 Task: Look for space in Auburn, United States from 14th June, 2023 to 30th June, 2023 for 5 adults in price range Rs.8000 to Rs.12000. Place can be entire place or private room with 5 bedrooms having 5 beds and 5 bathrooms. Property type can be house, flat, guest house. Amenities needed are: wifi, TV, free parkinig on premises, gym, breakfast. Booking option can be shelf check-in. Required host language is English.
Action: Mouse moved to (491, 104)
Screenshot: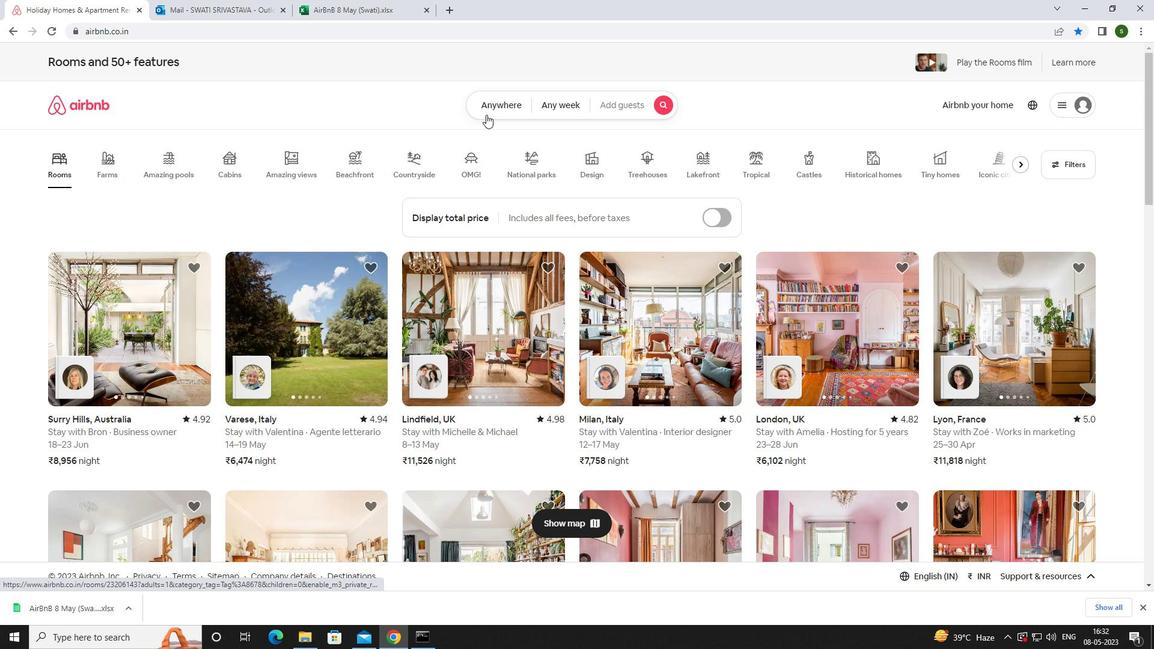 
Action: Mouse pressed left at (491, 104)
Screenshot: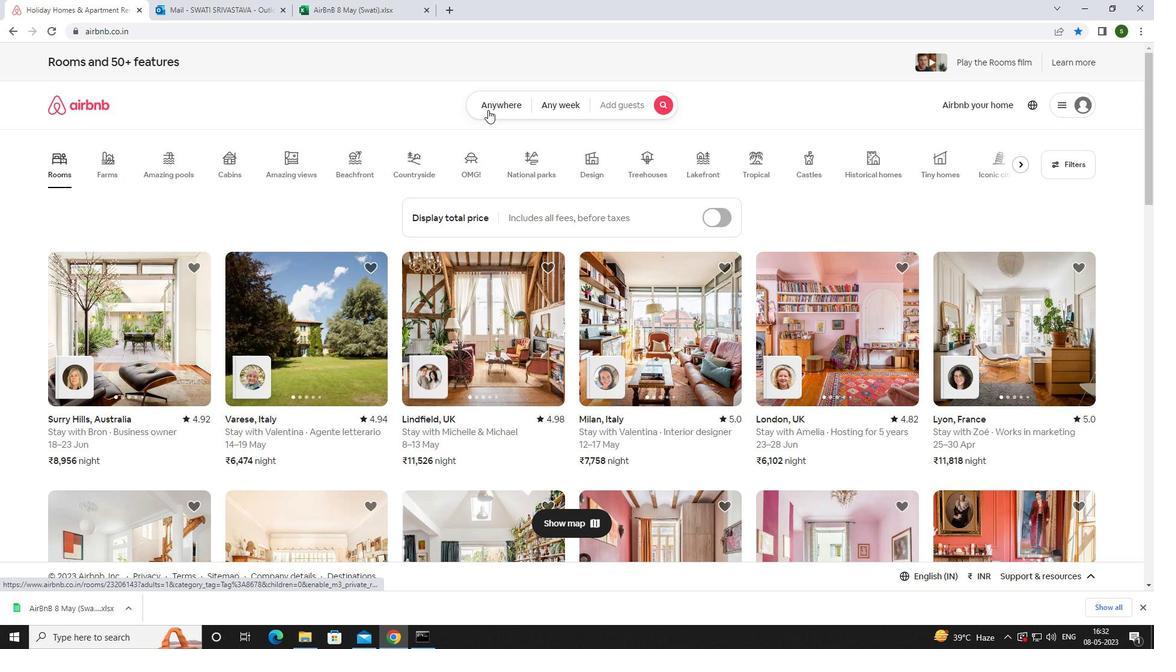 
Action: Mouse moved to (429, 153)
Screenshot: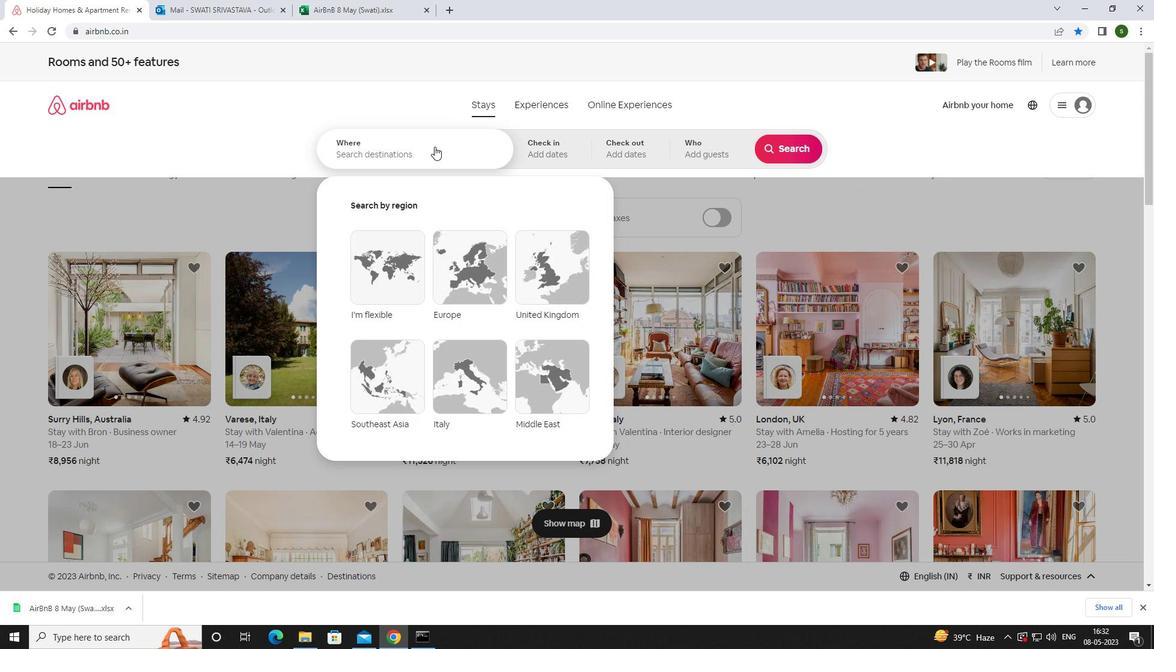 
Action: Mouse pressed left at (429, 153)
Screenshot: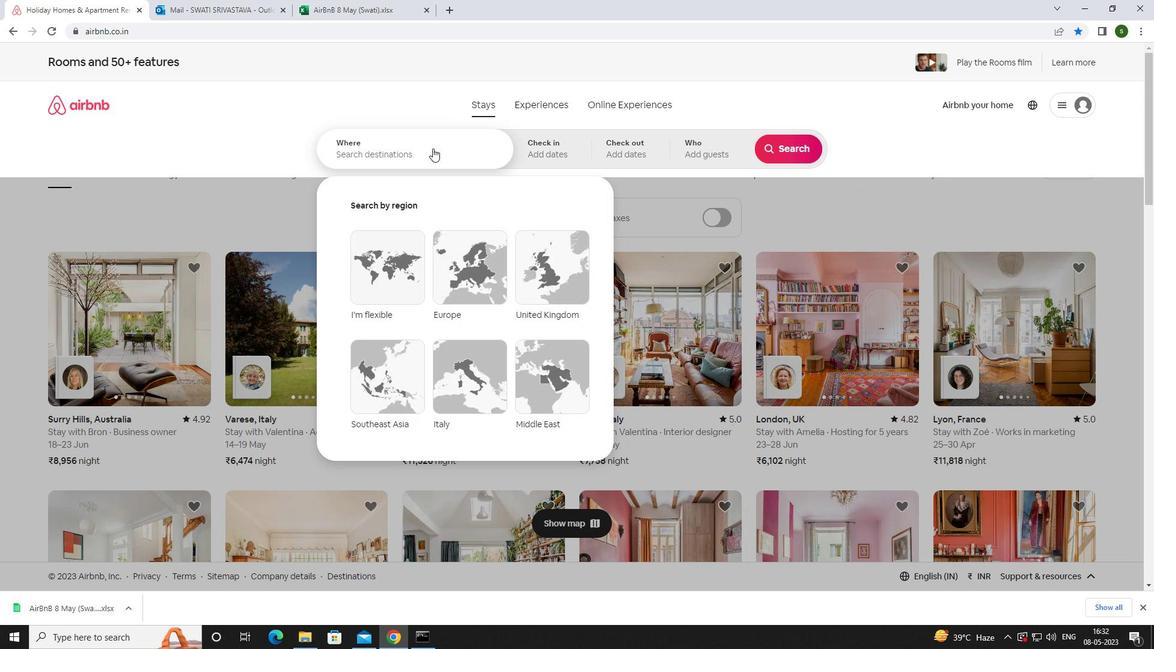 
Action: Key pressed <Key.caps_lock>a<Key.caps_lock>uburun,<Key.space><Key.caps_lock>u<Key.caps_lock>nited<Key.space><Key.caps_lock>s<Key.caps_lock>tates<Key.enter>
Screenshot: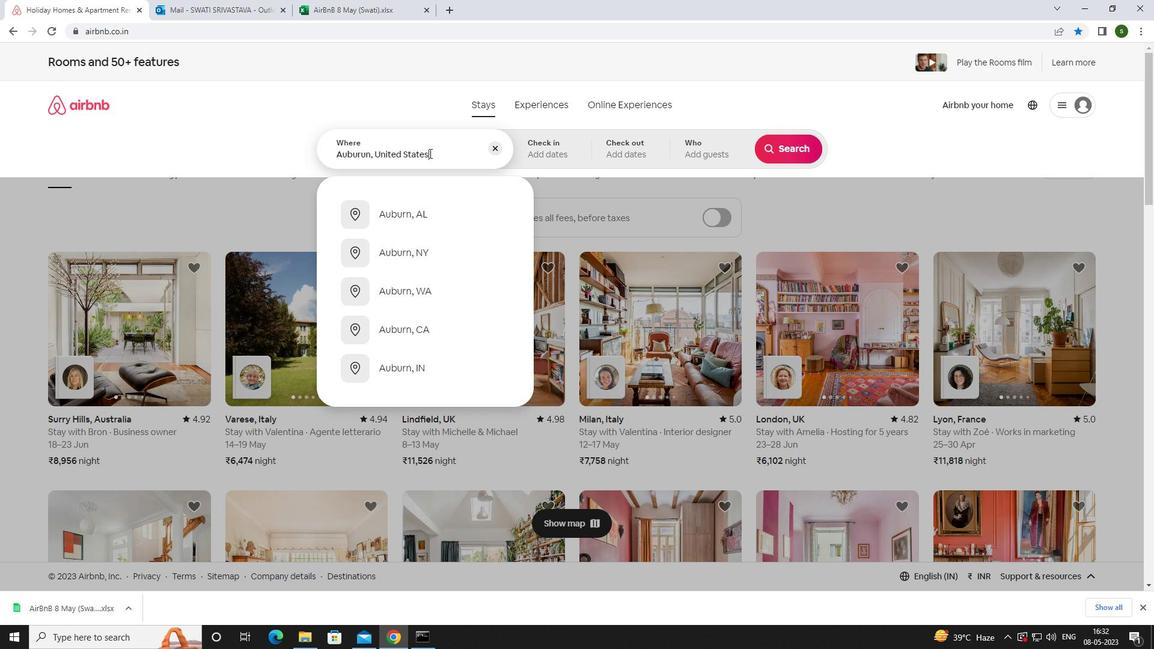 
Action: Mouse moved to (685, 348)
Screenshot: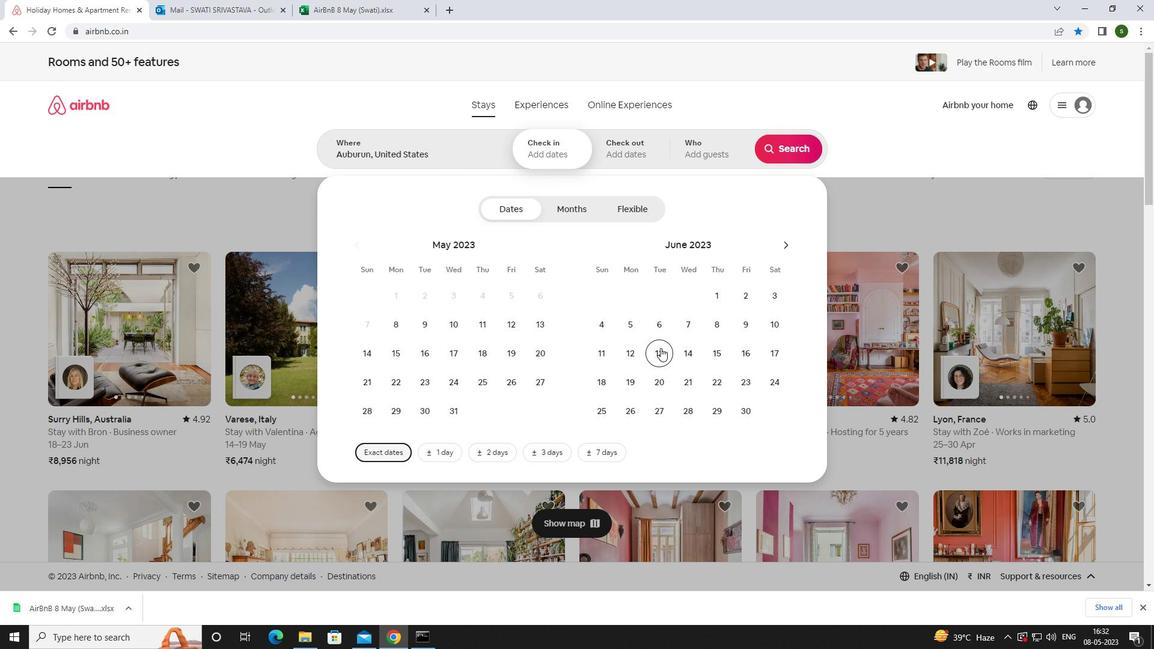 
Action: Mouse pressed left at (685, 348)
Screenshot: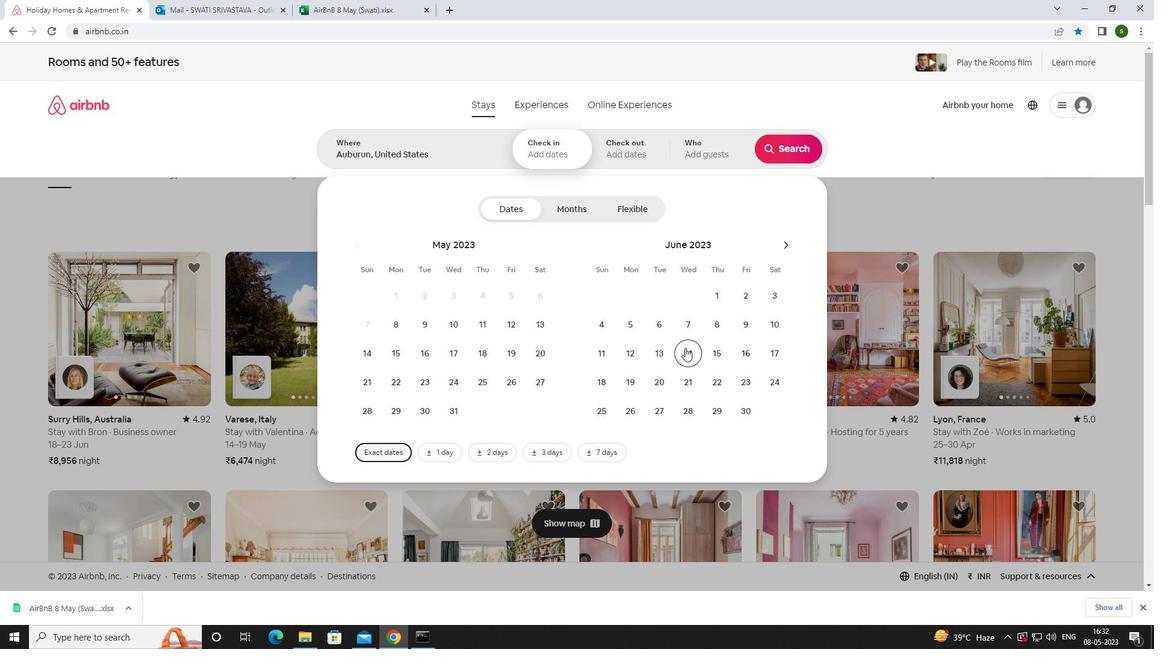 
Action: Mouse moved to (745, 407)
Screenshot: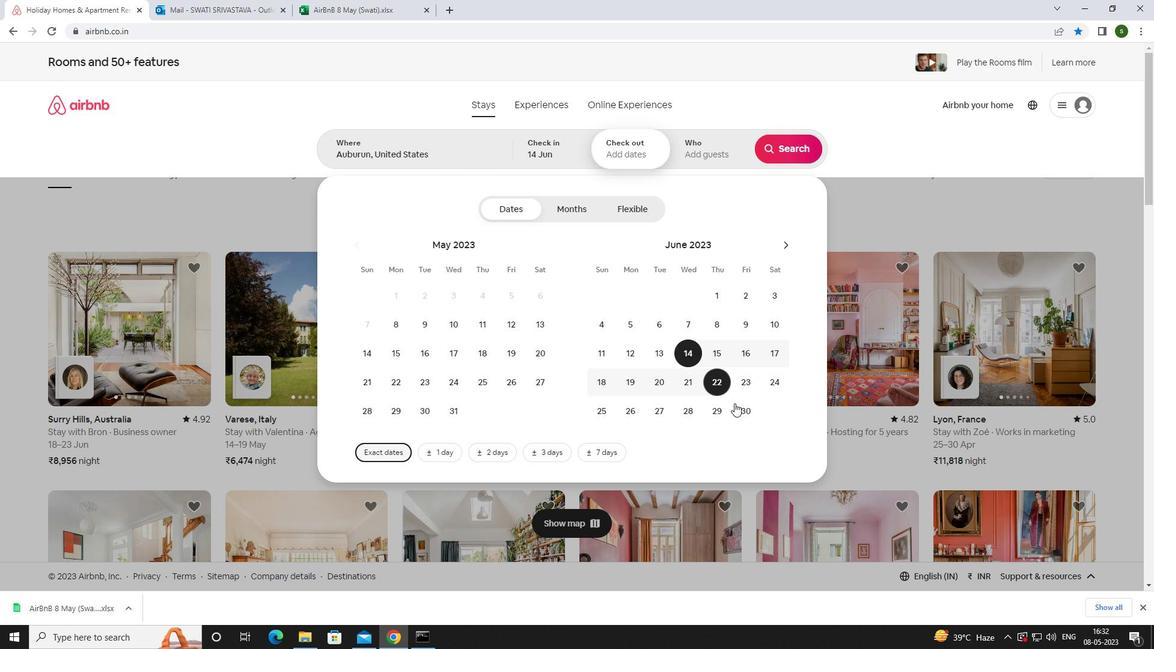 
Action: Mouse pressed left at (745, 407)
Screenshot: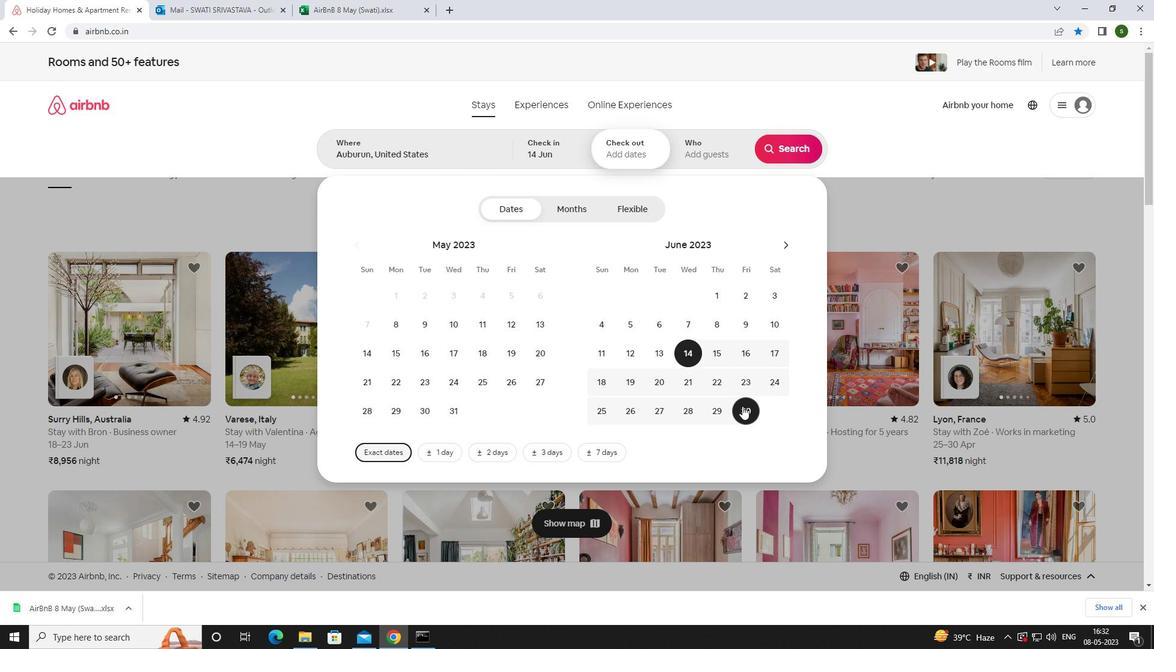 
Action: Mouse moved to (705, 152)
Screenshot: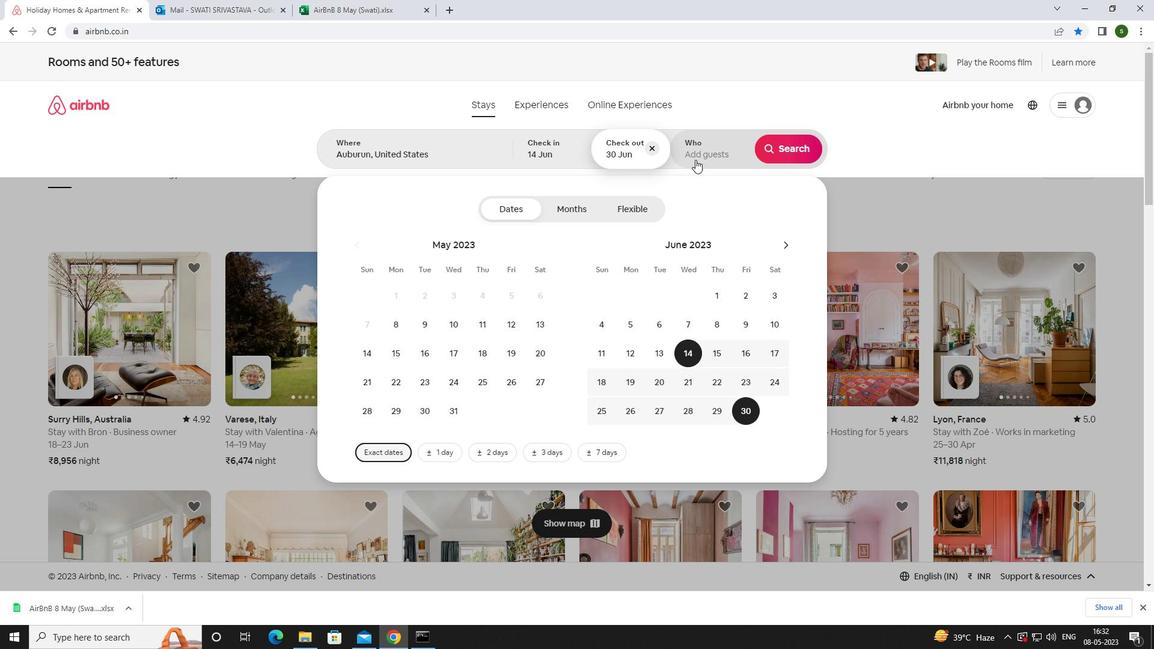 
Action: Mouse pressed left at (705, 152)
Screenshot: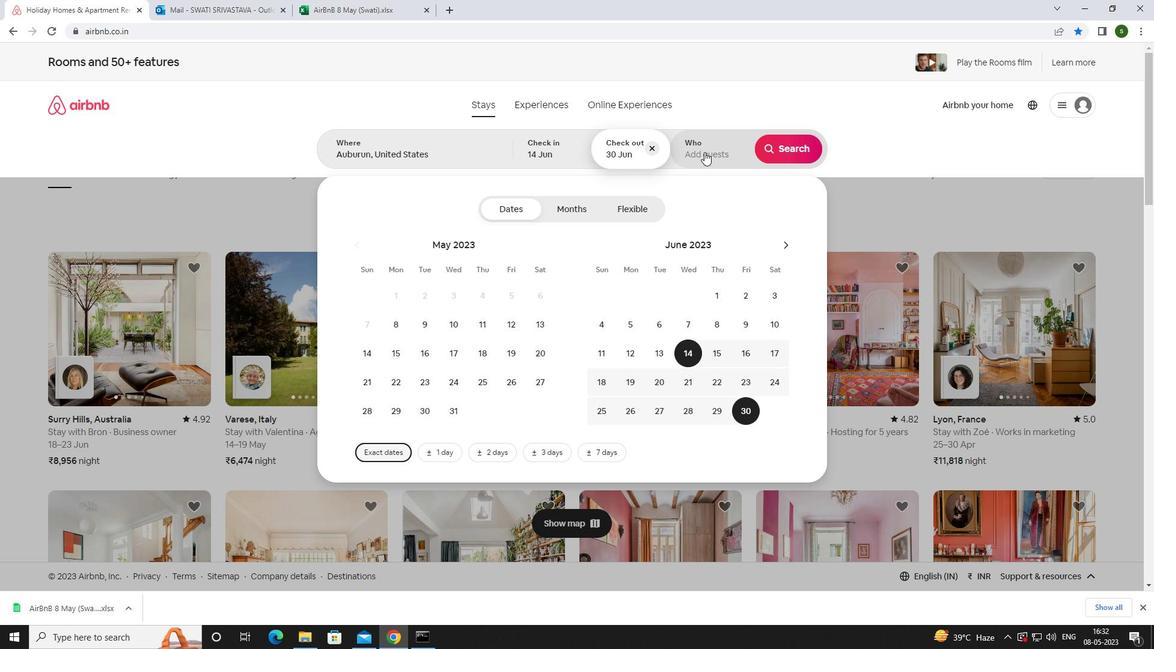 
Action: Mouse moved to (797, 211)
Screenshot: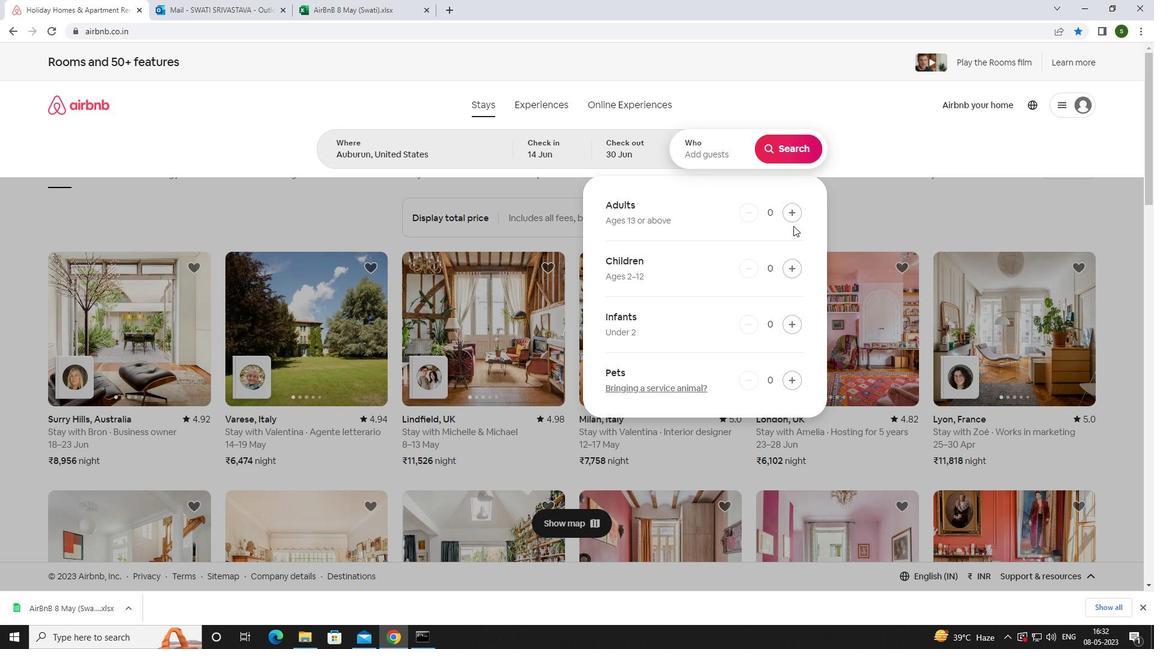 
Action: Mouse pressed left at (797, 211)
Screenshot: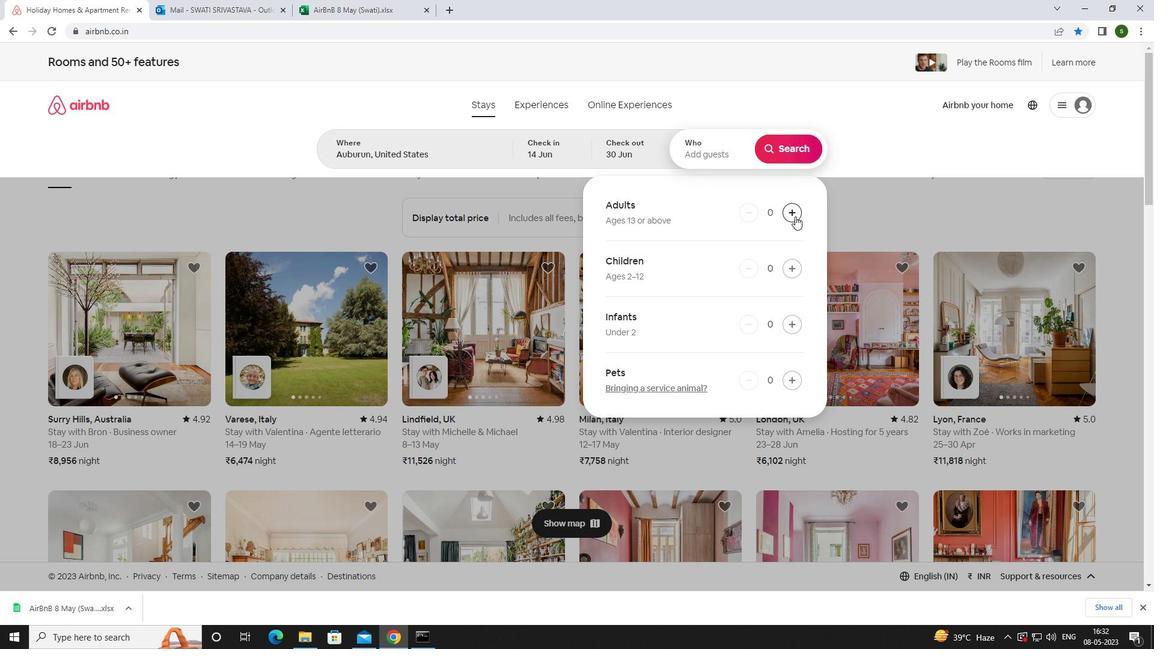
Action: Mouse pressed left at (797, 211)
Screenshot: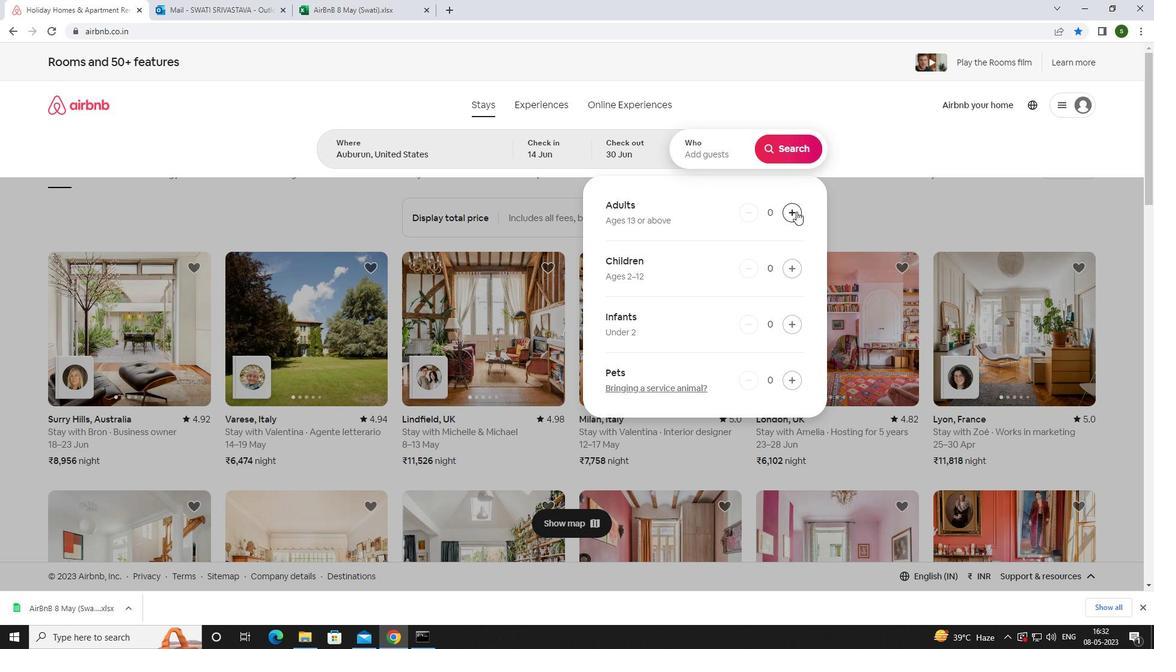 
Action: Mouse pressed left at (797, 211)
Screenshot: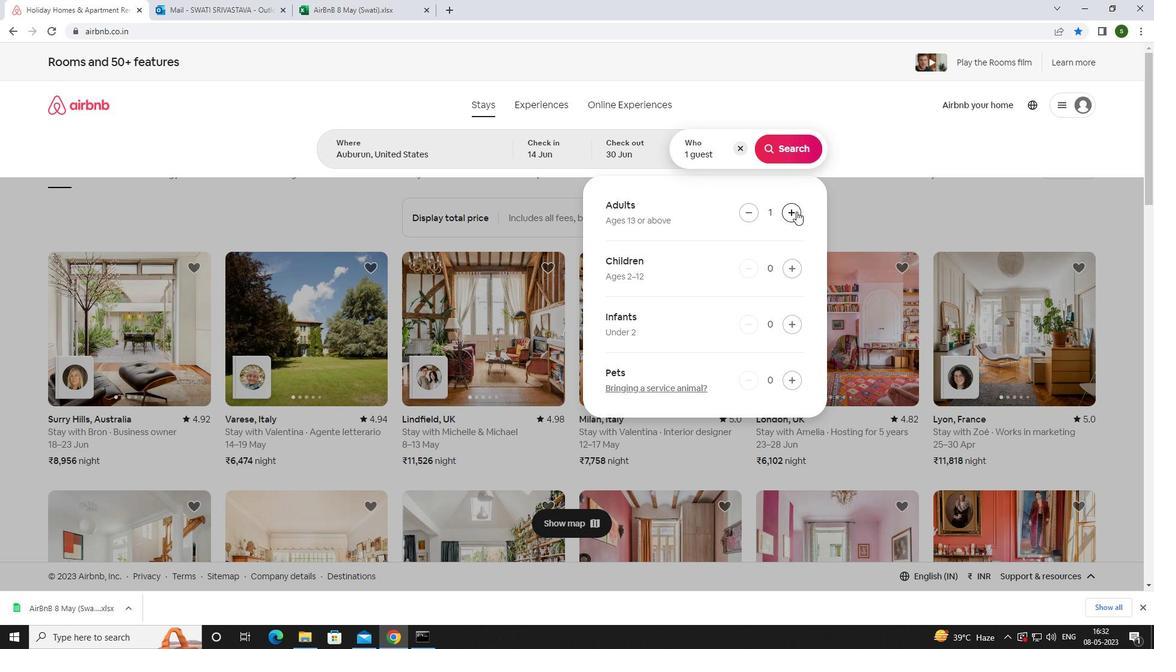 
Action: Mouse pressed left at (797, 211)
Screenshot: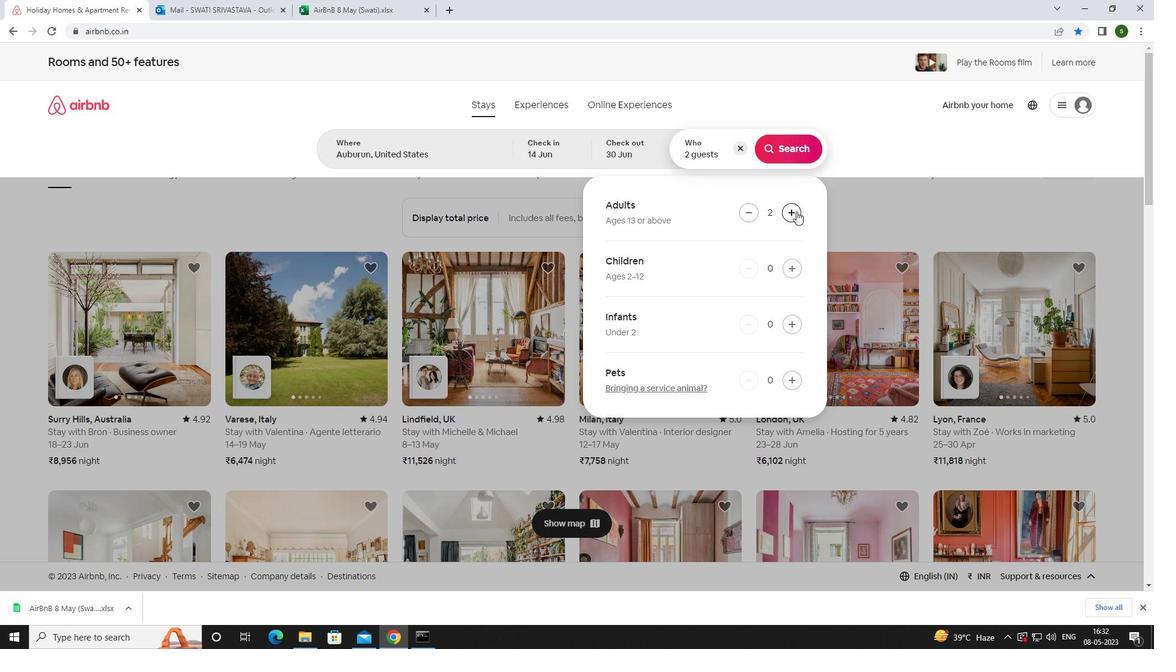 
Action: Mouse pressed left at (797, 211)
Screenshot: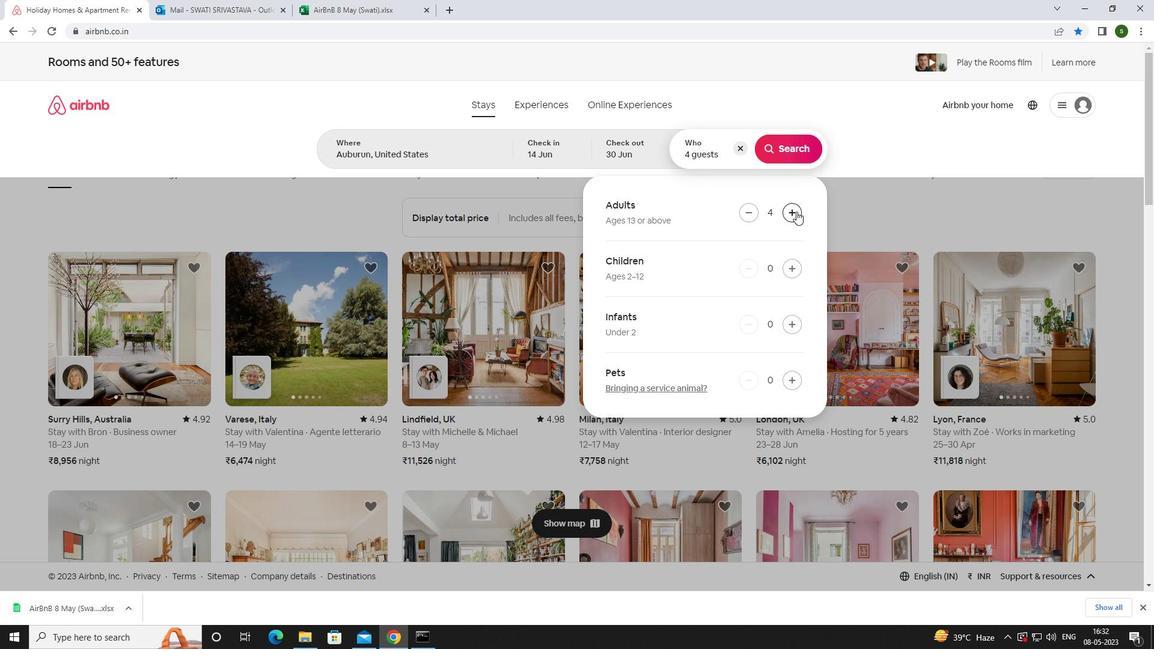 
Action: Mouse moved to (783, 146)
Screenshot: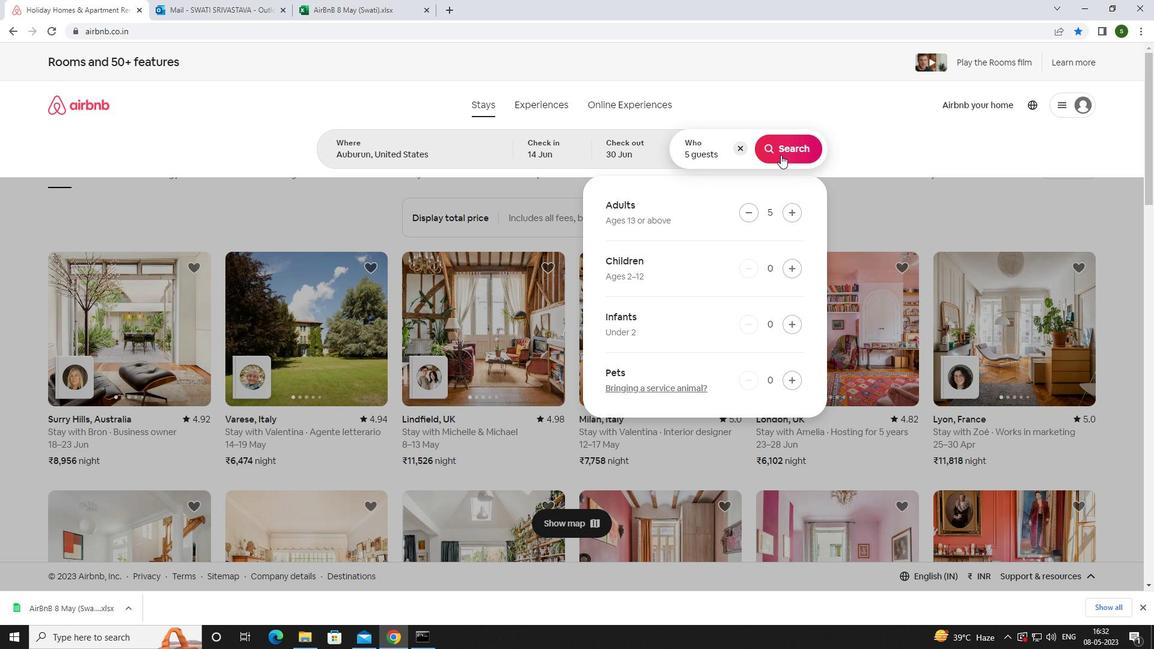 
Action: Mouse pressed left at (783, 146)
Screenshot: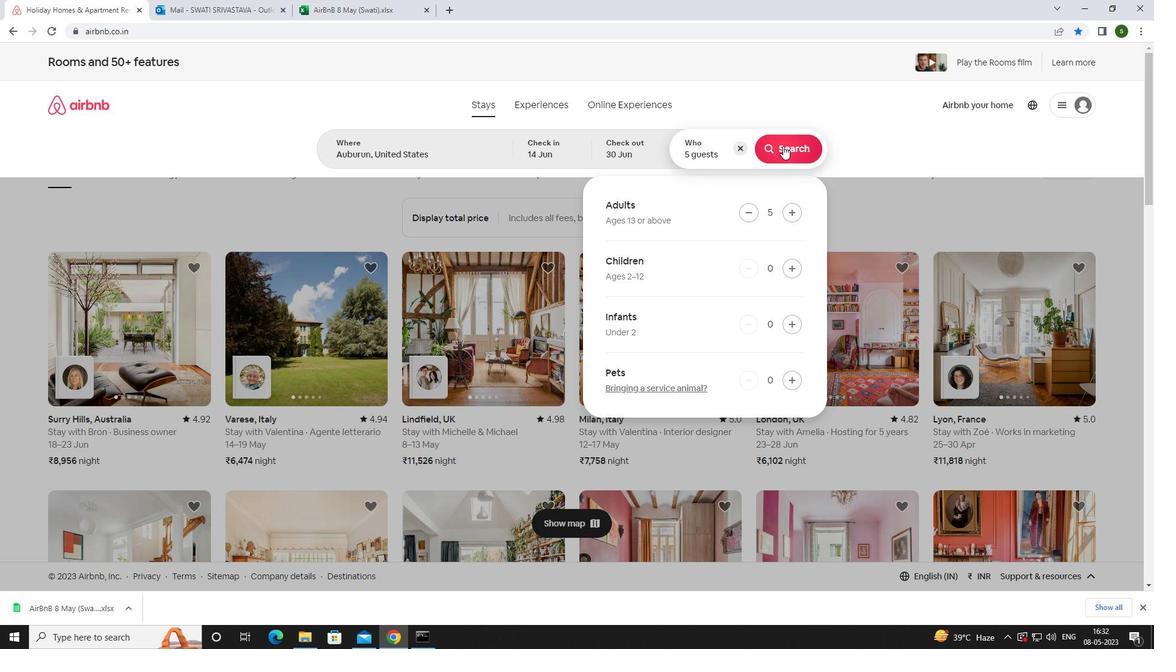 
Action: Mouse moved to (1086, 119)
Screenshot: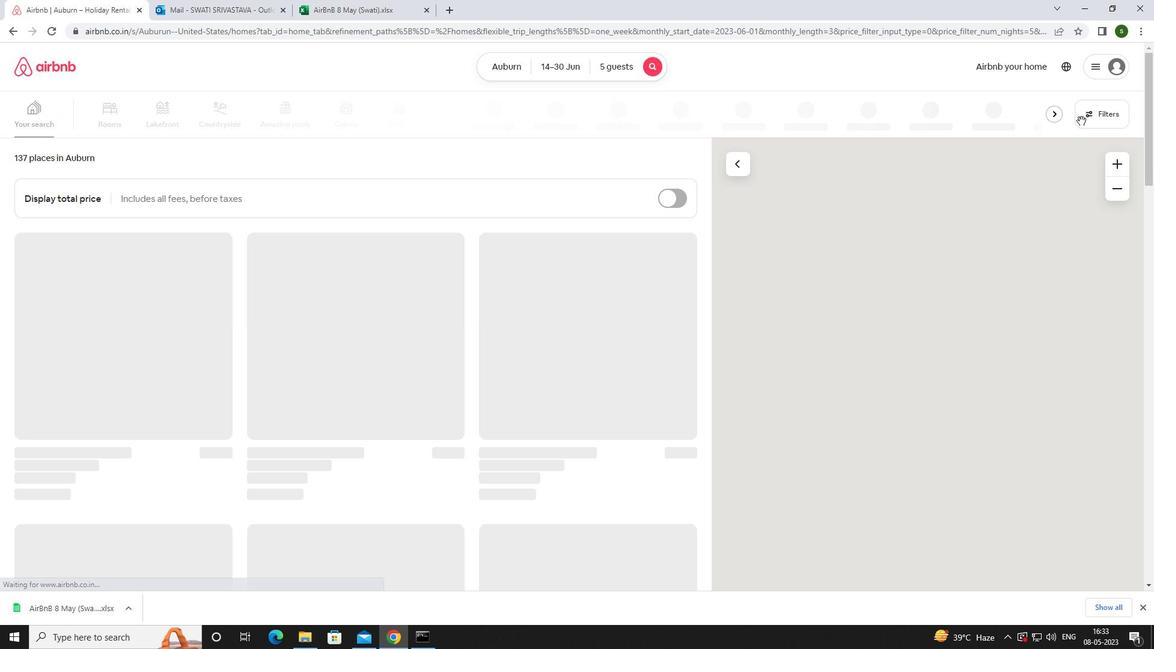 
Action: Mouse pressed left at (1086, 119)
Screenshot: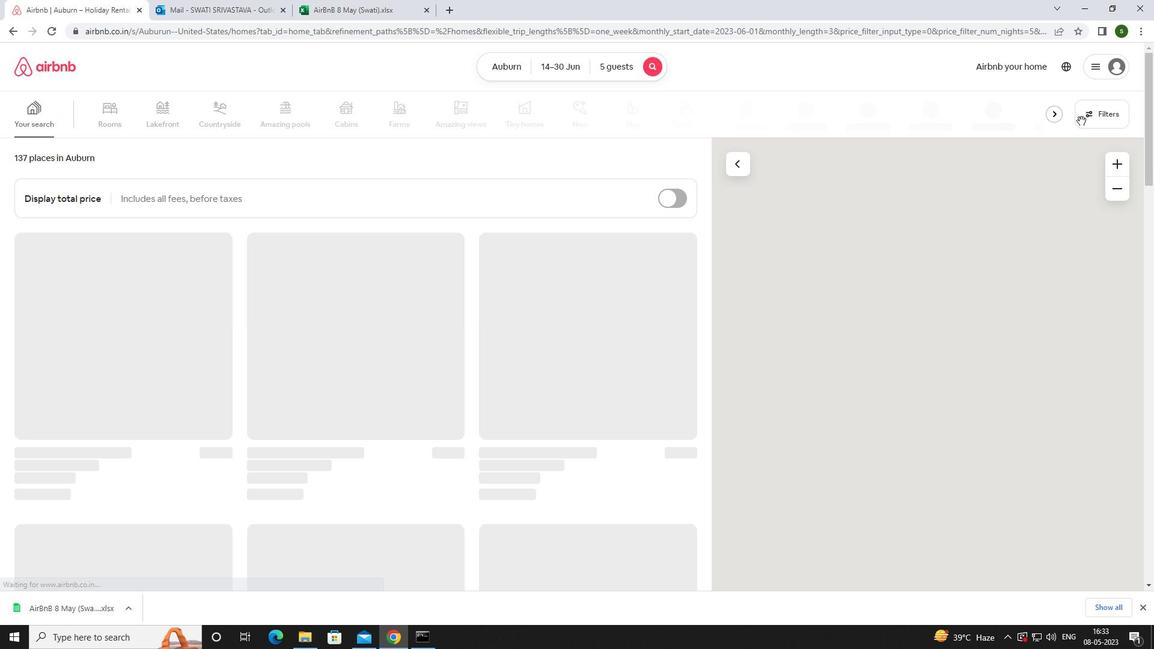 
Action: Mouse moved to (504, 408)
Screenshot: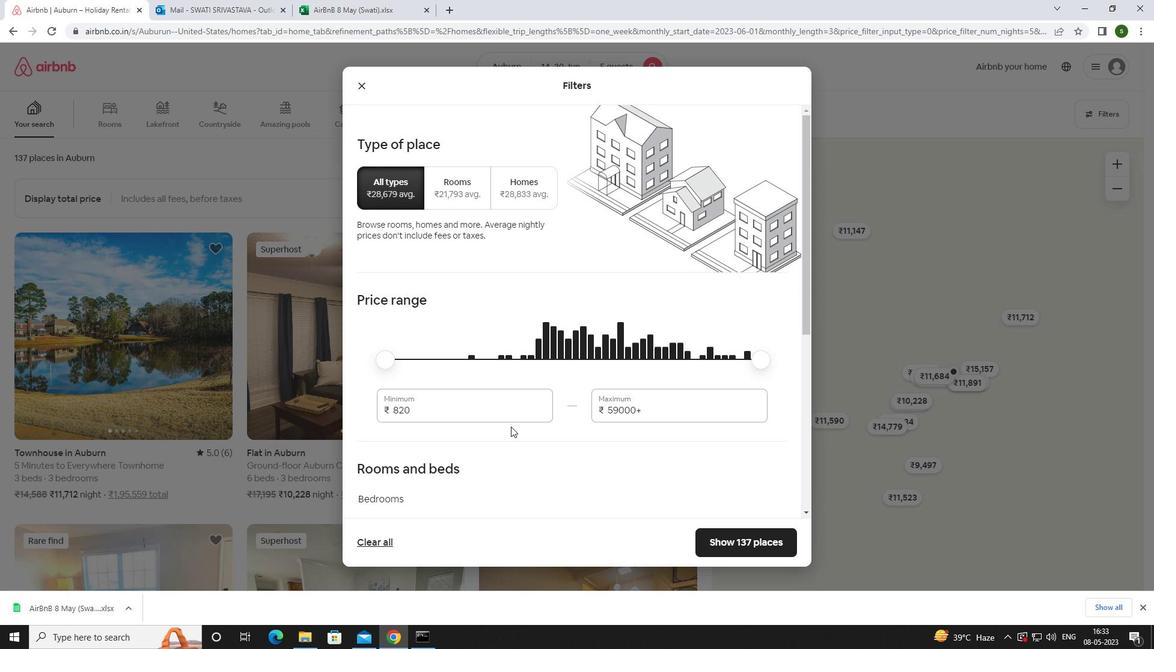 
Action: Mouse pressed left at (504, 408)
Screenshot: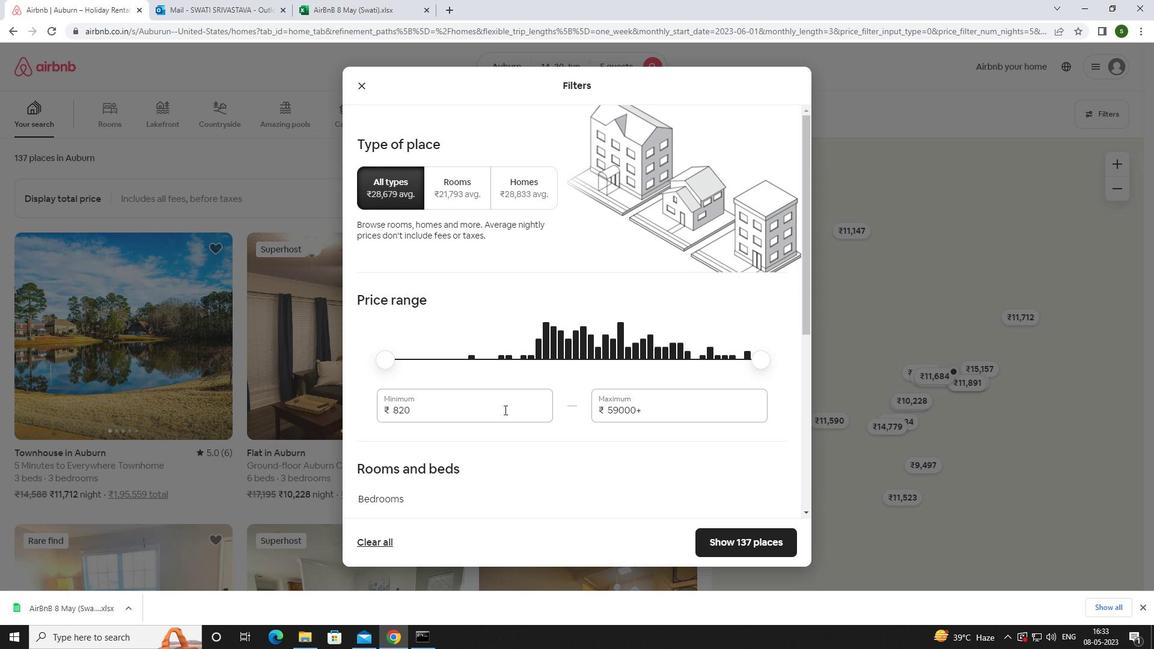 
Action: Mouse moved to (502, 407)
Screenshot: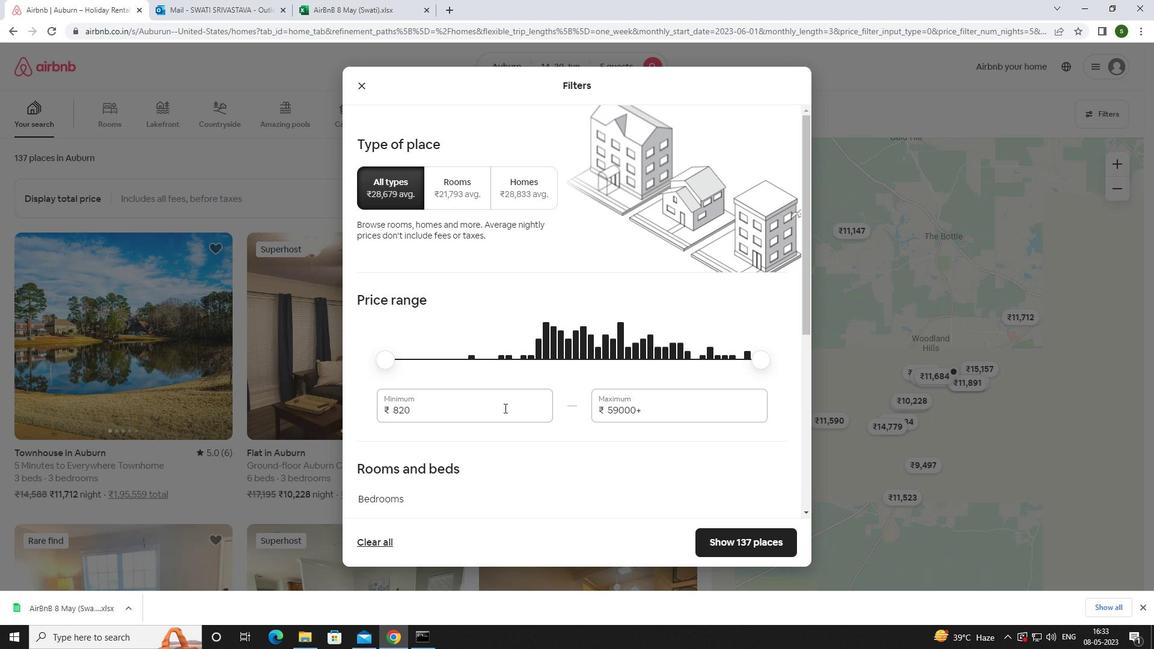 
Action: Key pressed <Key.backspace><Key.backspace><Key.backspace>8000
Screenshot: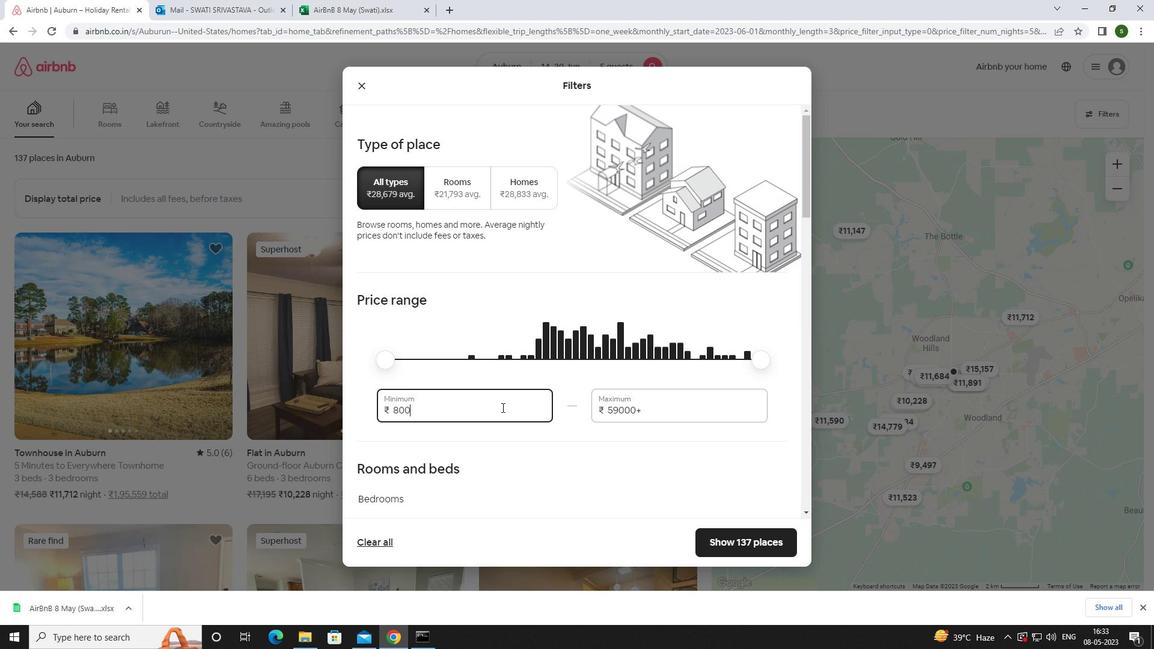 
Action: Mouse moved to (664, 415)
Screenshot: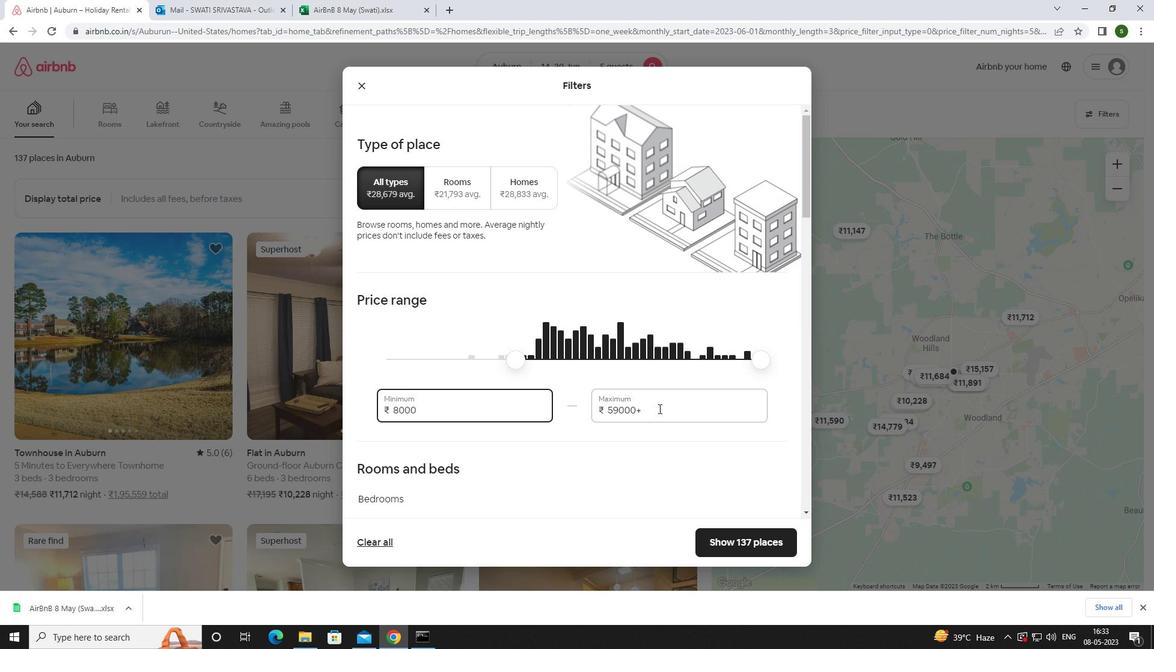 
Action: Mouse pressed left at (664, 415)
Screenshot: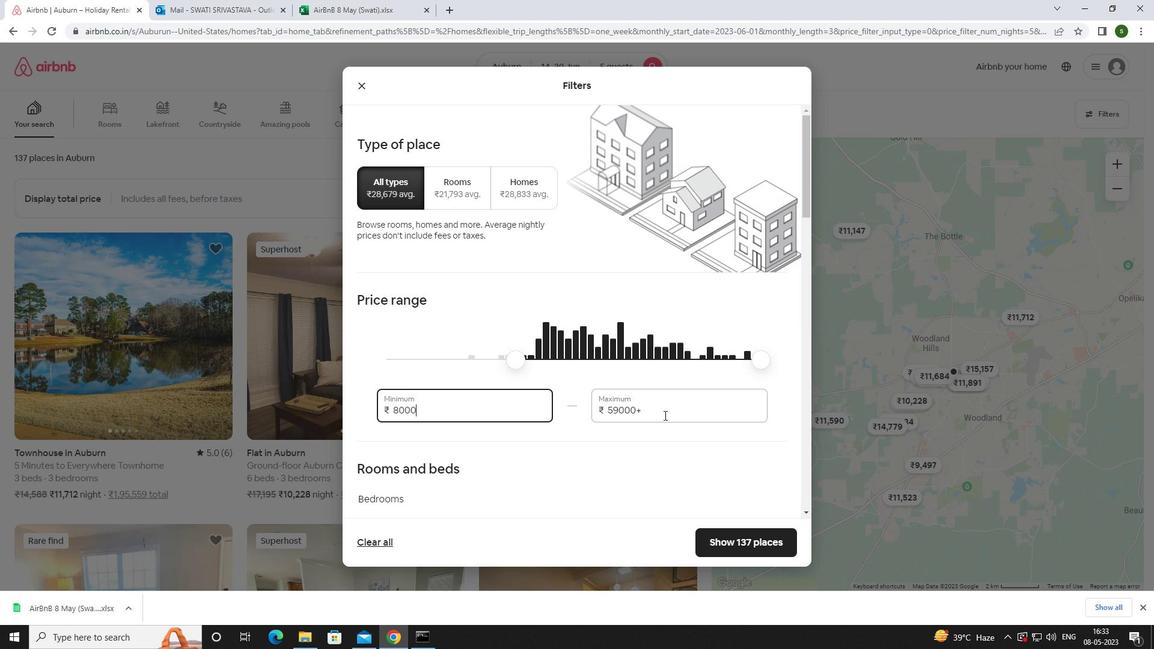 
Action: Key pressed <Key.backspace><Key.backspace><Key.backspace><Key.backspace><Key.backspace><Key.backspace><Key.backspace><Key.backspace><Key.backspace><Key.backspace>12000
Screenshot: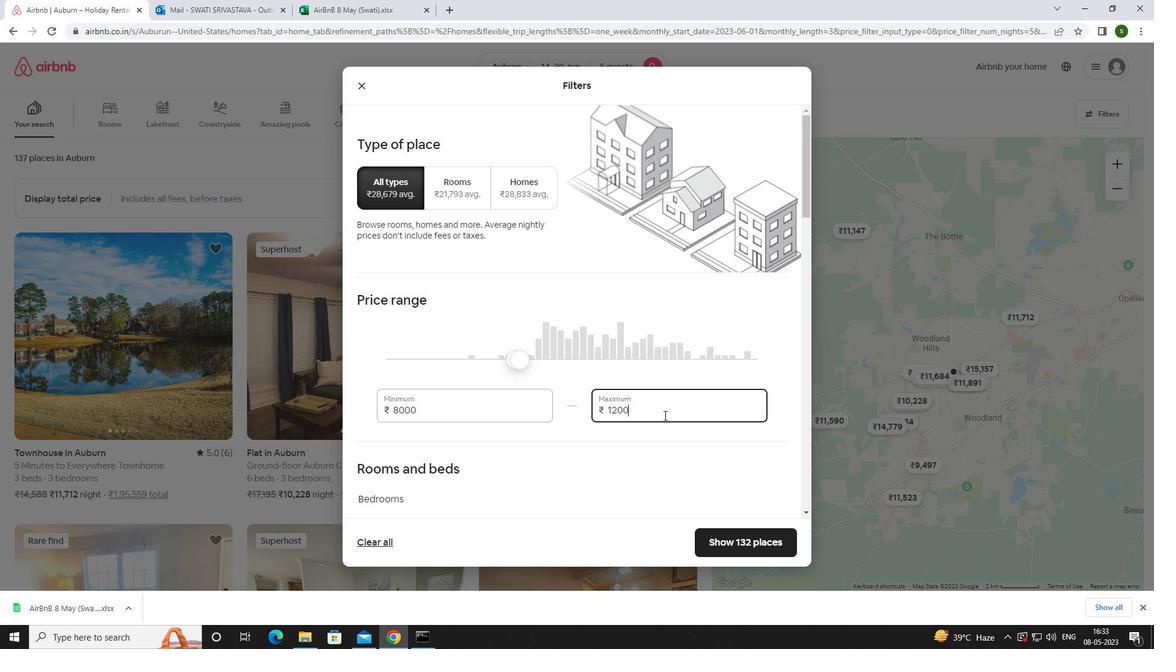 
Action: Mouse moved to (568, 397)
Screenshot: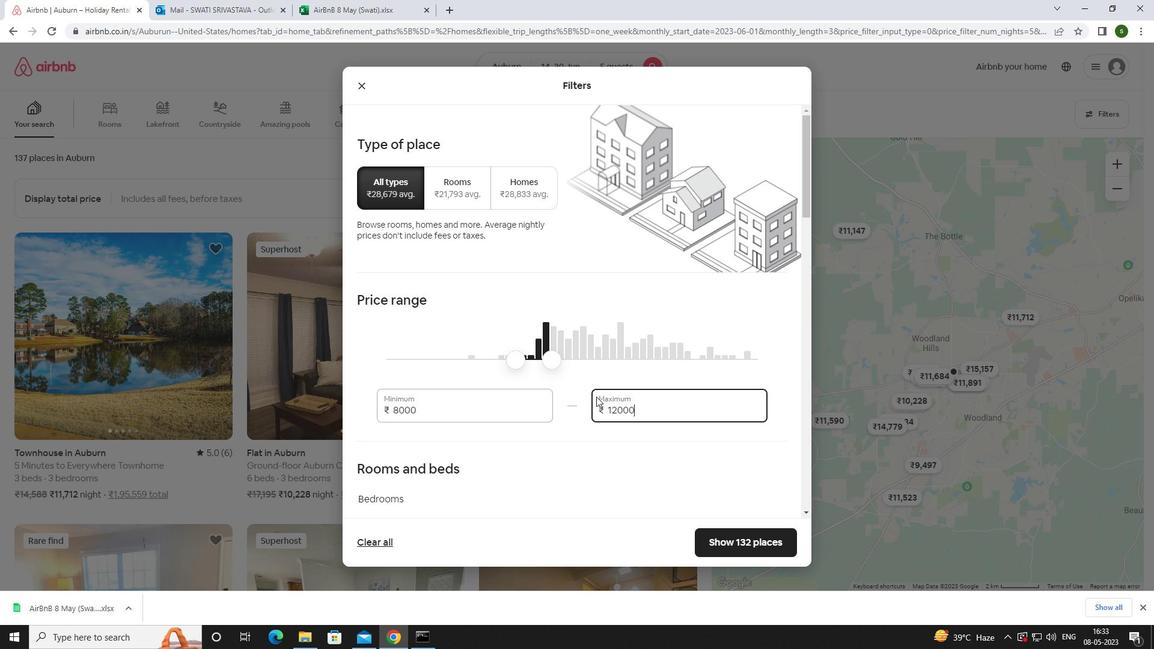 
Action: Mouse scrolled (568, 396) with delta (0, 0)
Screenshot: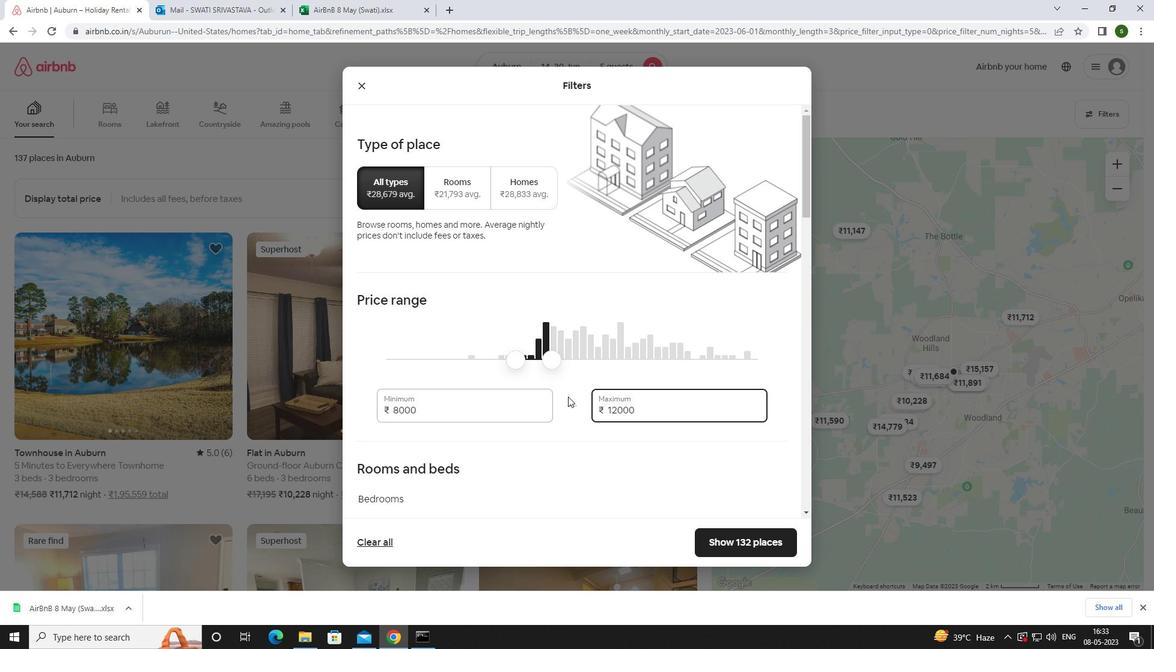 
Action: Mouse scrolled (568, 396) with delta (0, 0)
Screenshot: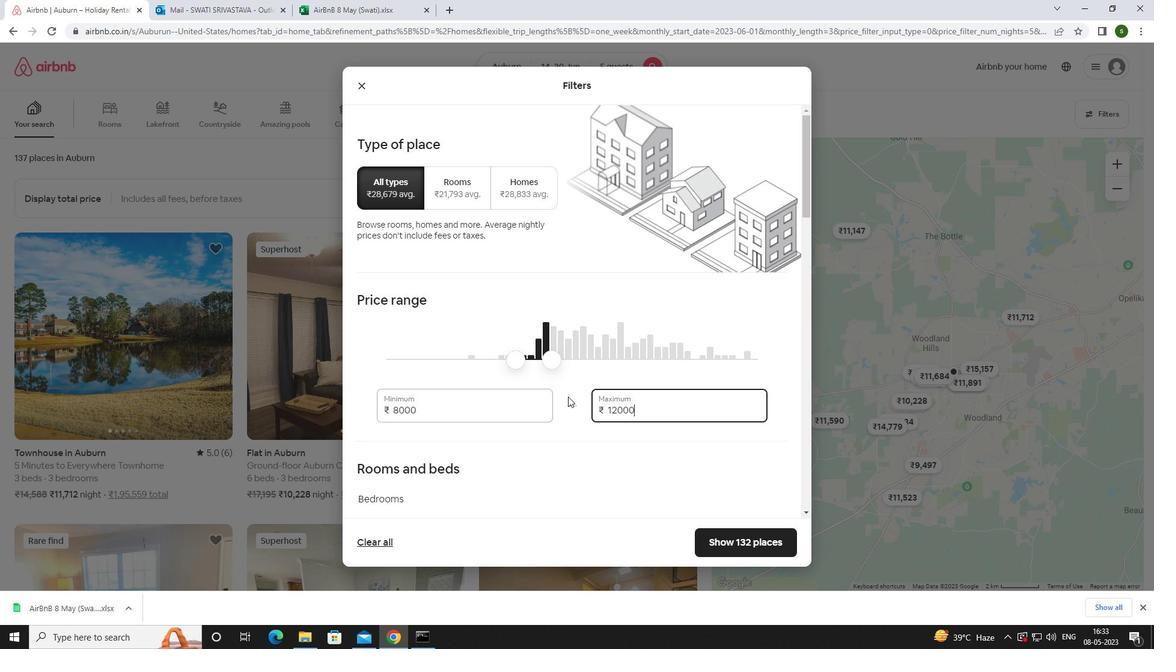 
Action: Mouse scrolled (568, 396) with delta (0, 0)
Screenshot: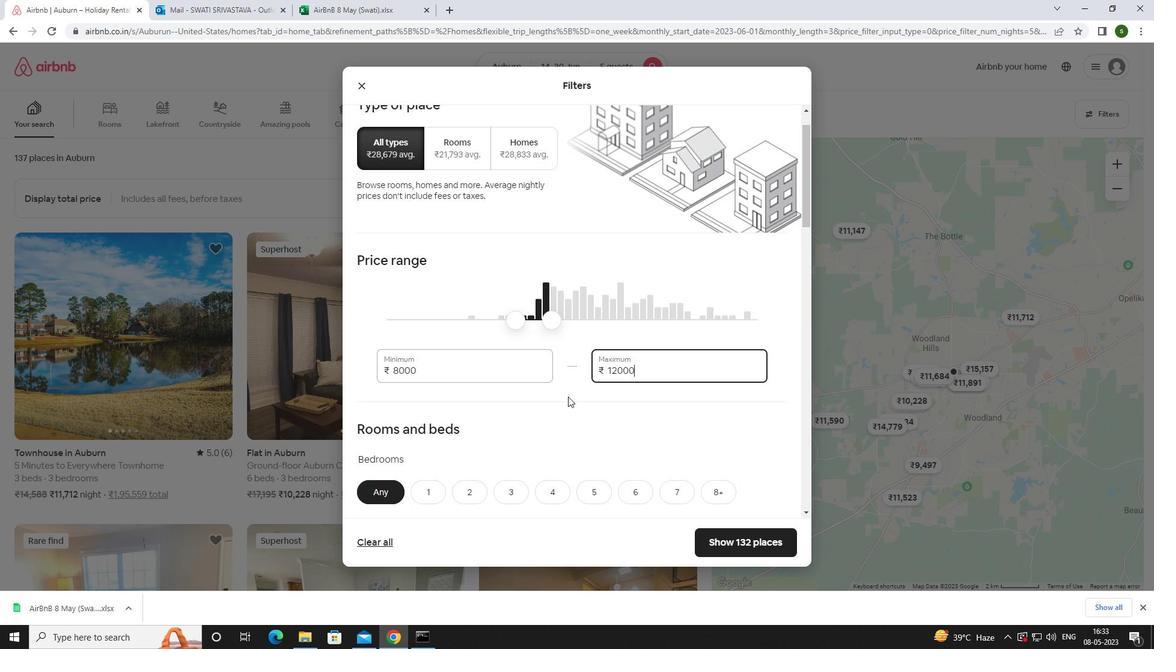 
Action: Mouse scrolled (568, 396) with delta (0, 0)
Screenshot: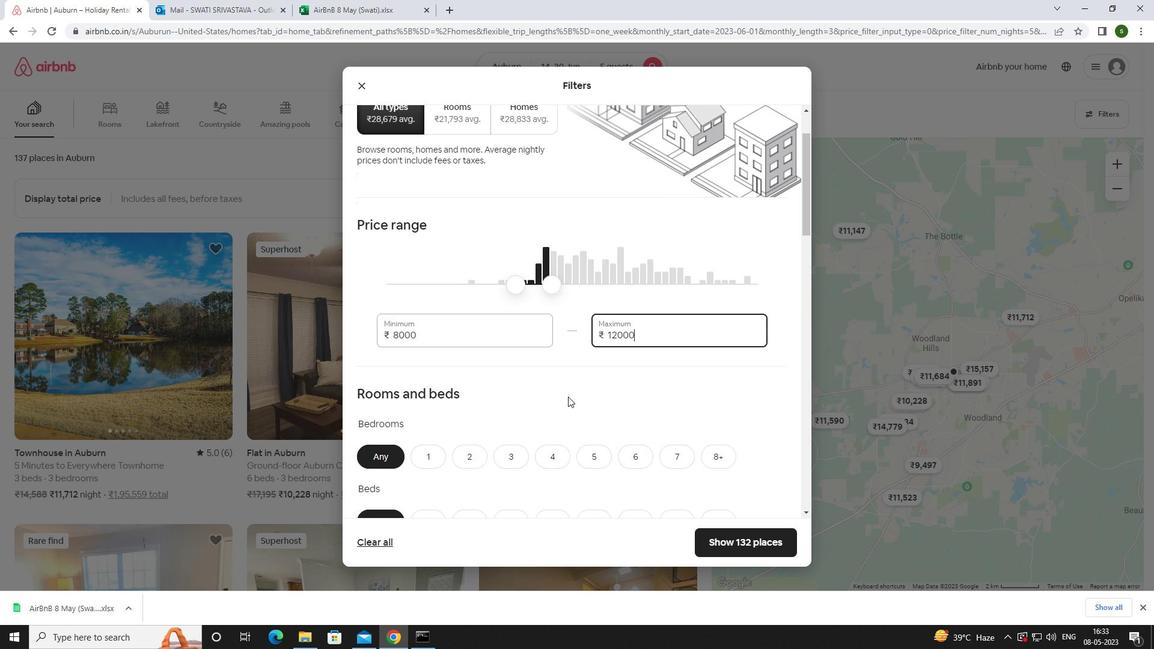 
Action: Mouse moved to (582, 294)
Screenshot: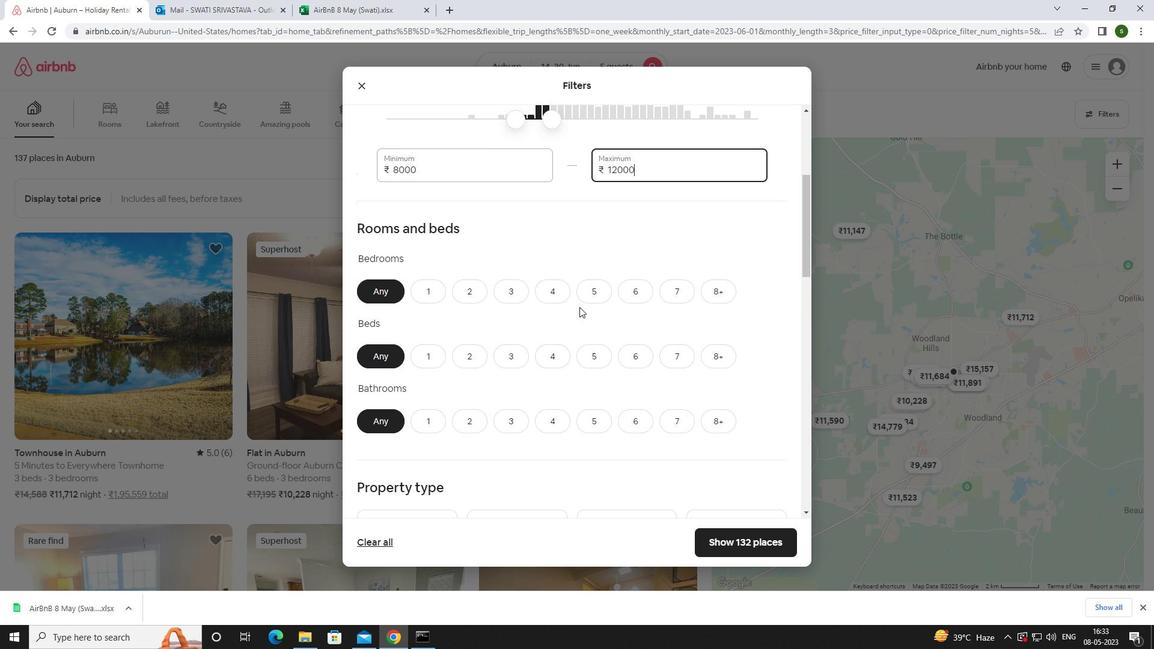 
Action: Mouse pressed left at (582, 294)
Screenshot: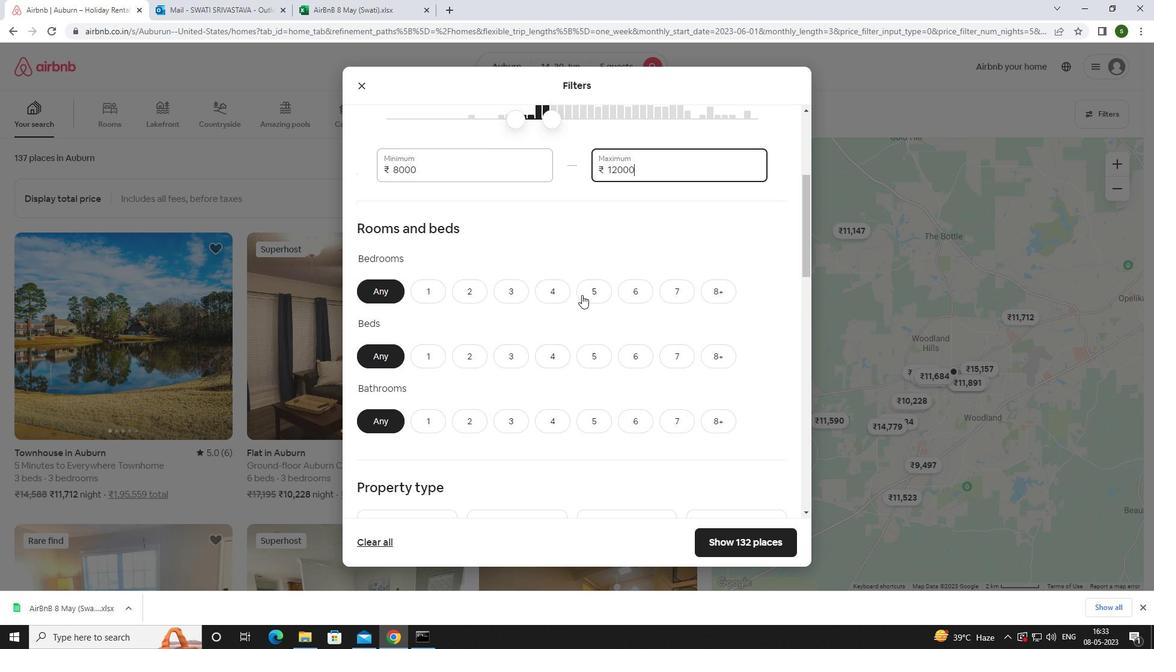 
Action: Mouse moved to (594, 353)
Screenshot: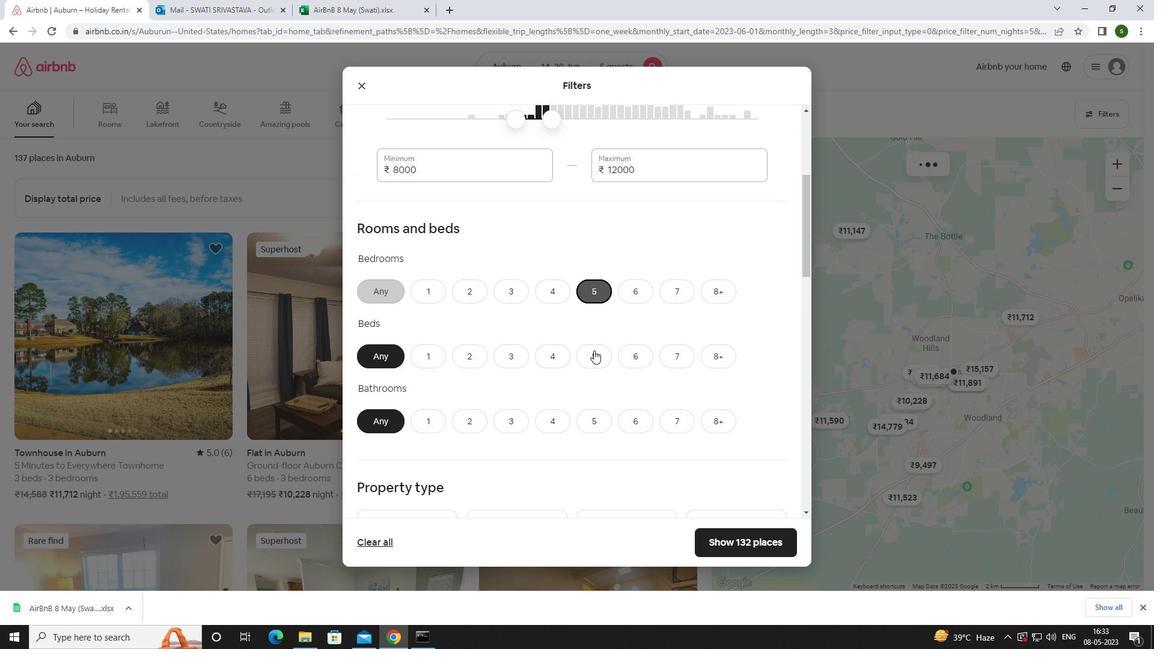 
Action: Mouse pressed left at (594, 353)
Screenshot: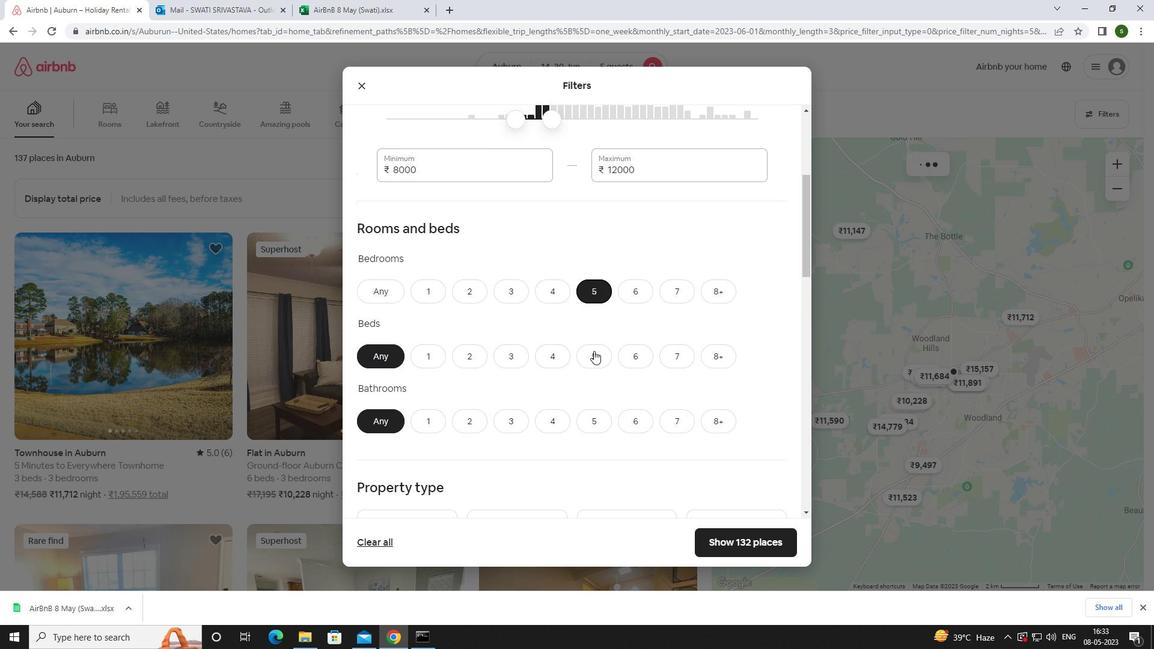 
Action: Mouse moved to (591, 424)
Screenshot: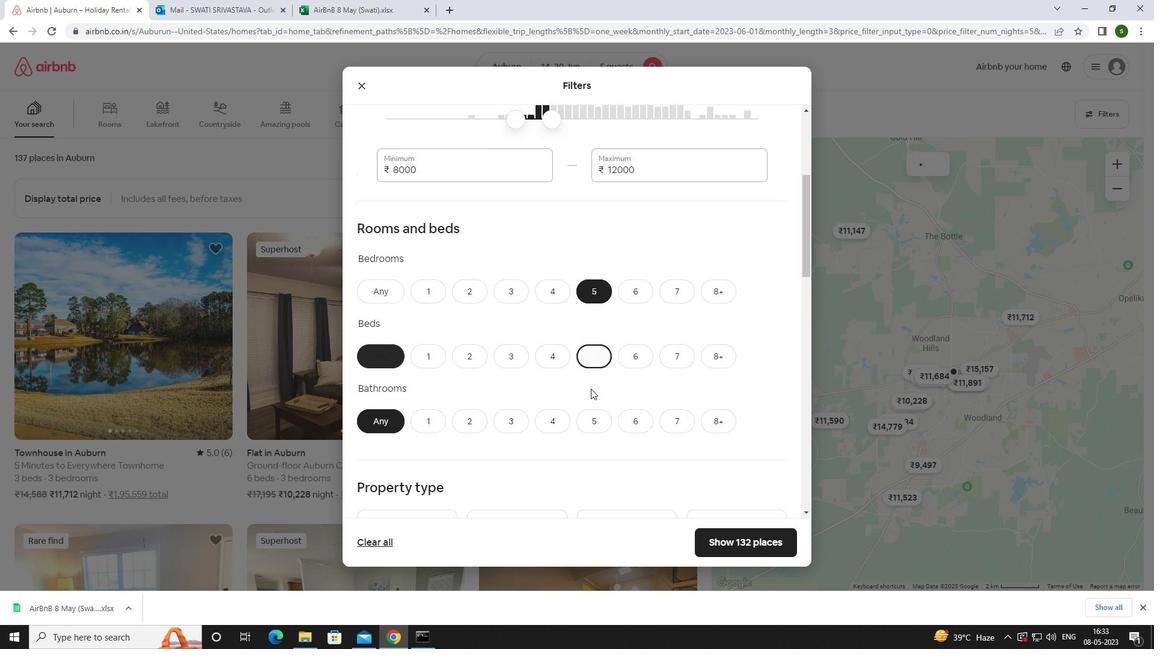 
Action: Mouse pressed left at (591, 424)
Screenshot: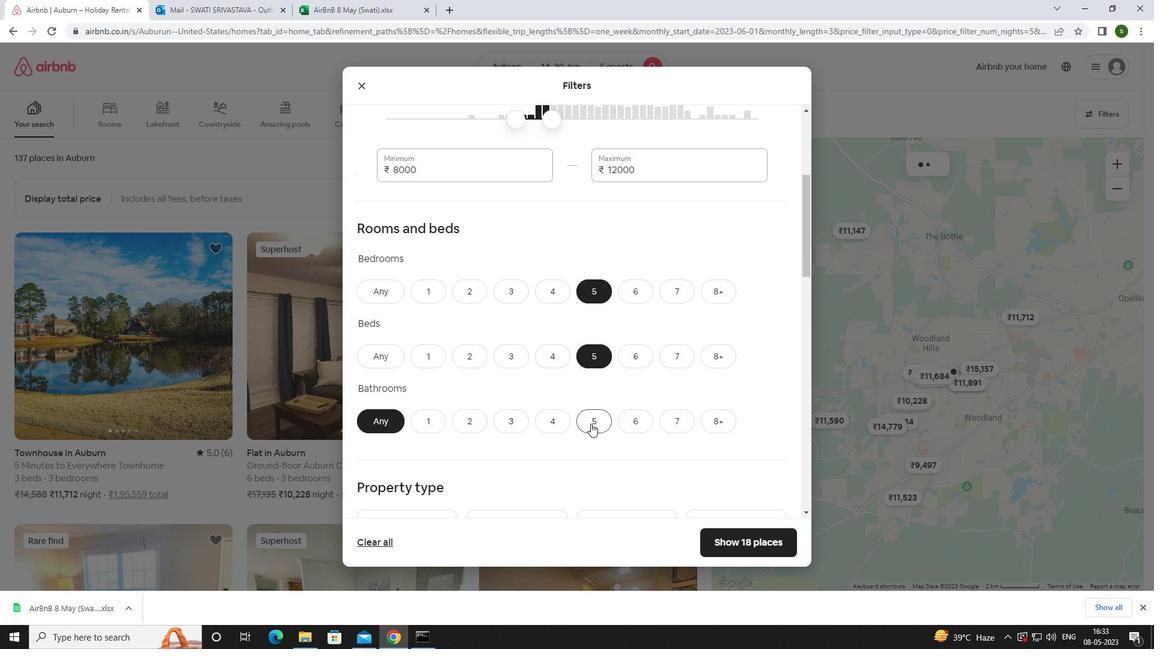 
Action: Mouse moved to (591, 424)
Screenshot: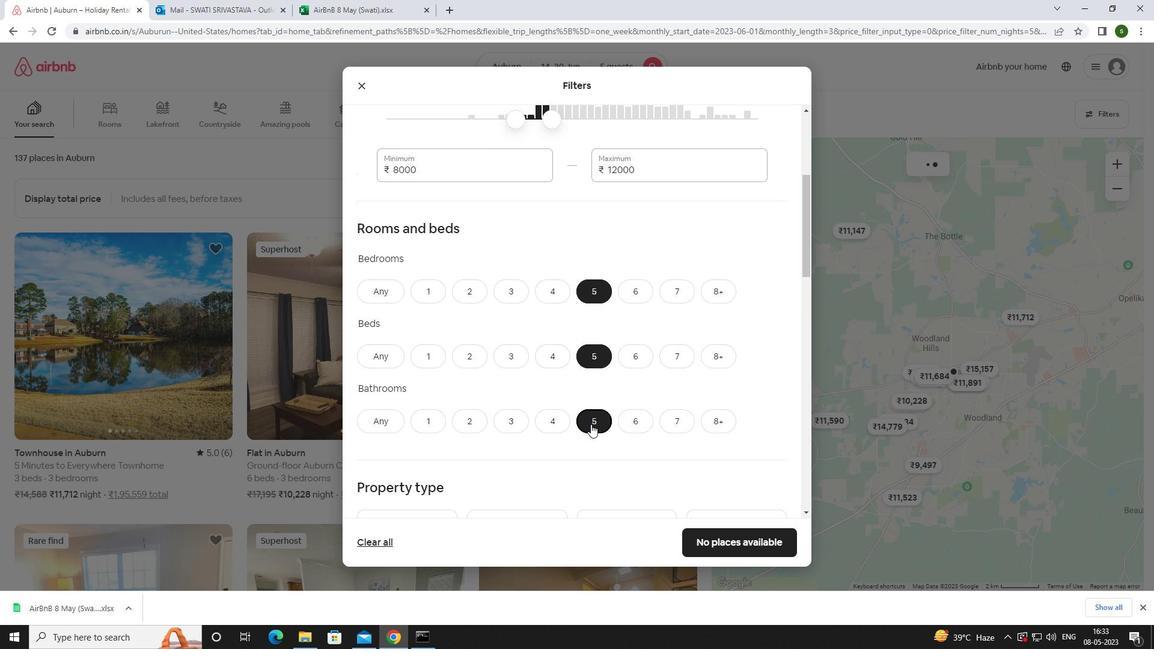 
Action: Mouse scrolled (591, 424) with delta (0, 0)
Screenshot: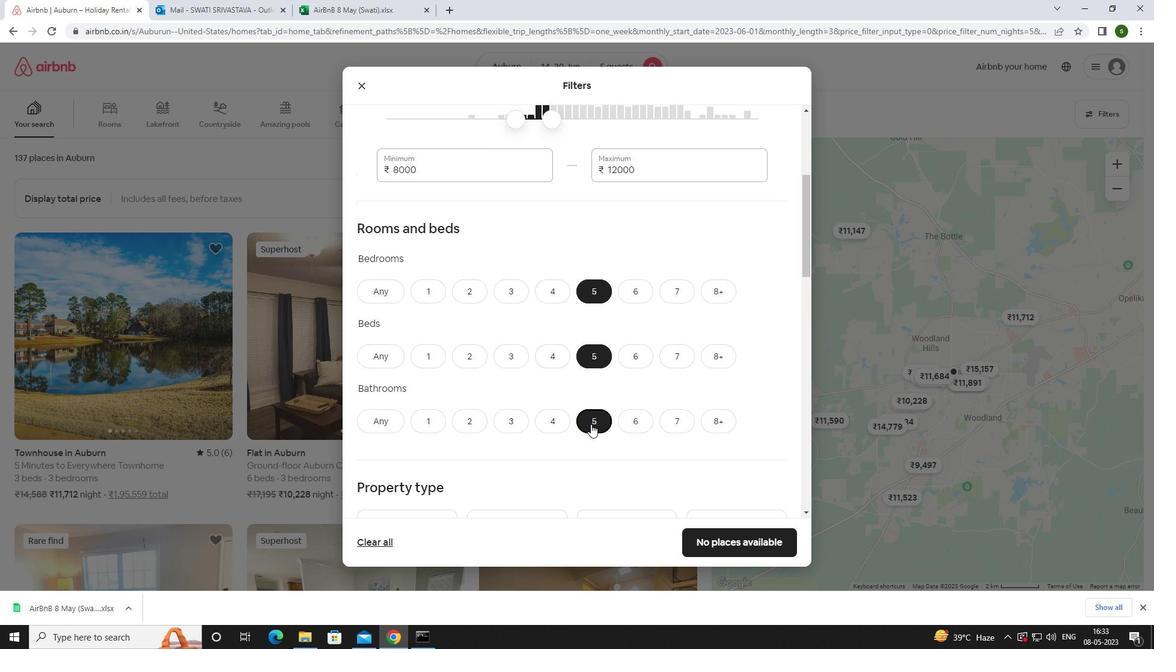 
Action: Mouse scrolled (591, 424) with delta (0, 0)
Screenshot: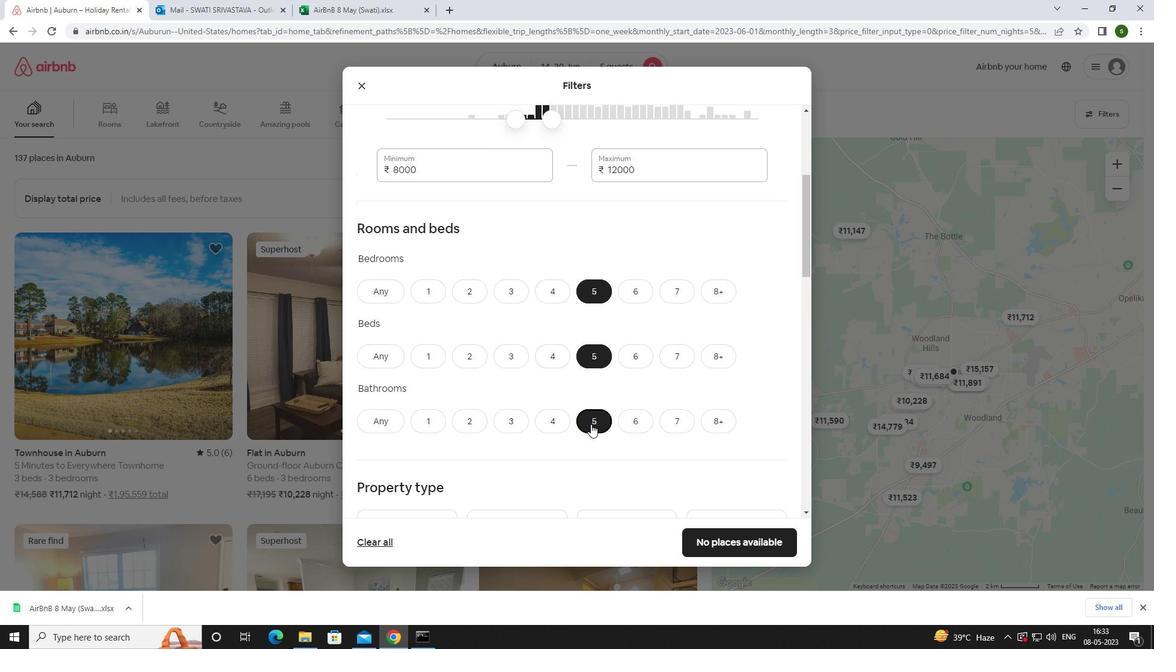 
Action: Mouse moved to (425, 424)
Screenshot: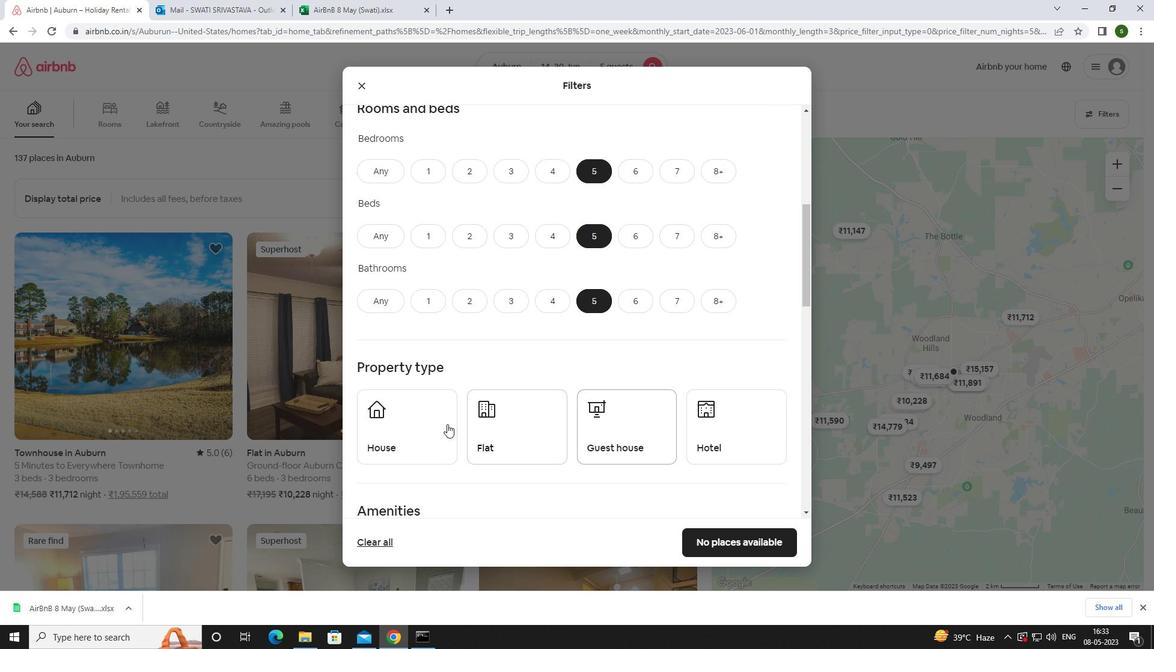 
Action: Mouse pressed left at (425, 424)
Screenshot: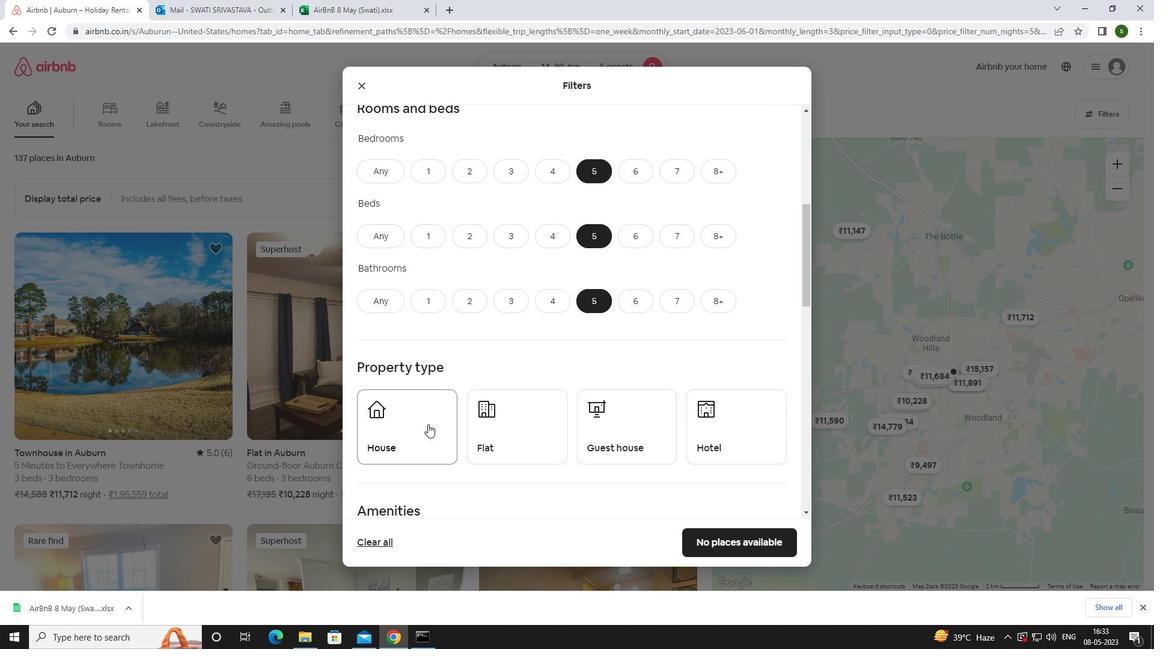 
Action: Mouse moved to (514, 425)
Screenshot: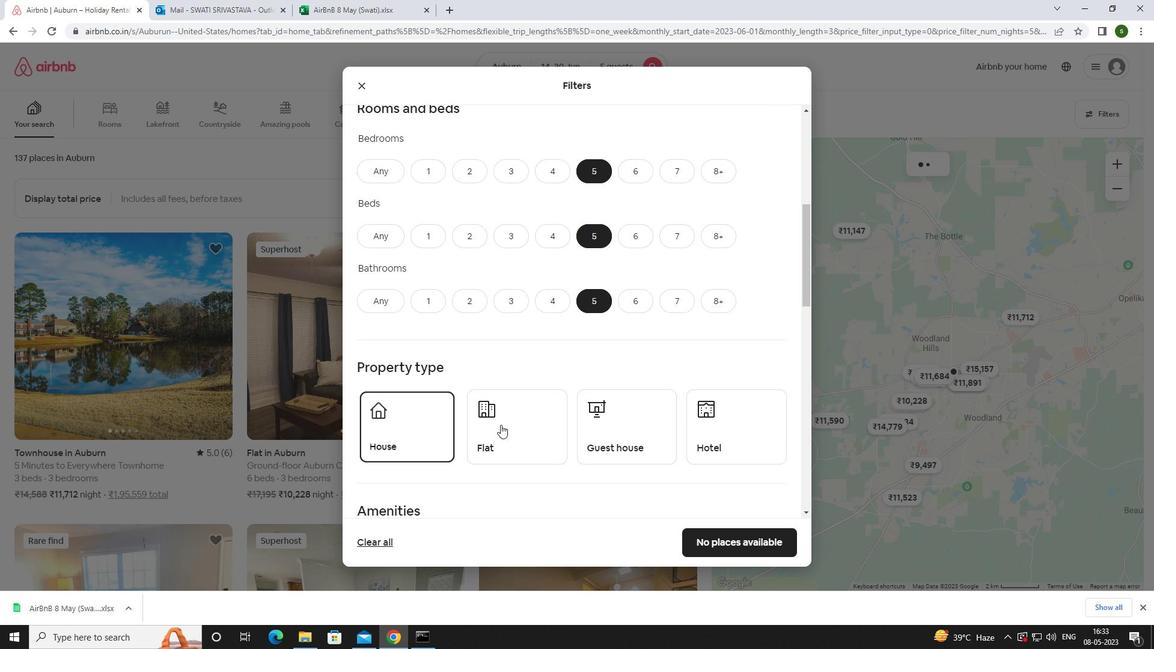 
Action: Mouse pressed left at (514, 425)
Screenshot: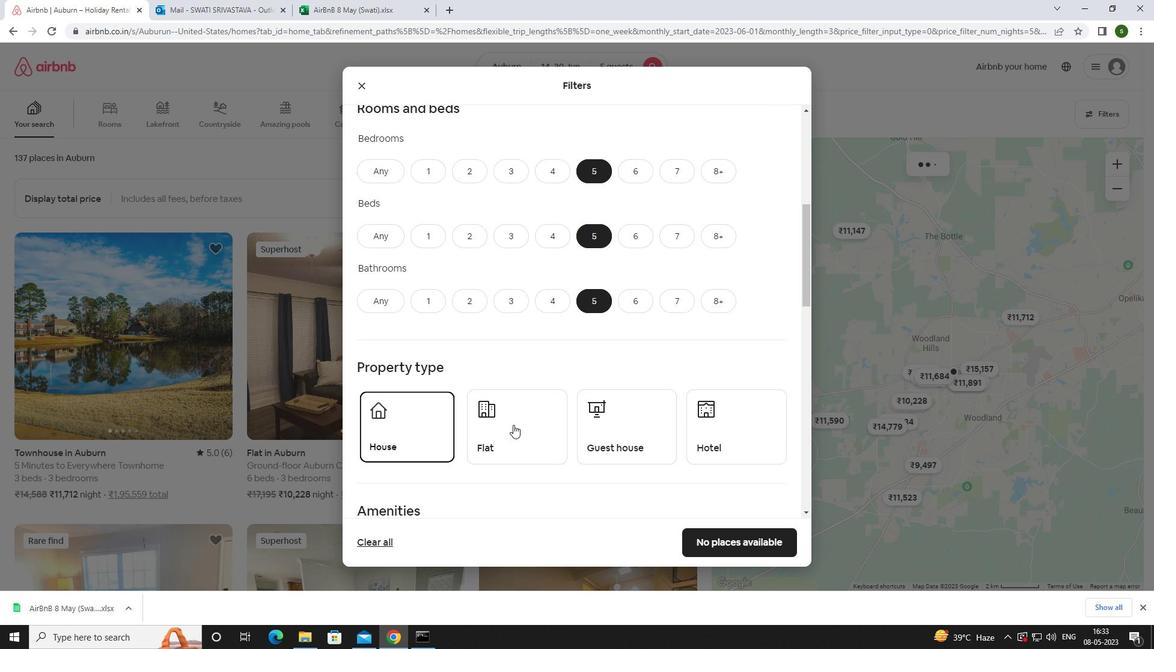 
Action: Mouse moved to (624, 419)
Screenshot: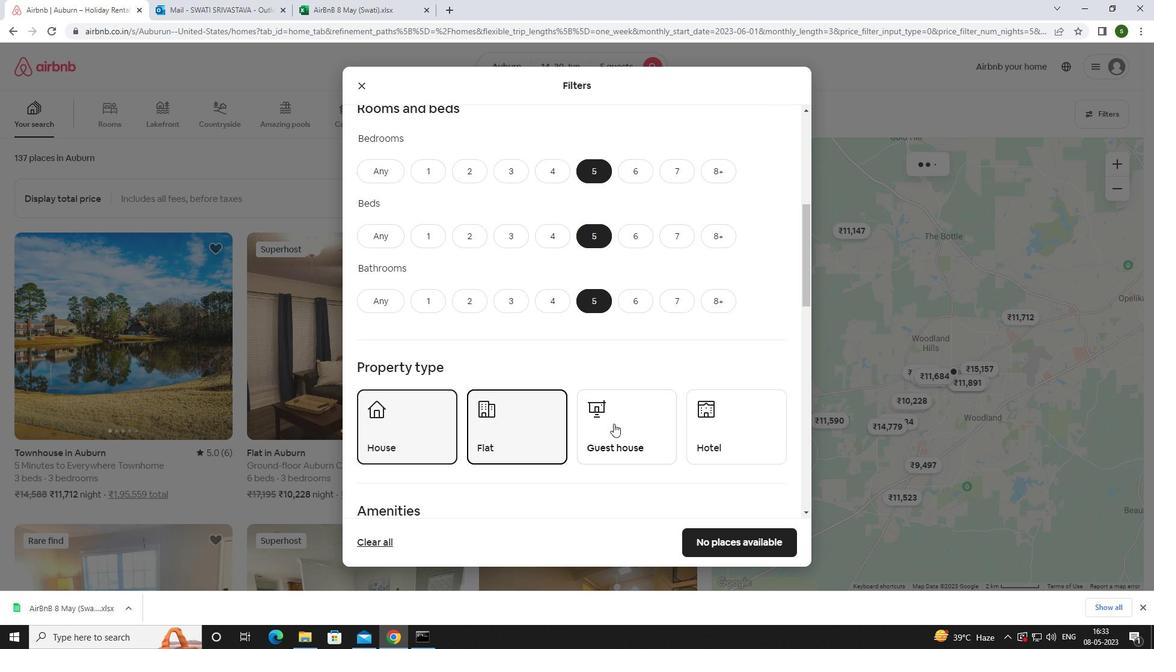 
Action: Mouse pressed left at (624, 419)
Screenshot: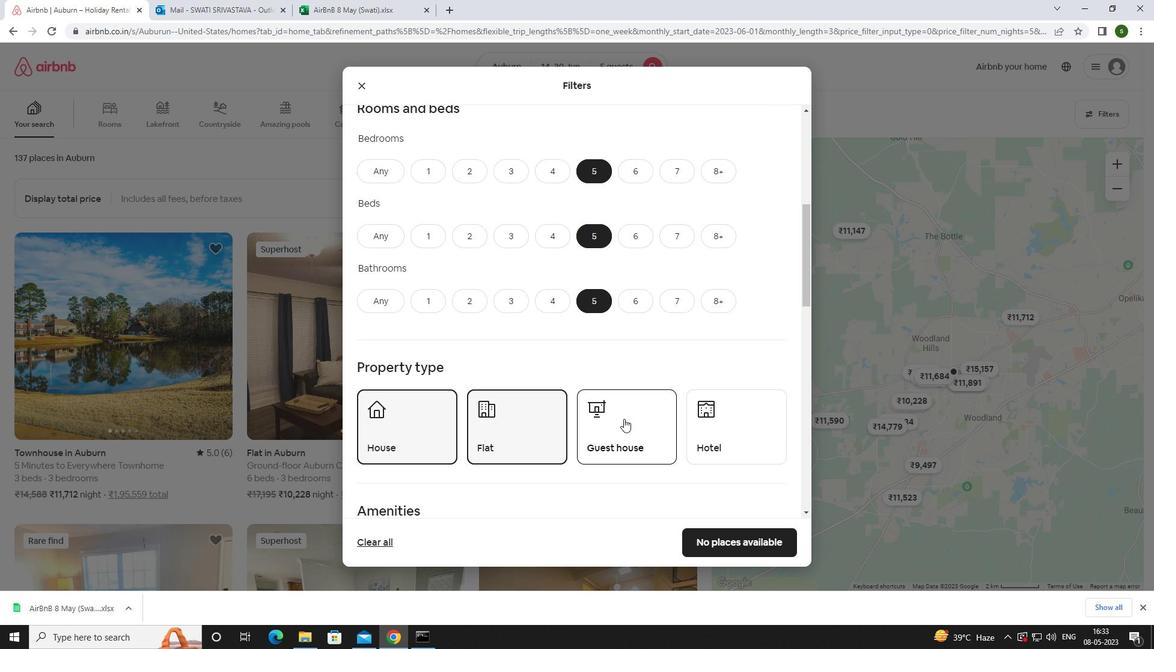 
Action: Mouse scrolled (624, 418) with delta (0, 0)
Screenshot: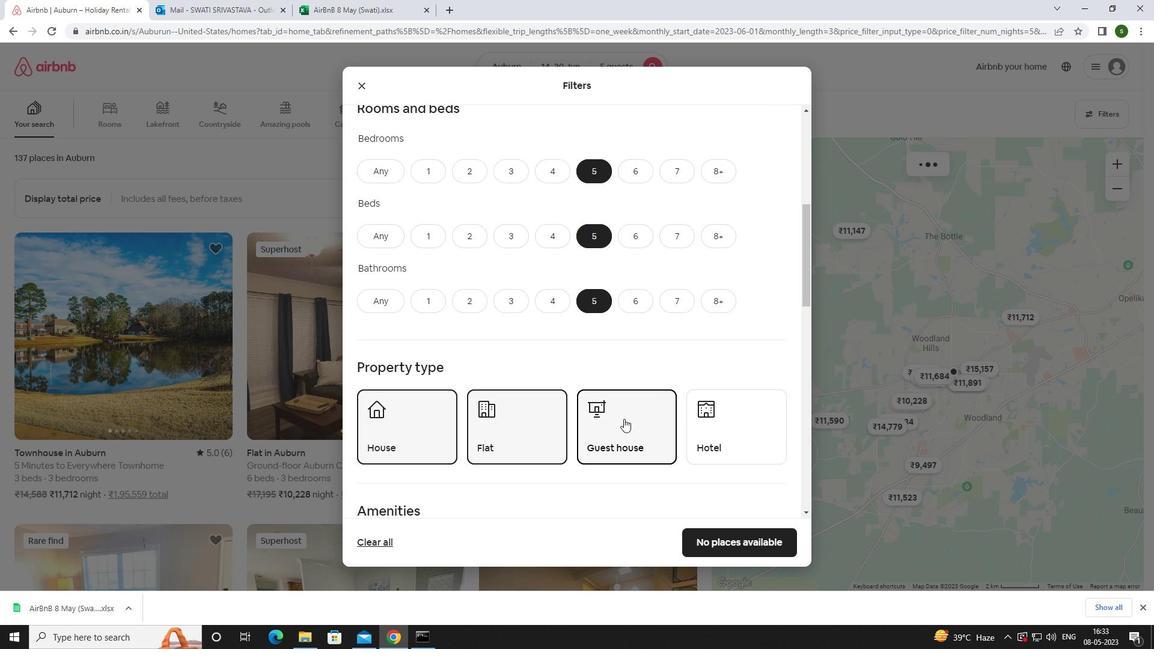 
Action: Mouse scrolled (624, 418) with delta (0, 0)
Screenshot: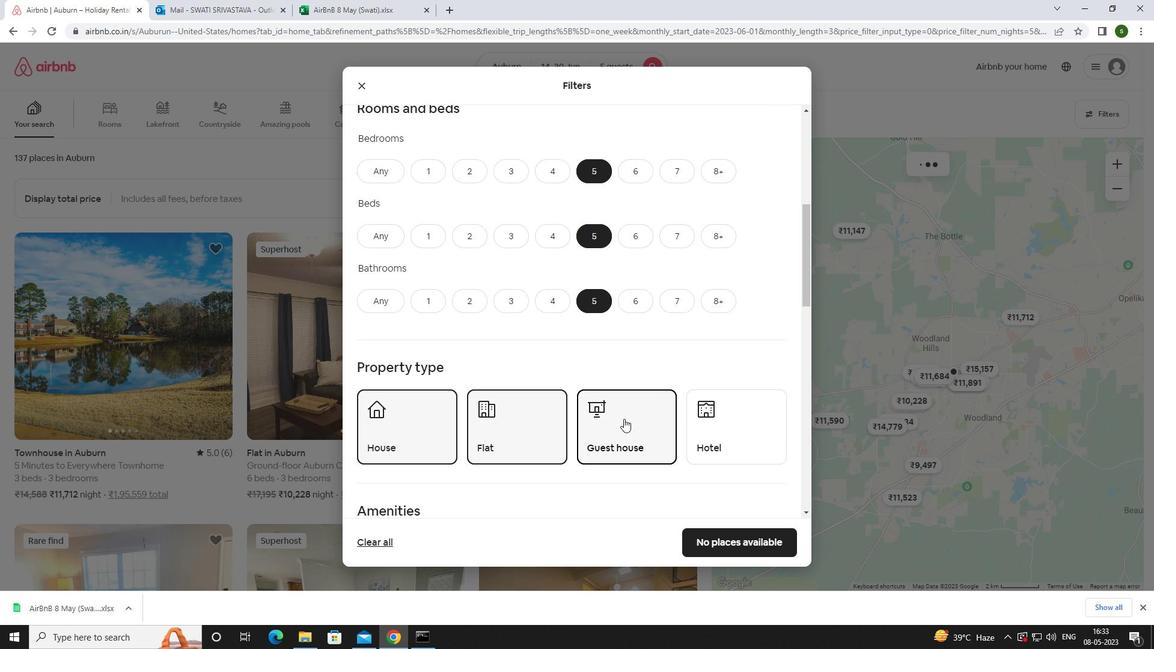 
Action: Mouse scrolled (624, 418) with delta (0, 0)
Screenshot: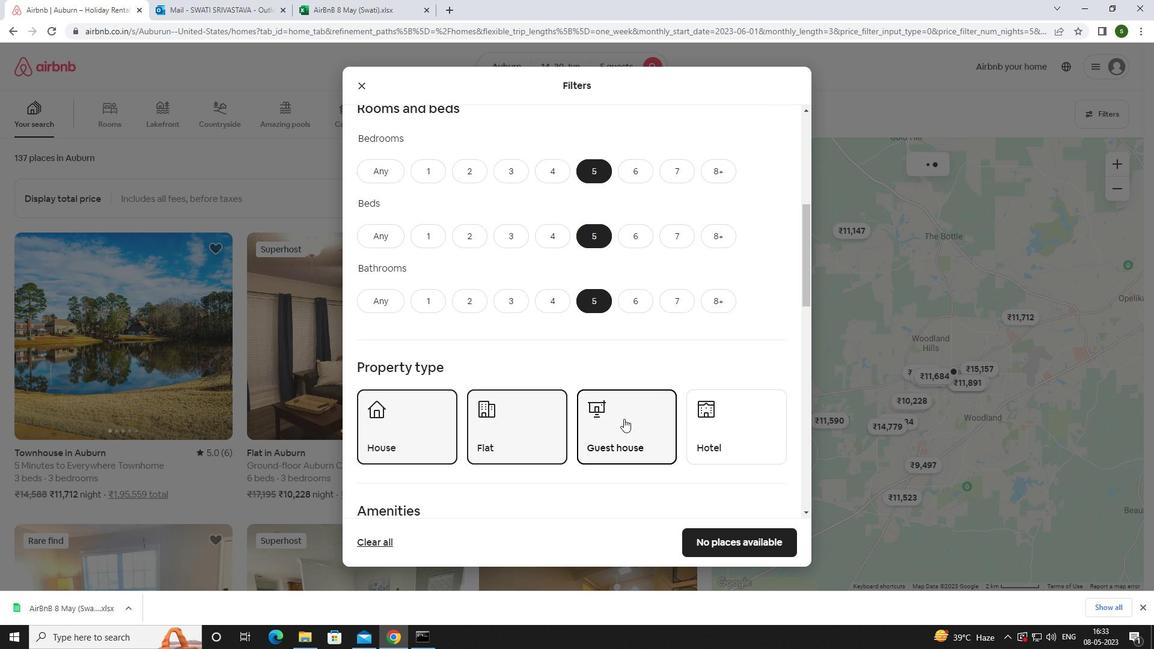 
Action: Mouse moved to (593, 391)
Screenshot: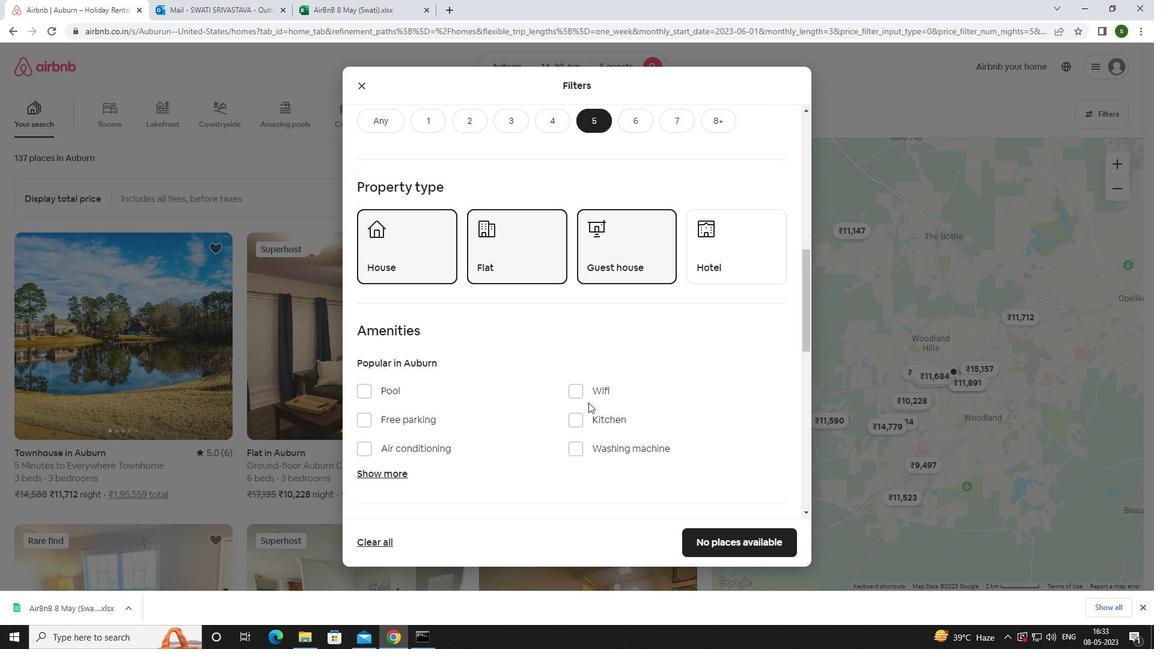 
Action: Mouse pressed left at (593, 391)
Screenshot: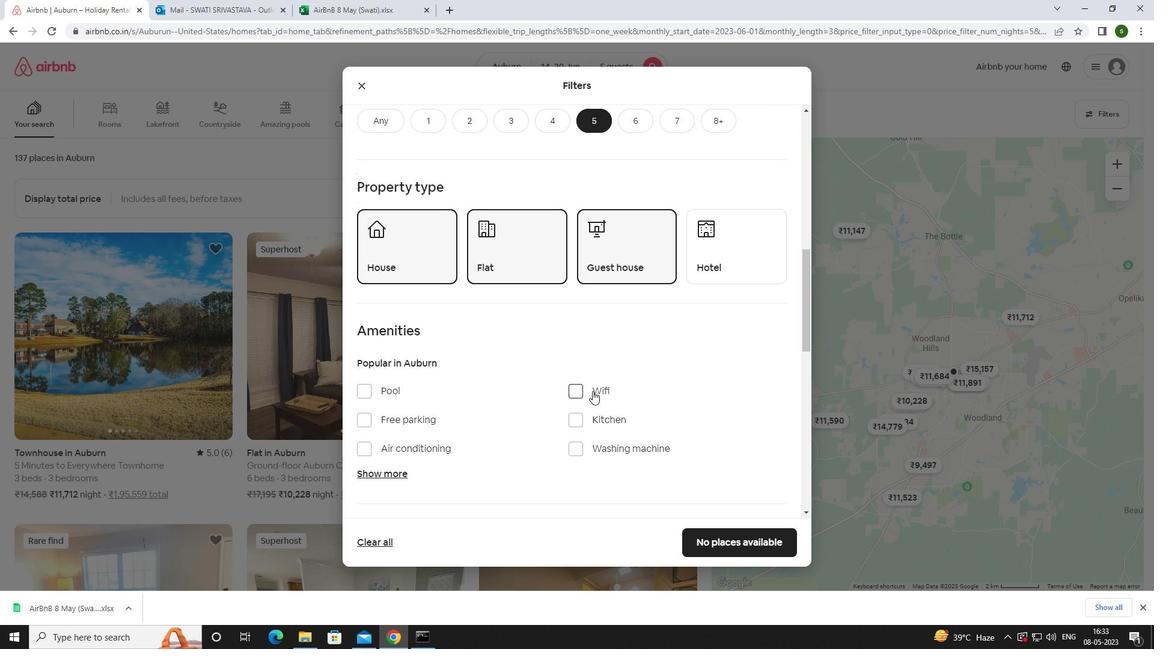 
Action: Mouse moved to (398, 421)
Screenshot: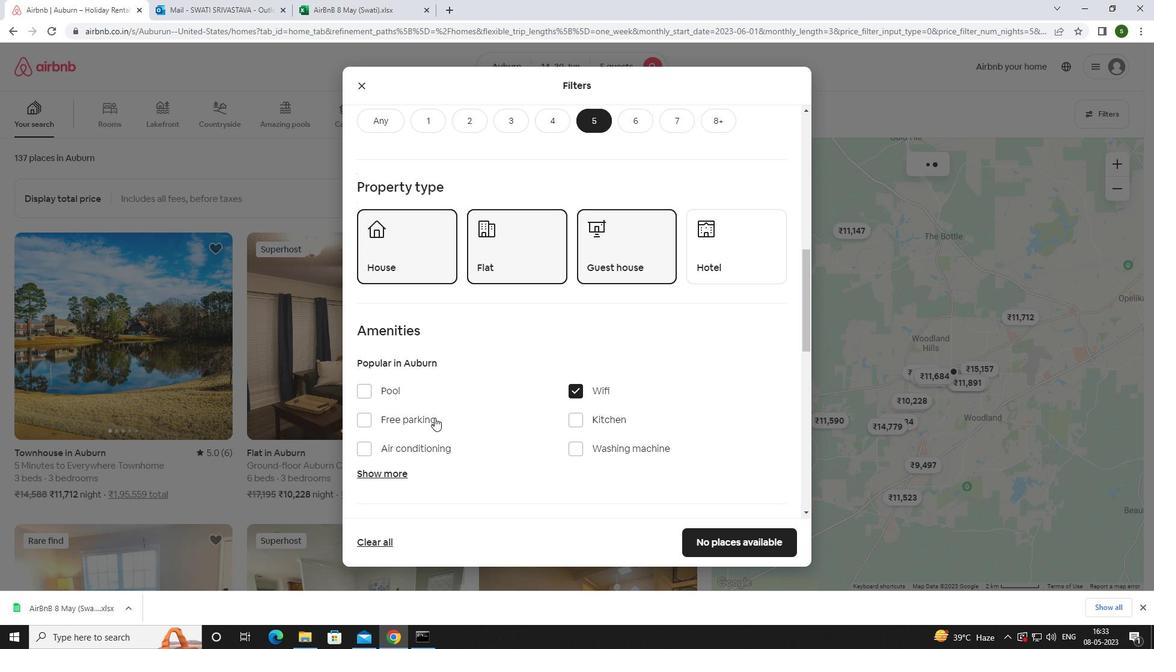 
Action: Mouse pressed left at (398, 421)
Screenshot: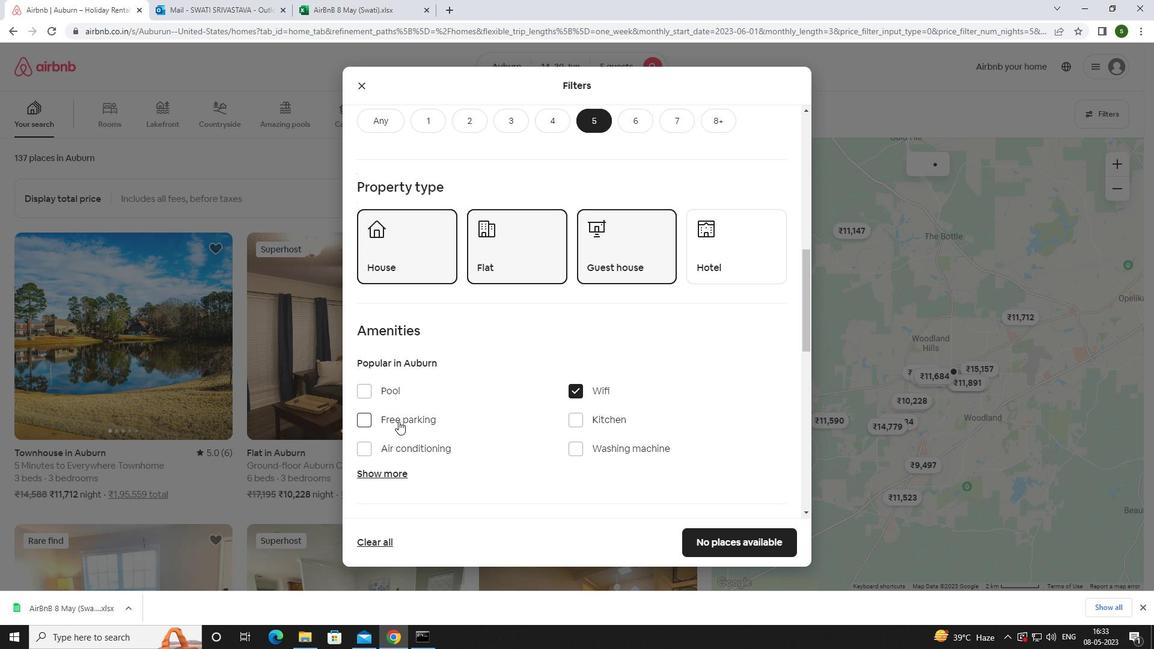 
Action: Mouse moved to (398, 470)
Screenshot: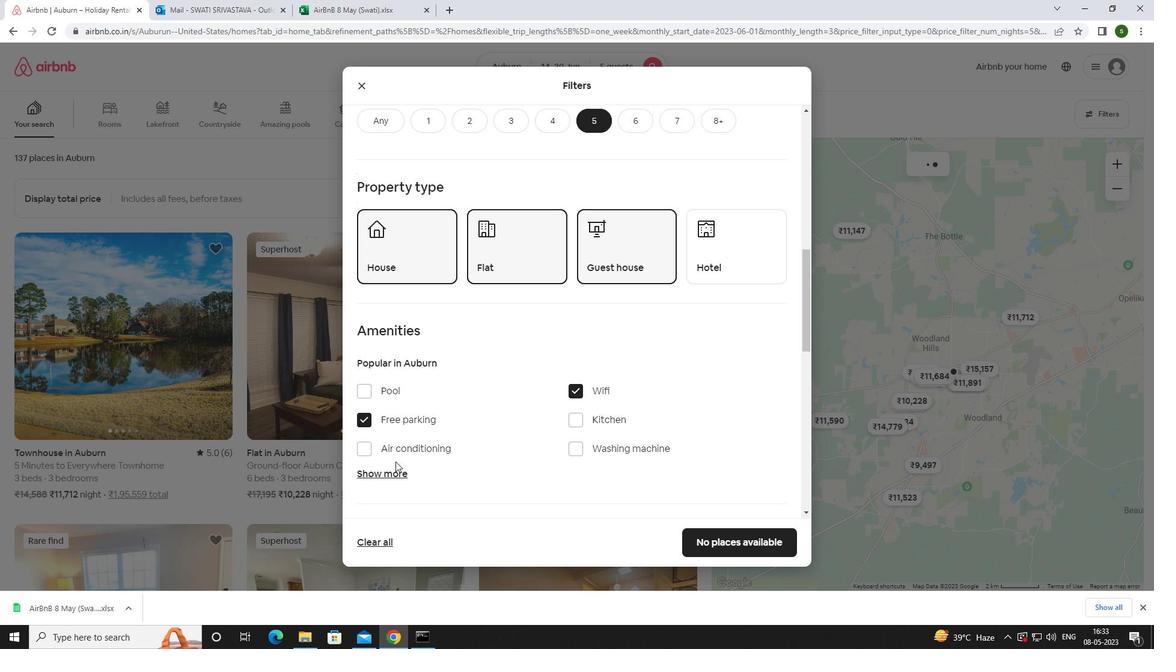 
Action: Mouse pressed left at (398, 470)
Screenshot: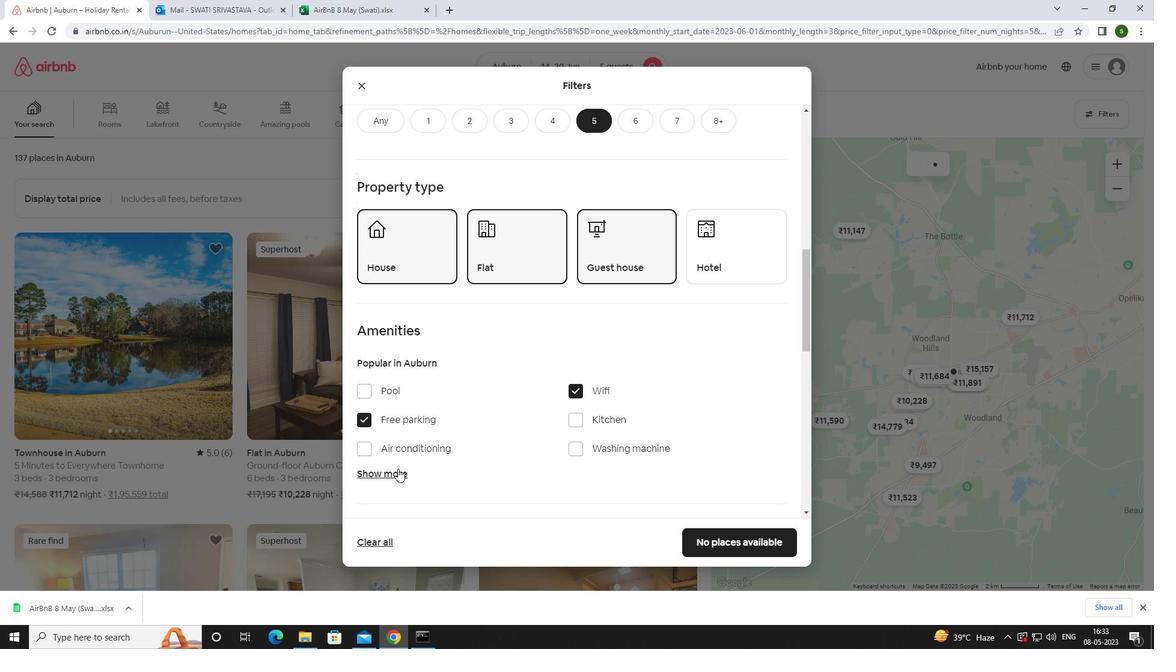 
Action: Mouse moved to (436, 422)
Screenshot: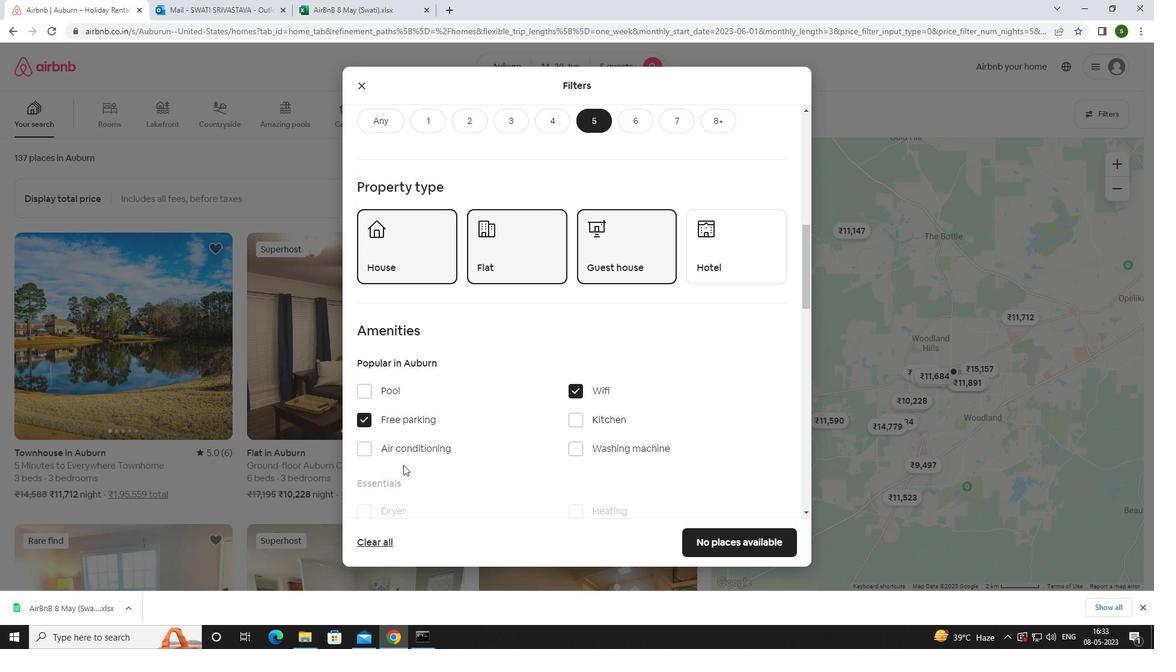 
Action: Mouse scrolled (436, 422) with delta (0, 0)
Screenshot: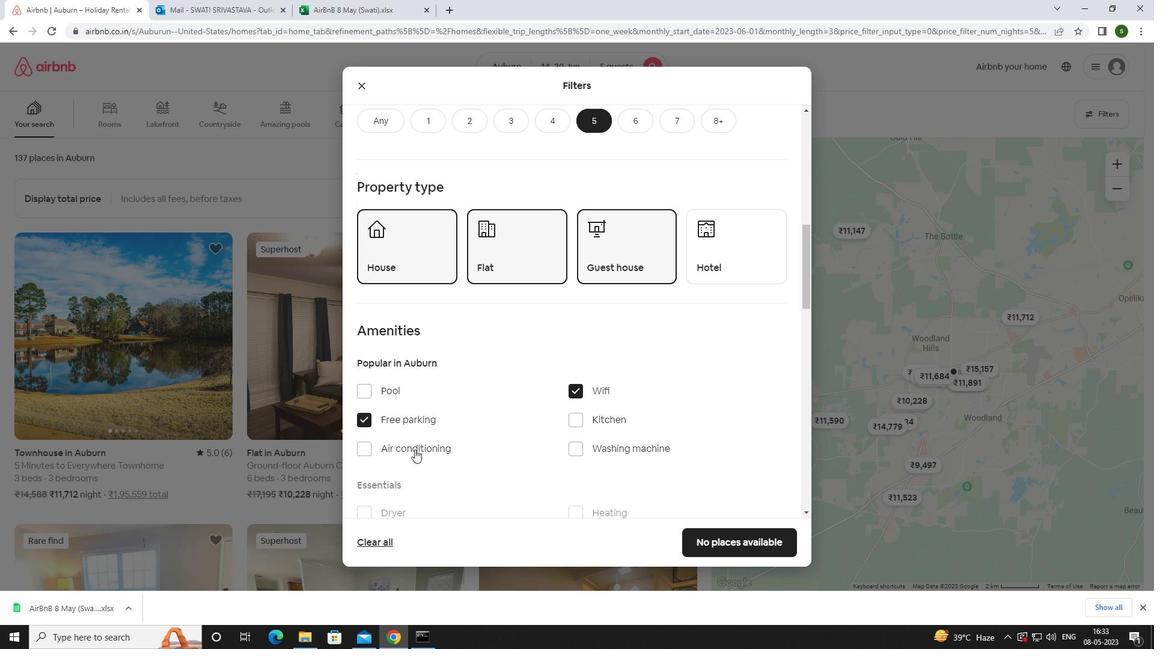 
Action: Mouse scrolled (436, 422) with delta (0, 0)
Screenshot: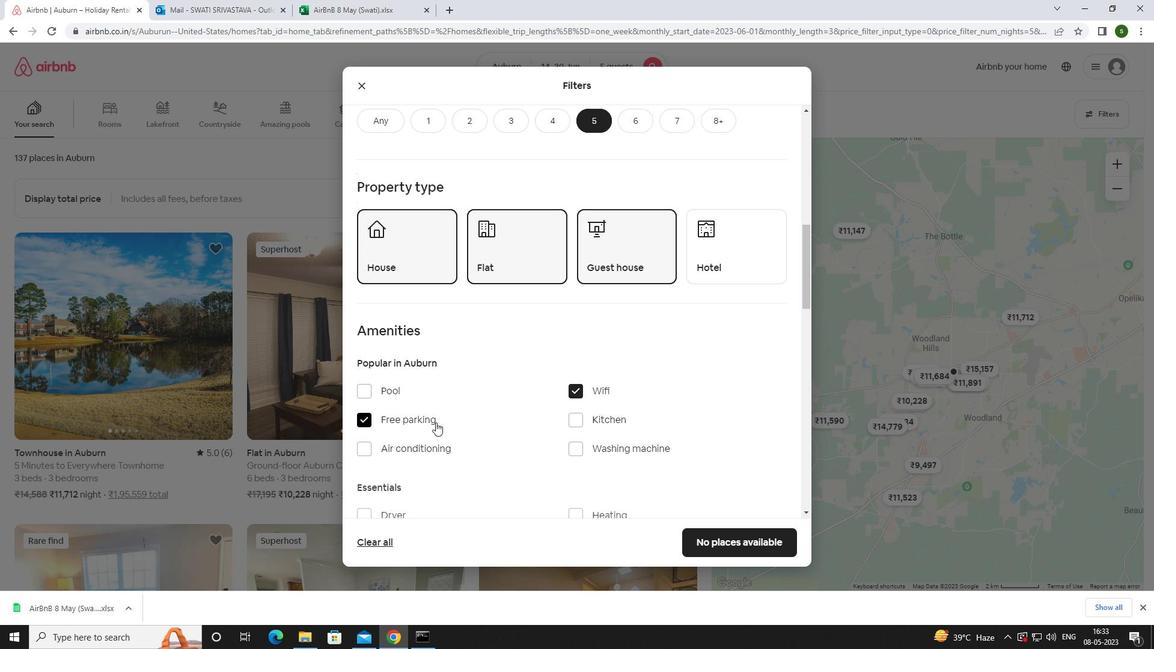 
Action: Mouse moved to (569, 425)
Screenshot: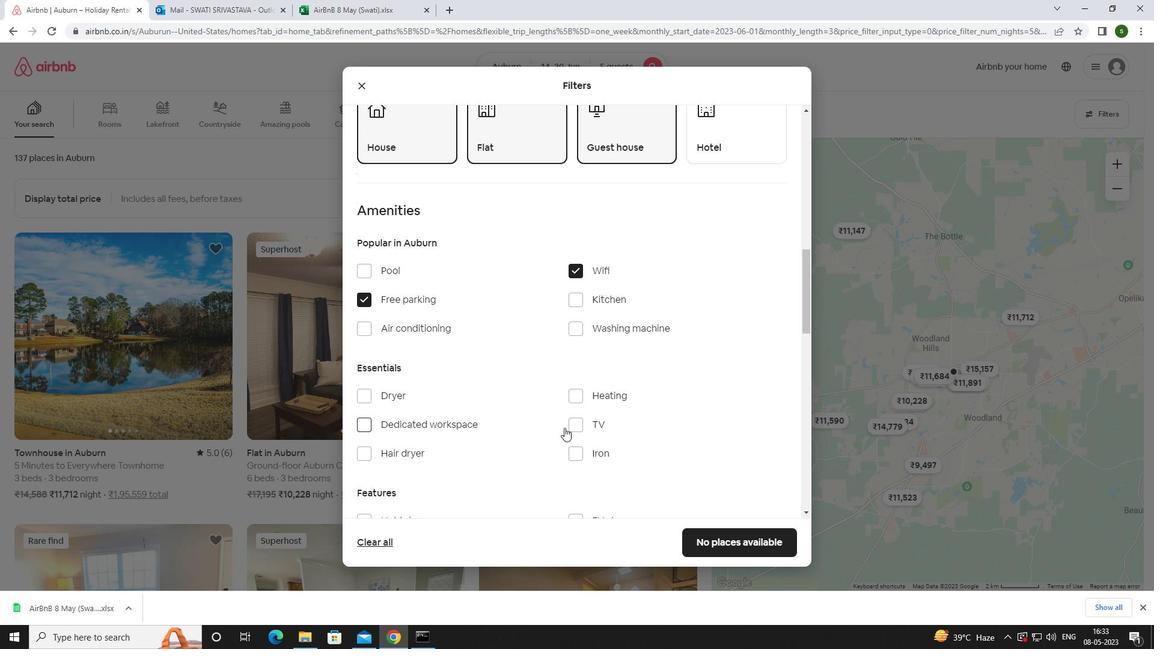 
Action: Mouse pressed left at (569, 425)
Screenshot: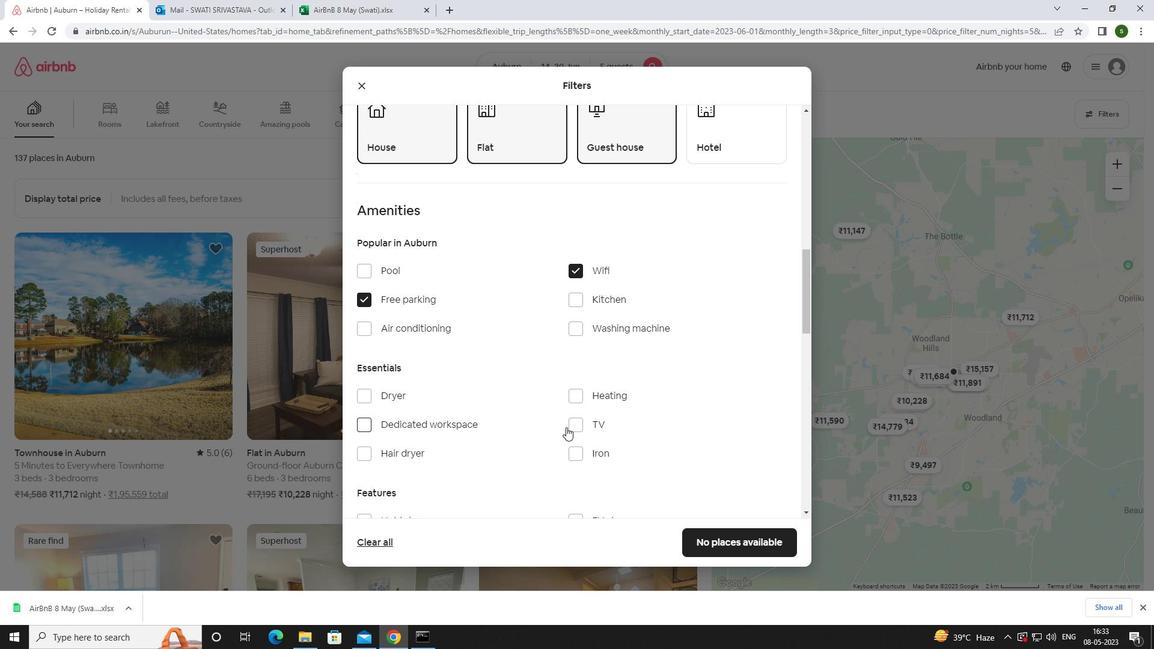 
Action: Mouse moved to (490, 385)
Screenshot: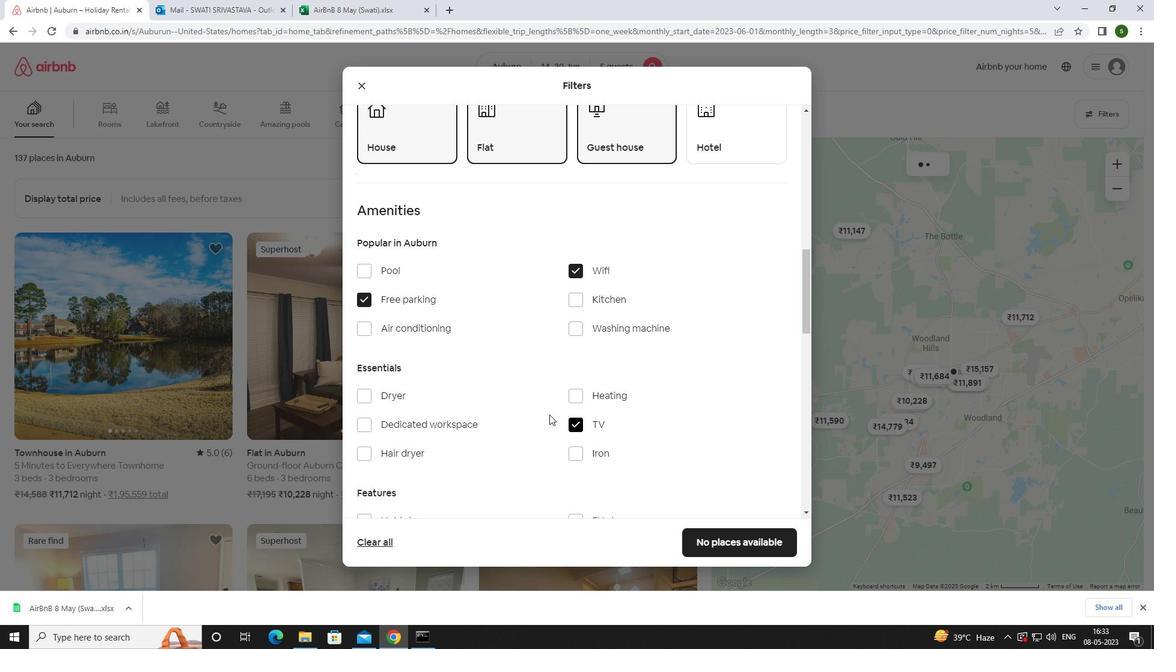 
Action: Mouse scrolled (490, 384) with delta (0, 0)
Screenshot: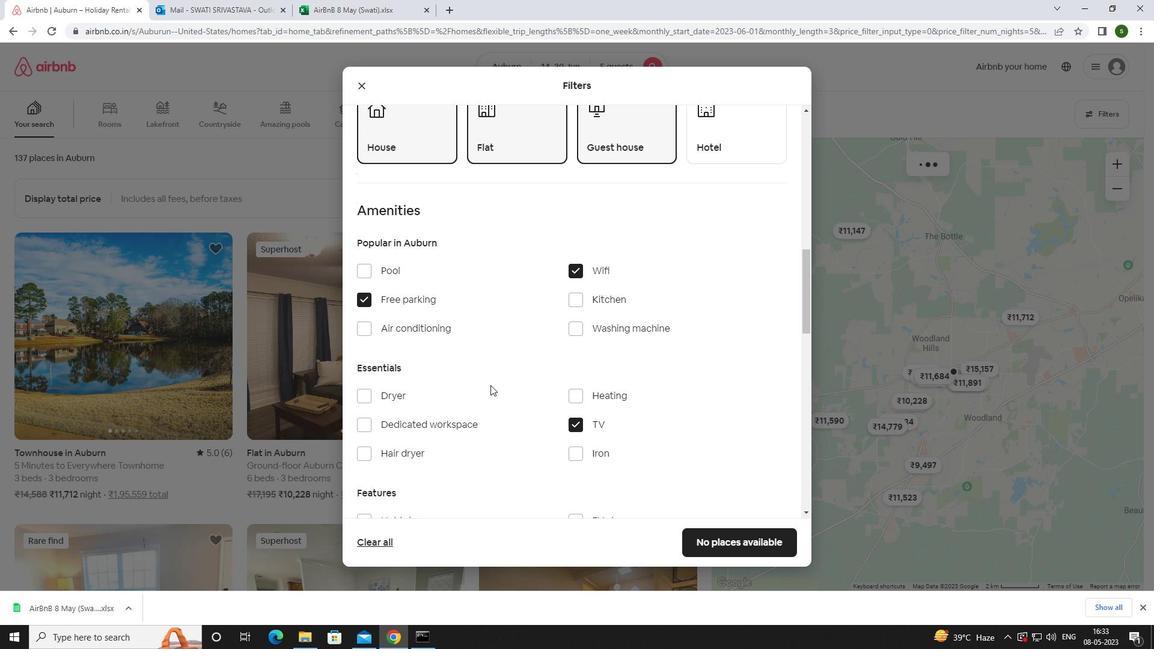 
Action: Mouse scrolled (490, 384) with delta (0, 0)
Screenshot: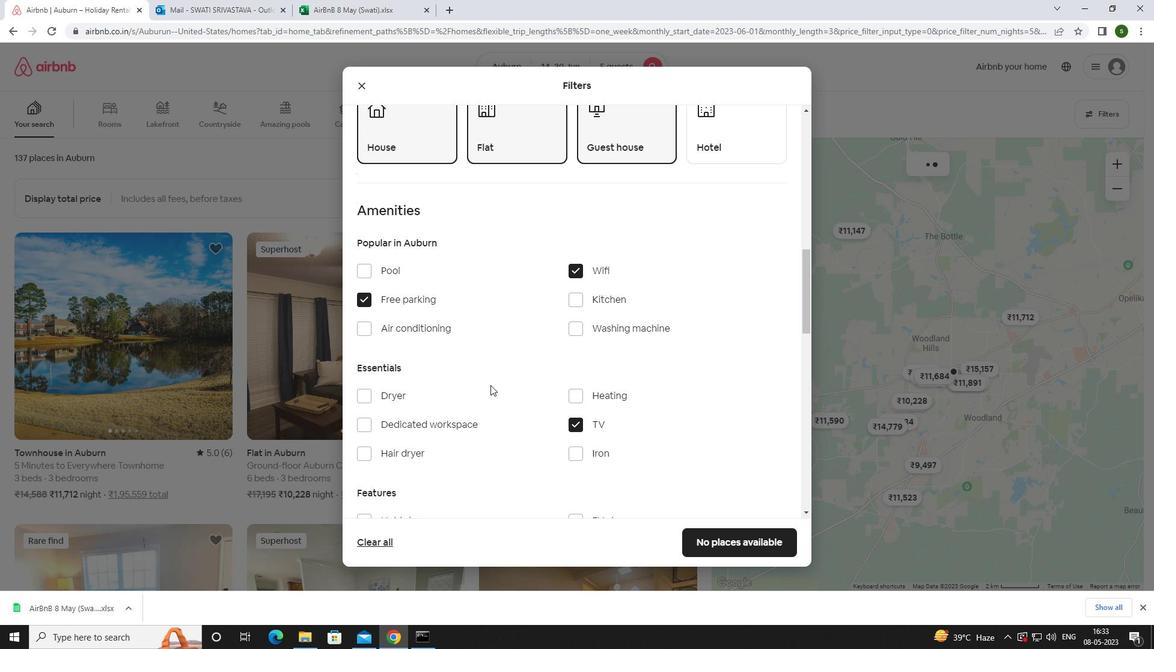 
Action: Mouse scrolled (490, 384) with delta (0, 0)
Screenshot: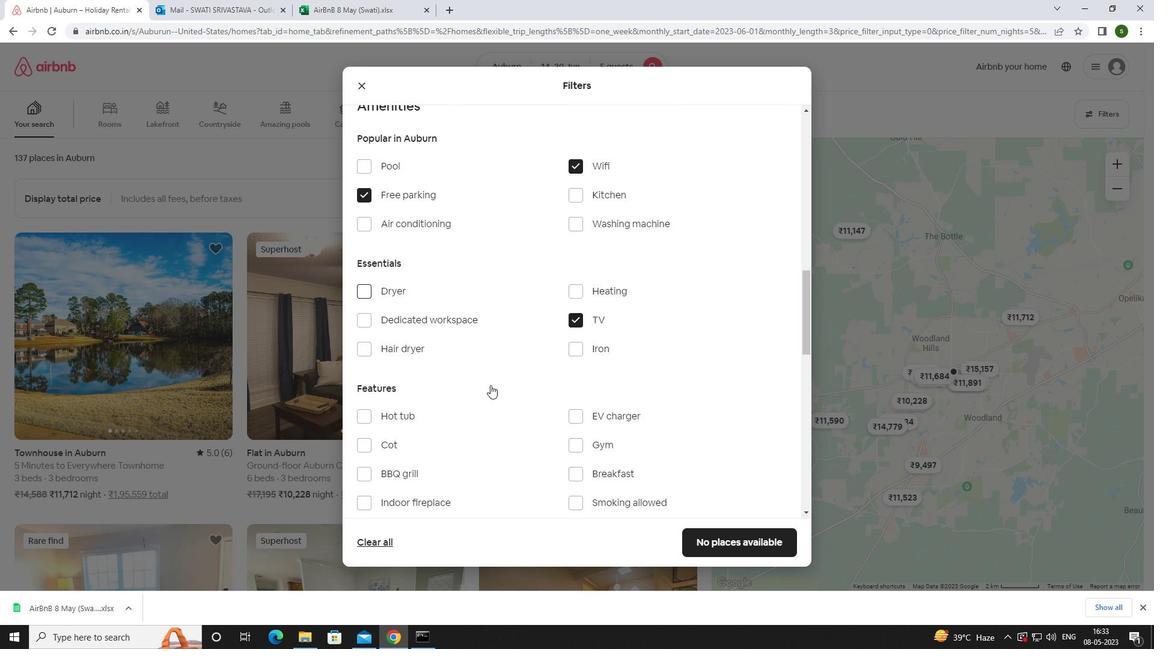
Action: Mouse moved to (575, 368)
Screenshot: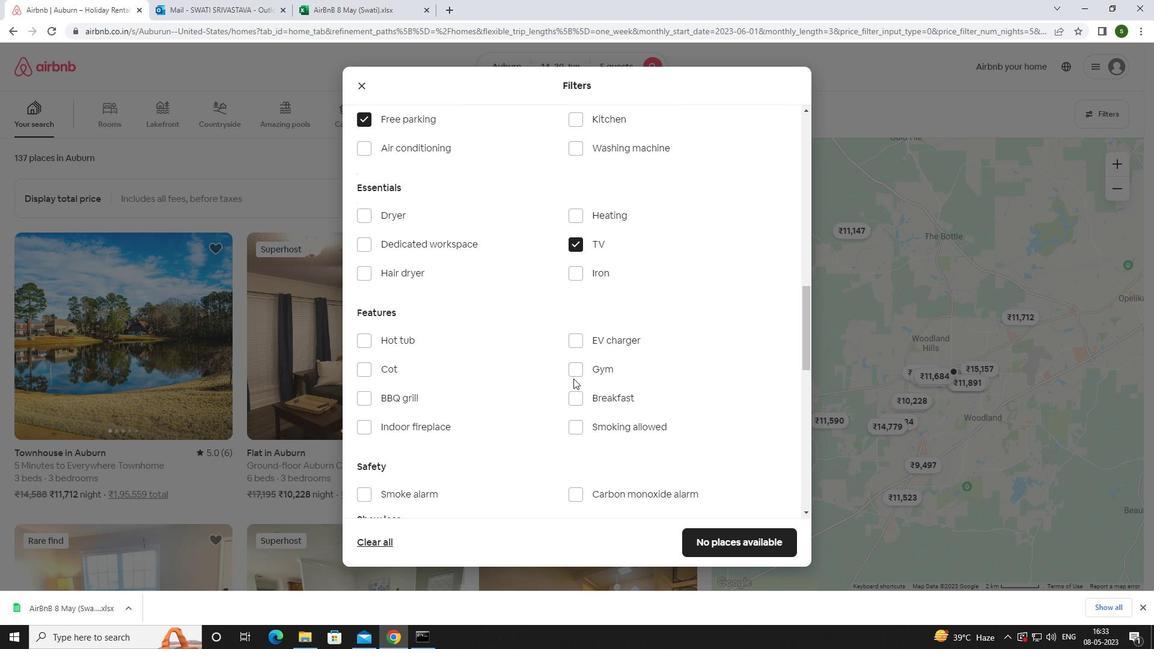 
Action: Mouse pressed left at (575, 368)
Screenshot: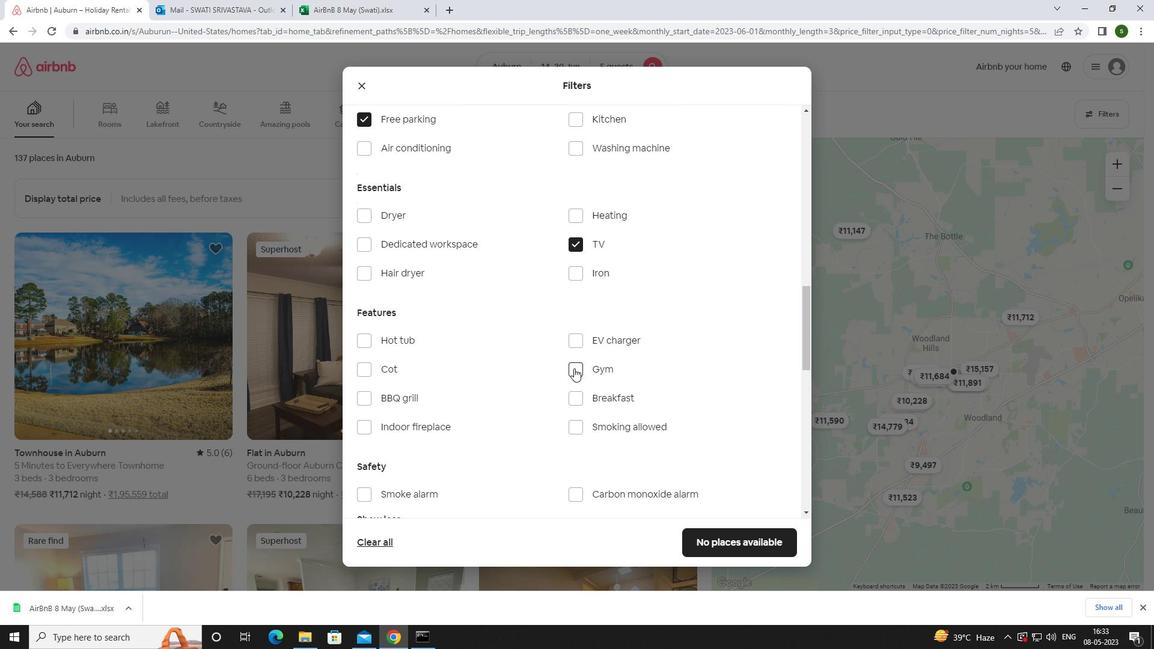 
Action: Mouse moved to (574, 397)
Screenshot: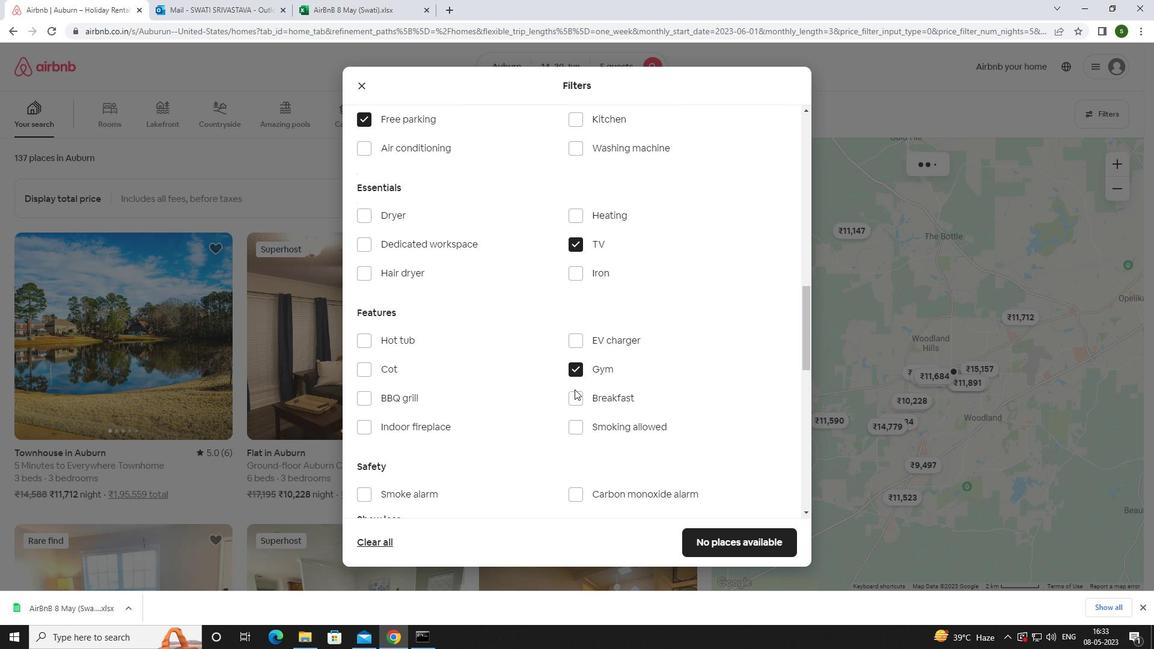 
Action: Mouse pressed left at (574, 397)
Screenshot: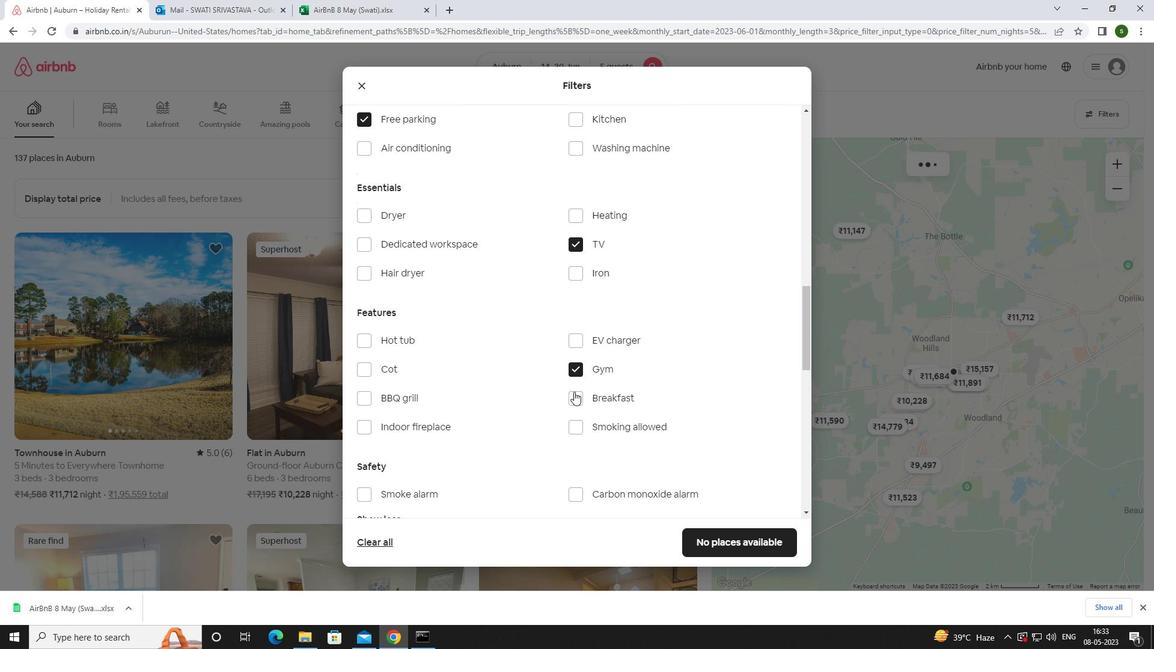 
Action: Mouse moved to (508, 369)
Screenshot: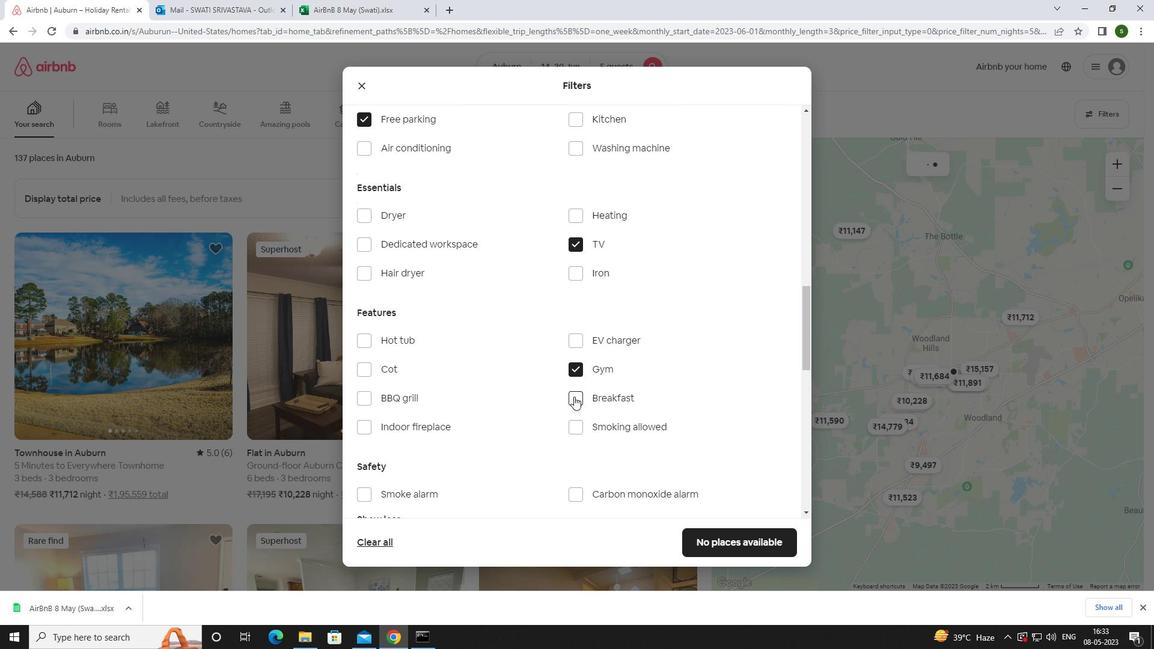 
Action: Mouse scrolled (508, 368) with delta (0, 0)
Screenshot: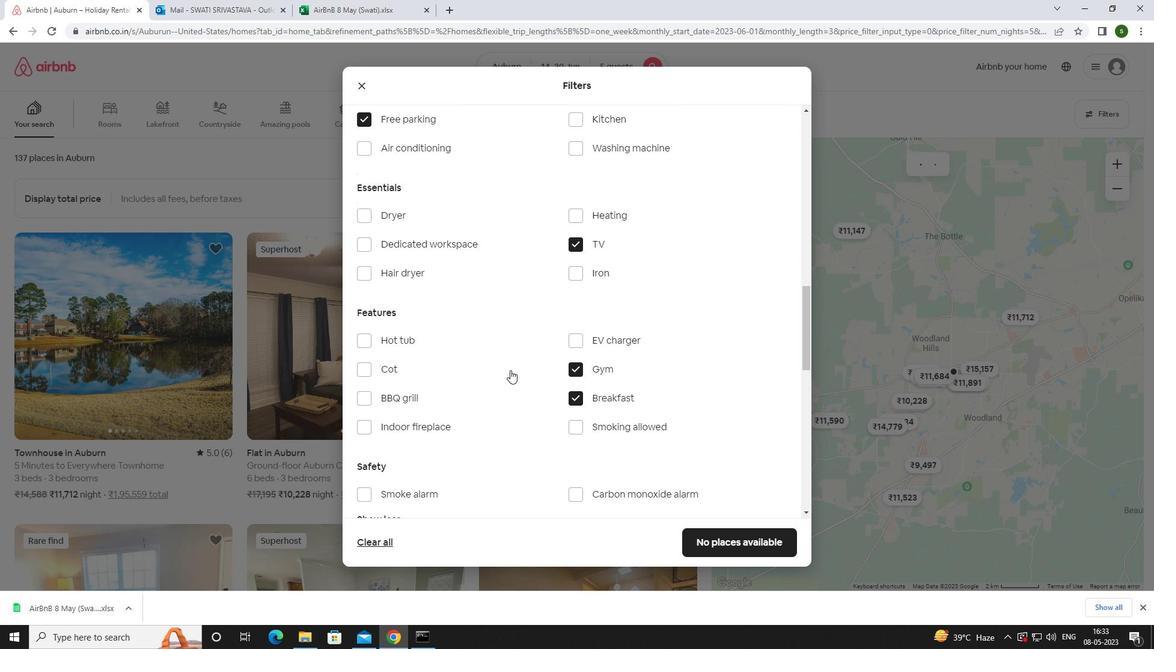 
Action: Mouse scrolled (508, 368) with delta (0, 0)
Screenshot: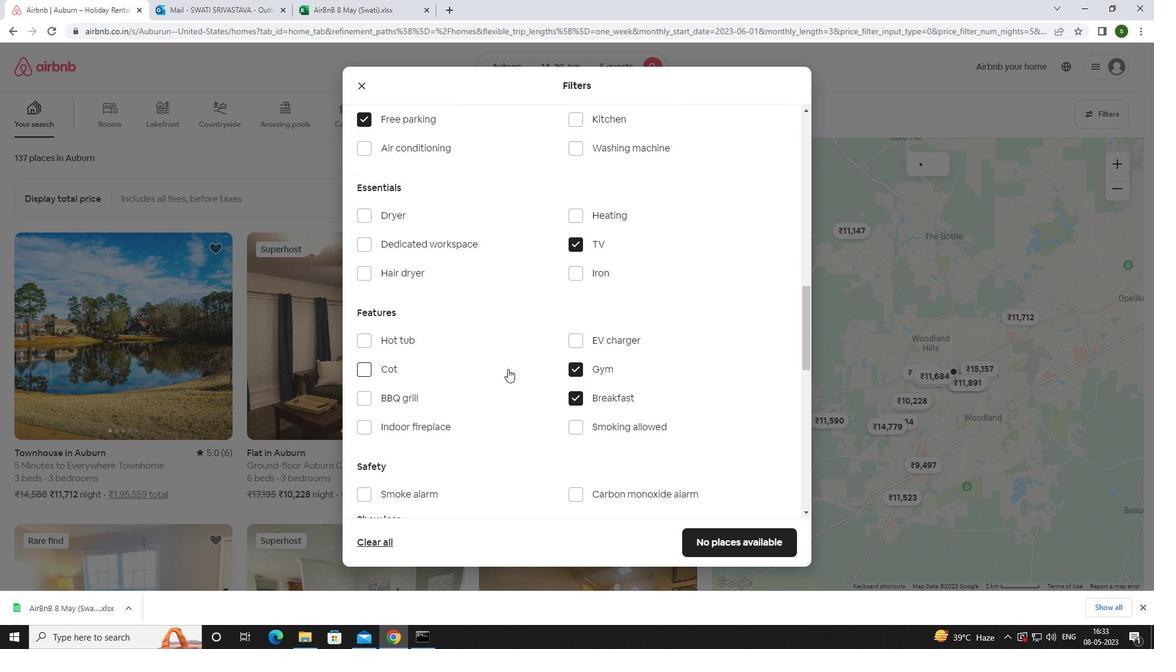 
Action: Mouse scrolled (508, 368) with delta (0, 0)
Screenshot: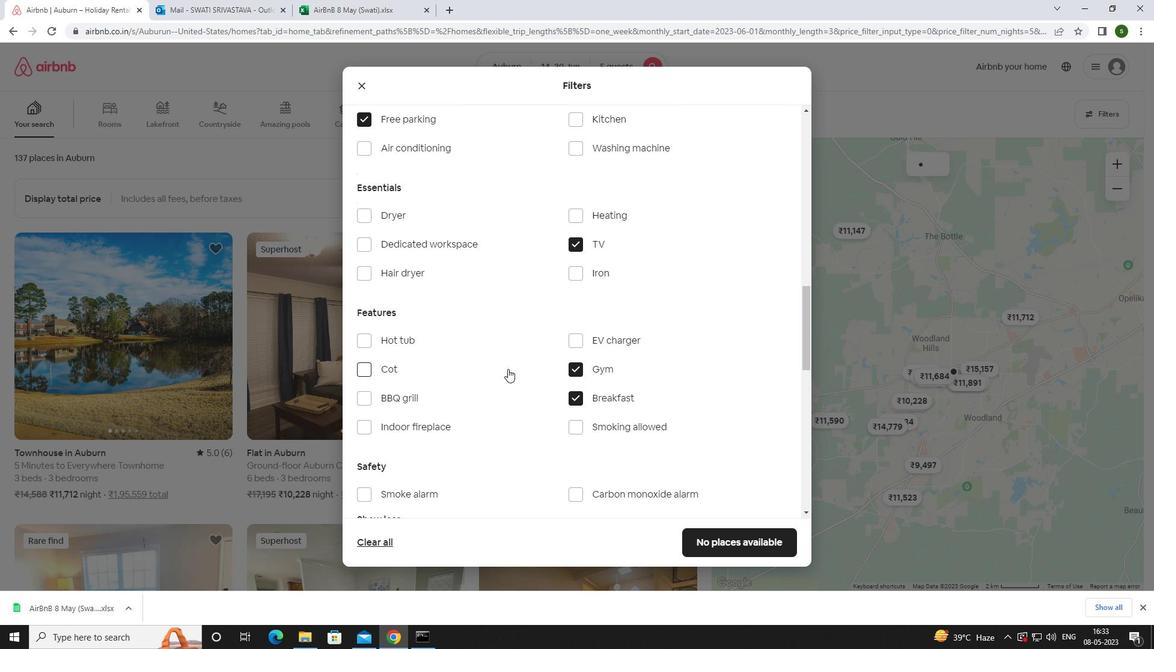 
Action: Mouse moved to (508, 369)
Screenshot: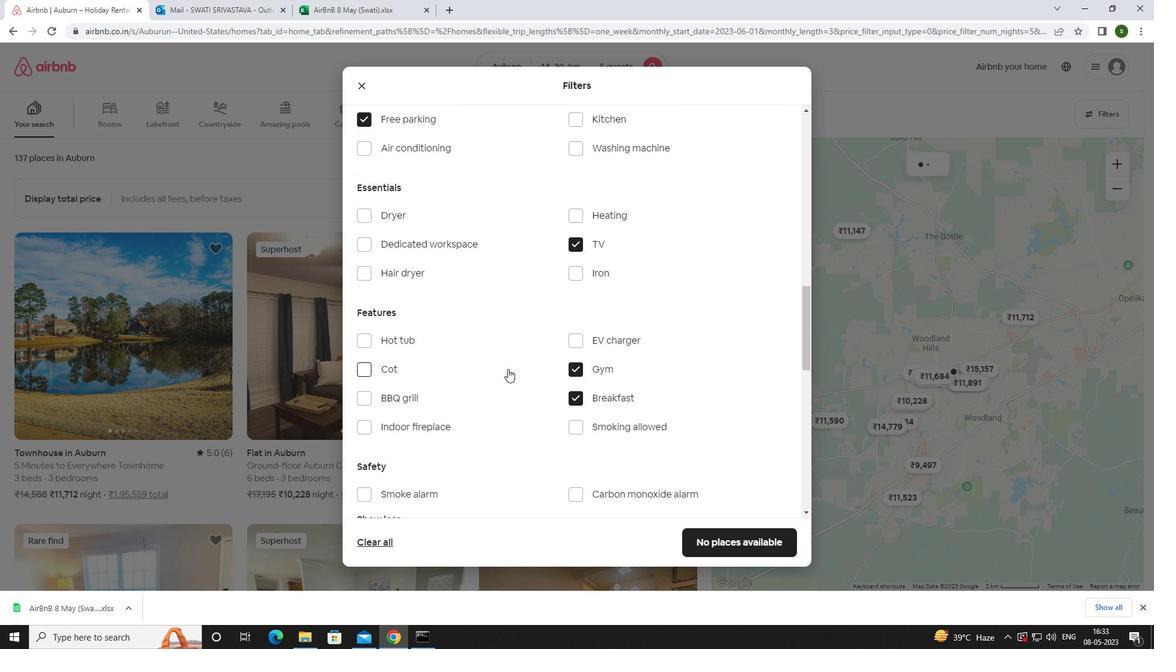 
Action: Mouse scrolled (508, 368) with delta (0, 0)
Screenshot: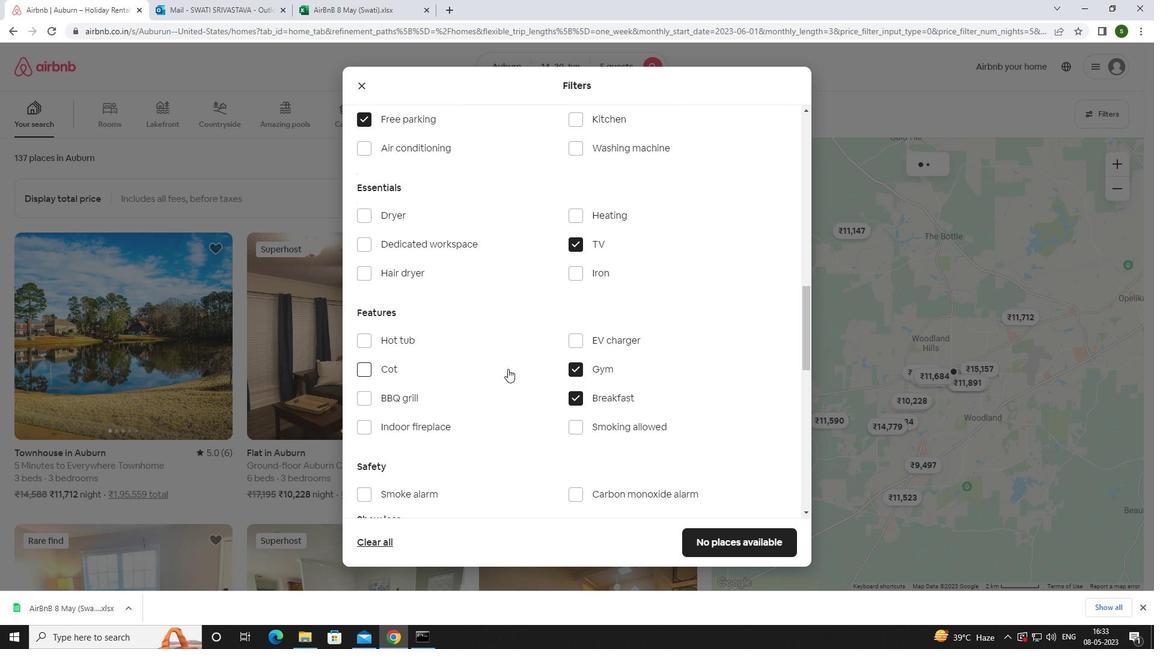 
Action: Mouse moved to (766, 418)
Screenshot: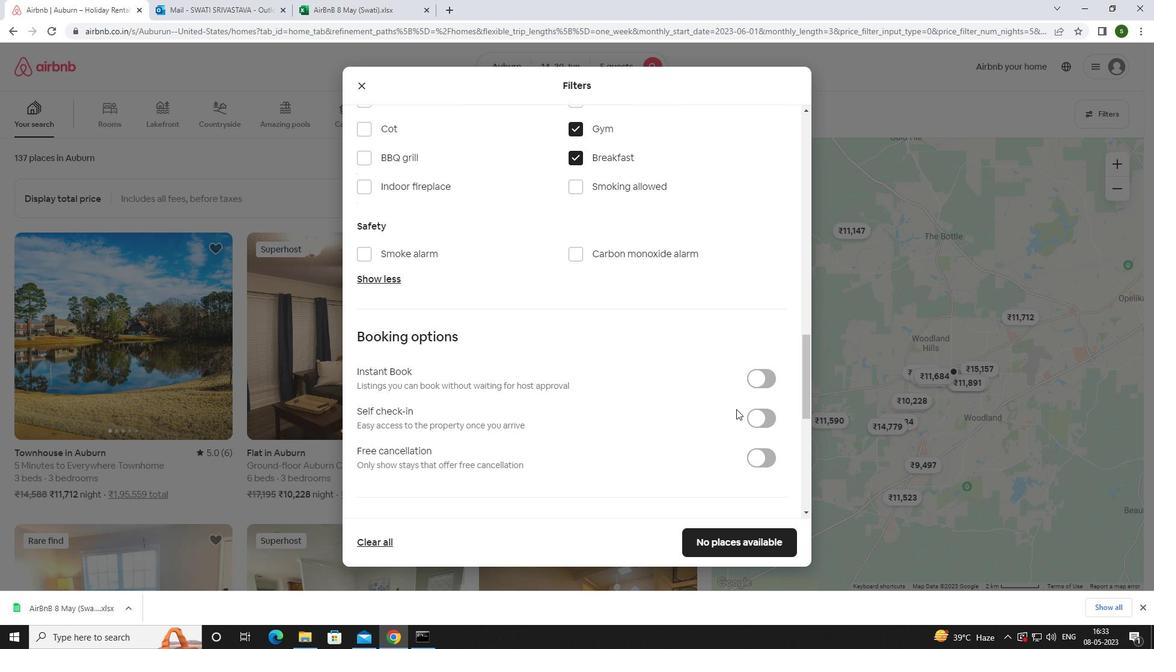 
Action: Mouse pressed left at (766, 418)
Screenshot: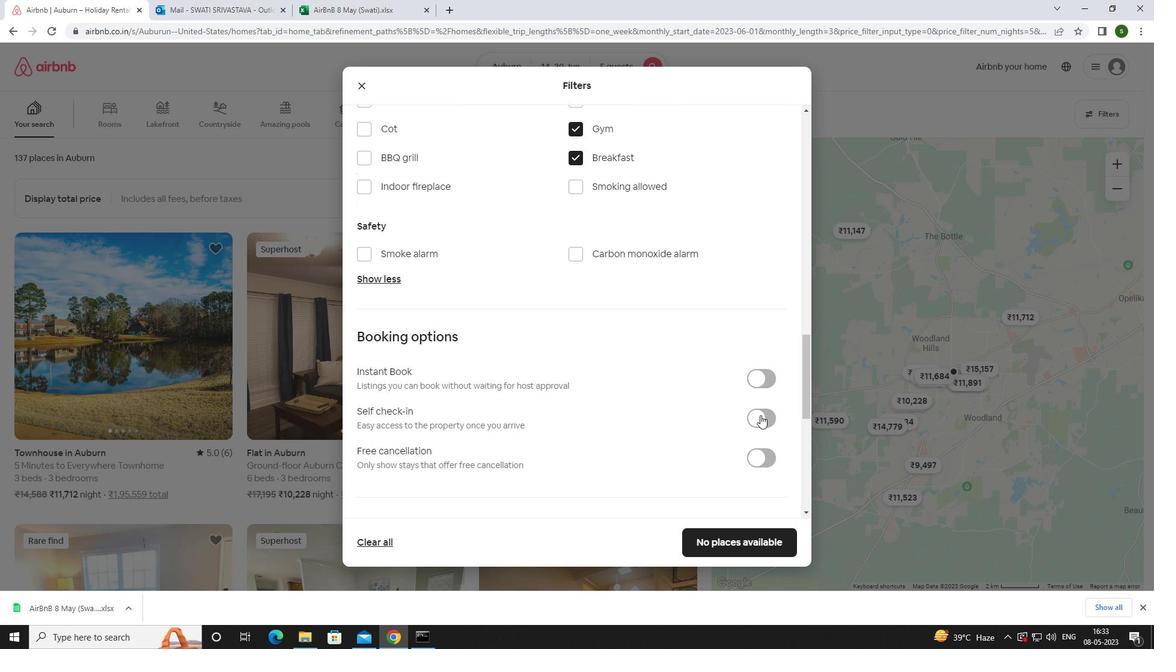 
Action: Mouse moved to (563, 381)
Screenshot: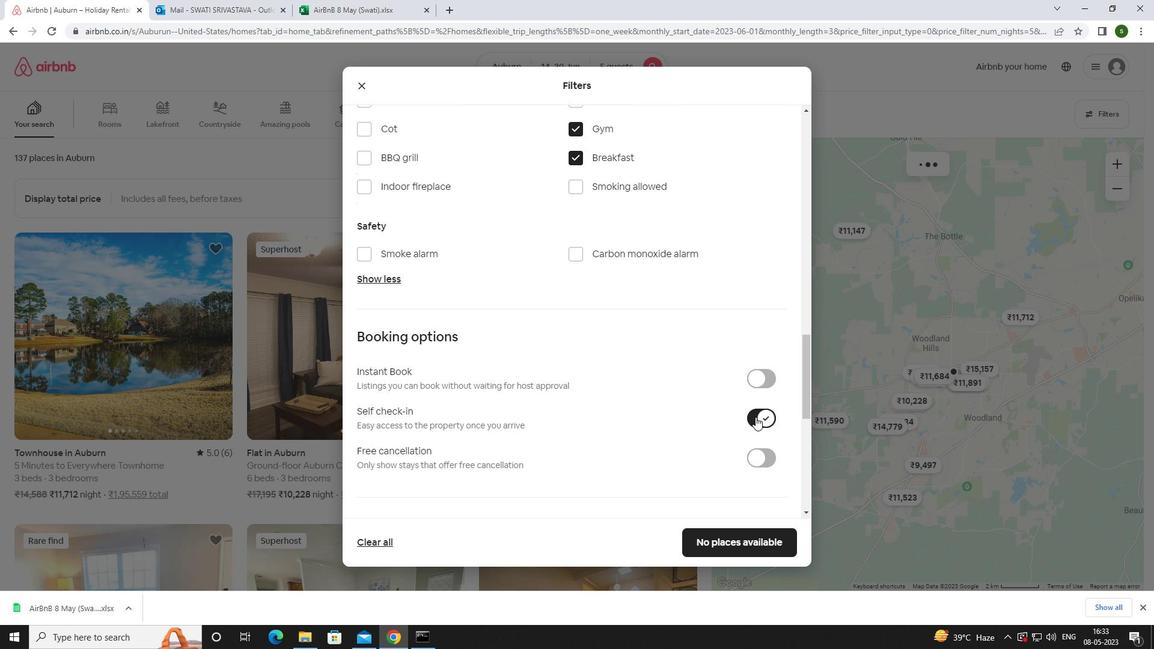 
Action: Mouse scrolled (563, 381) with delta (0, 0)
Screenshot: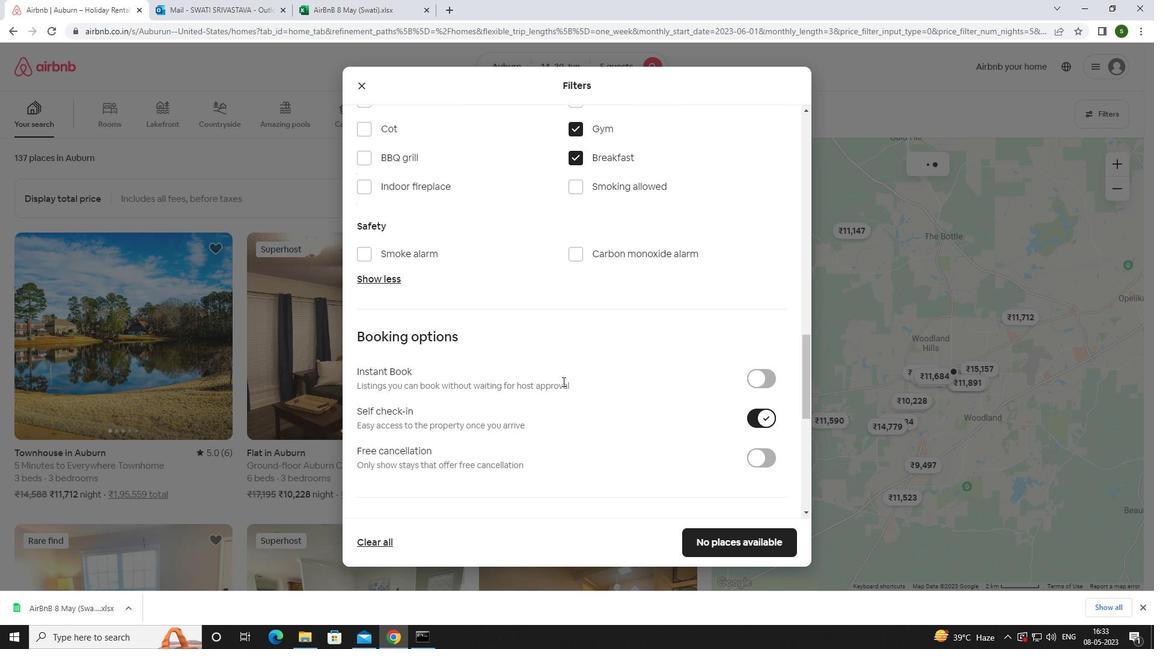 
Action: Mouse scrolled (563, 381) with delta (0, 0)
Screenshot: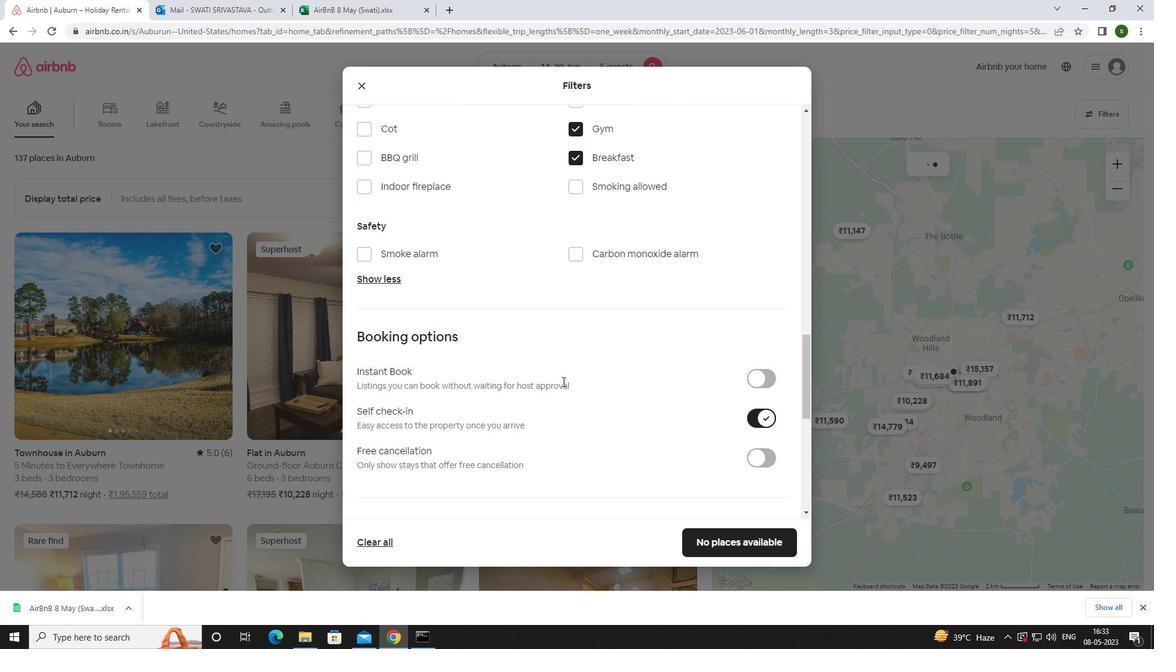 
Action: Mouse scrolled (563, 381) with delta (0, 0)
Screenshot: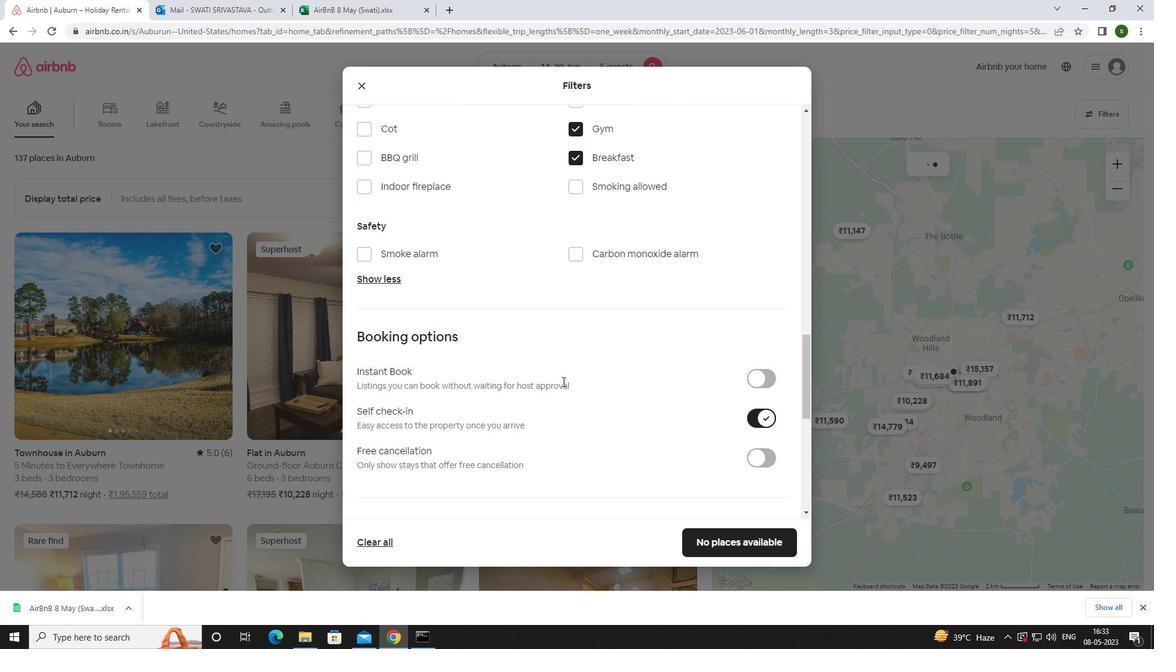 
Action: Mouse scrolled (563, 381) with delta (0, 0)
Screenshot: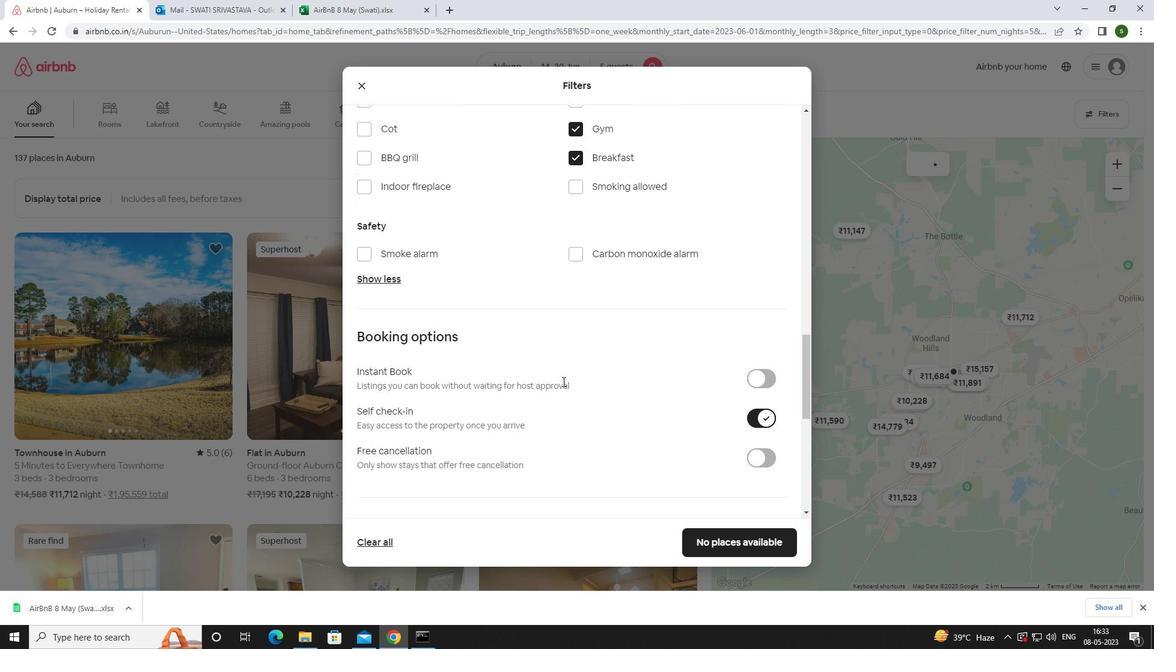 
Action: Mouse scrolled (563, 381) with delta (0, 0)
Screenshot: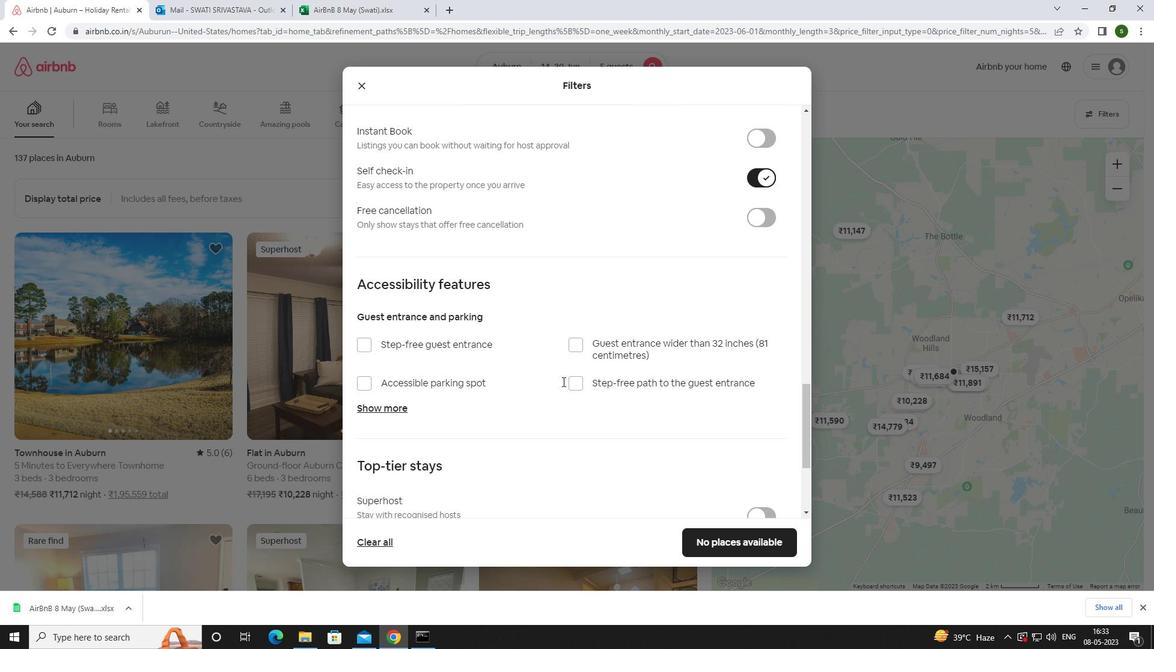
Action: Mouse scrolled (563, 381) with delta (0, 0)
Screenshot: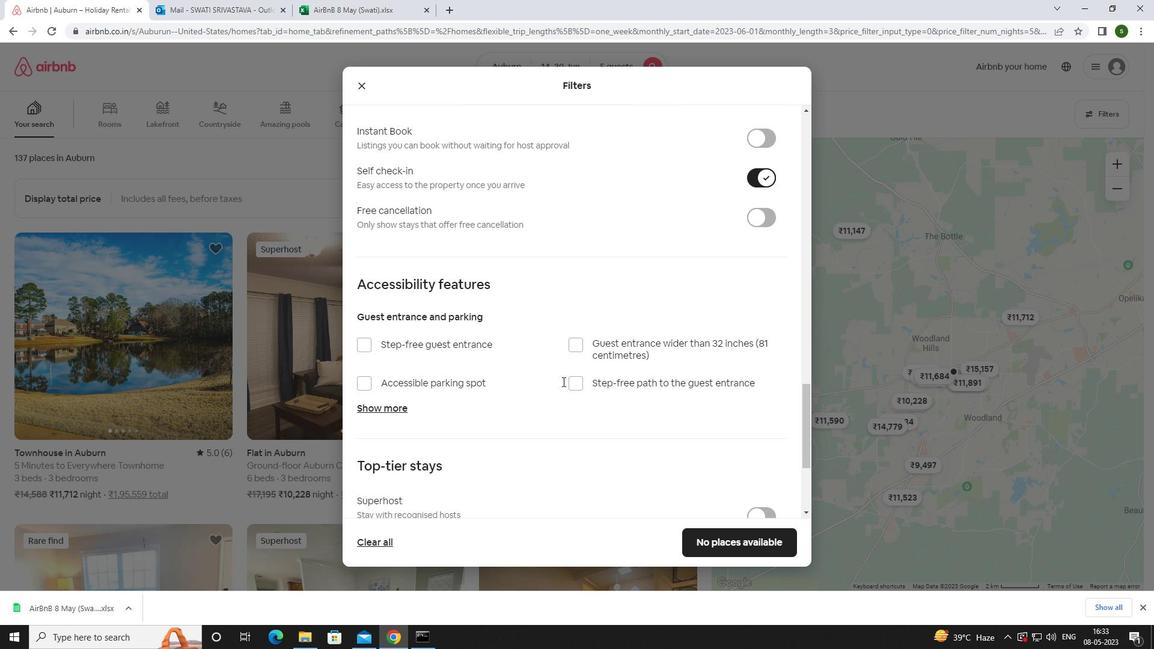 
Action: Mouse scrolled (563, 381) with delta (0, 0)
Screenshot: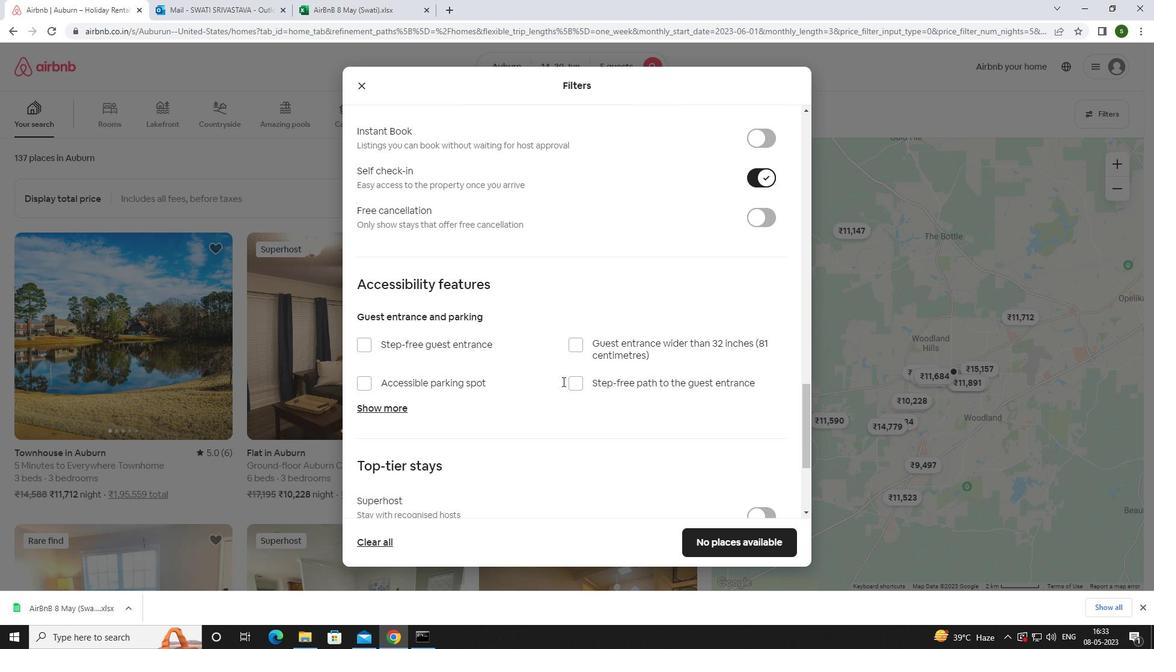 
Action: Mouse scrolled (563, 381) with delta (0, 0)
Screenshot: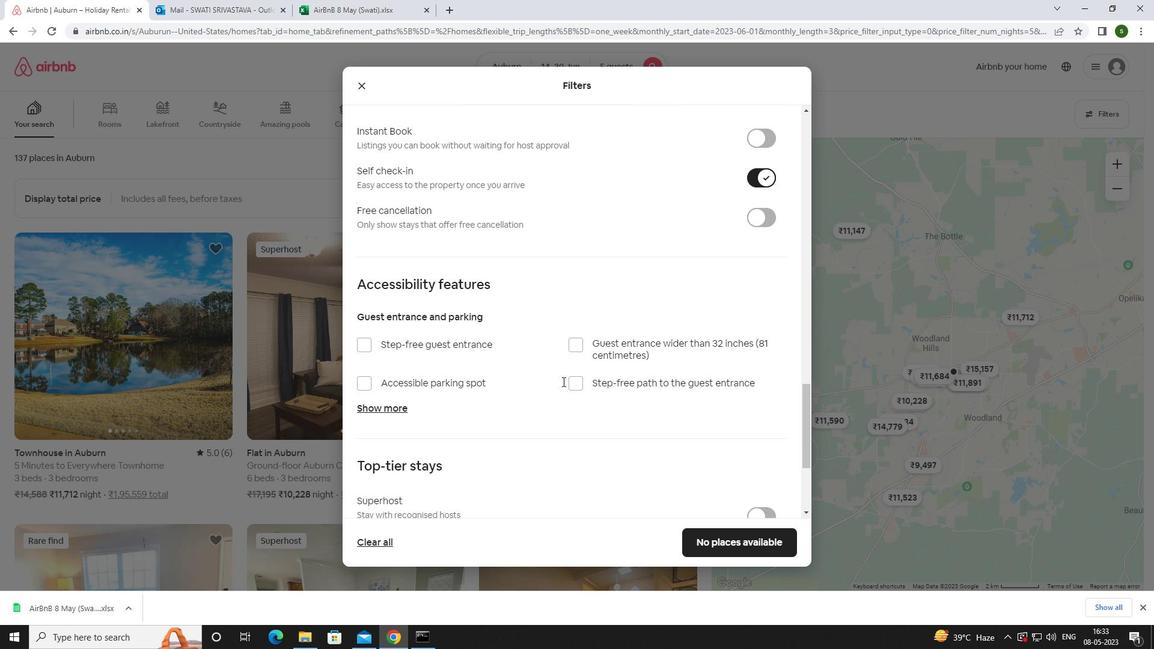 
Action: Mouse scrolled (563, 381) with delta (0, 0)
Screenshot: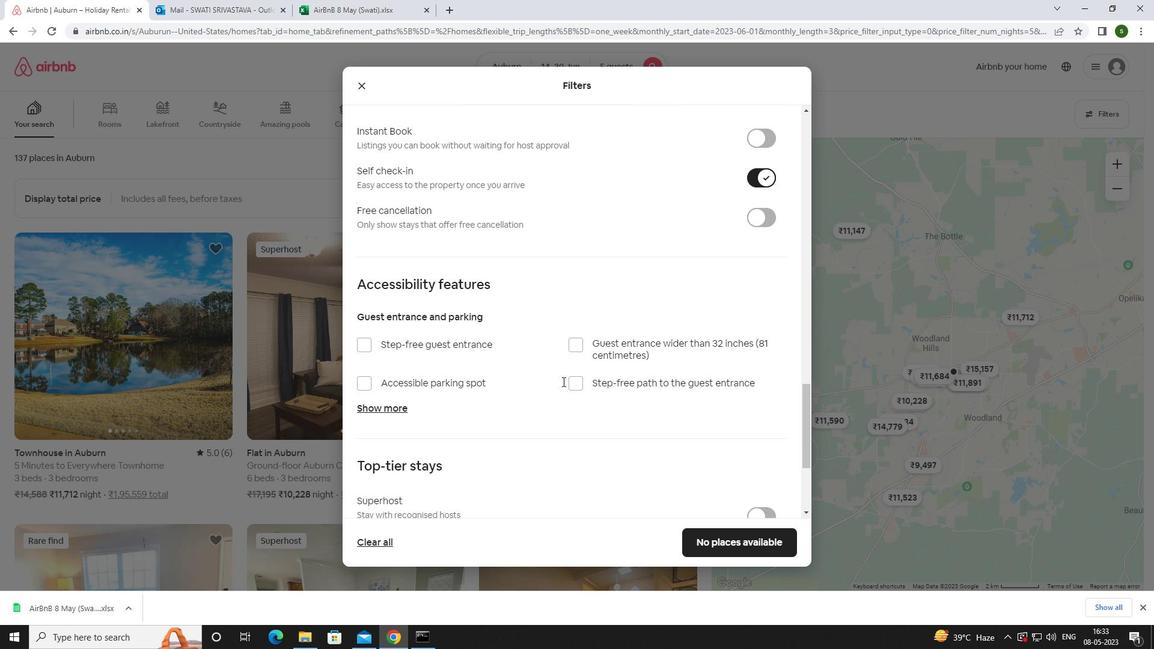 
Action: Mouse moved to (379, 437)
Screenshot: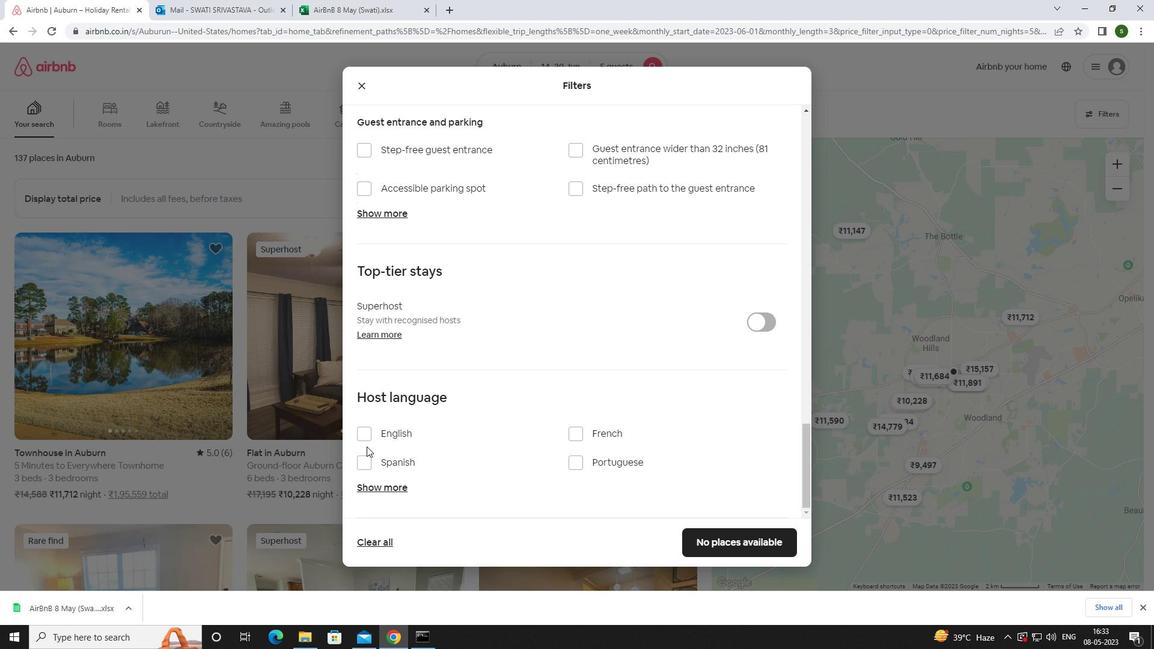
Action: Mouse pressed left at (379, 437)
Screenshot: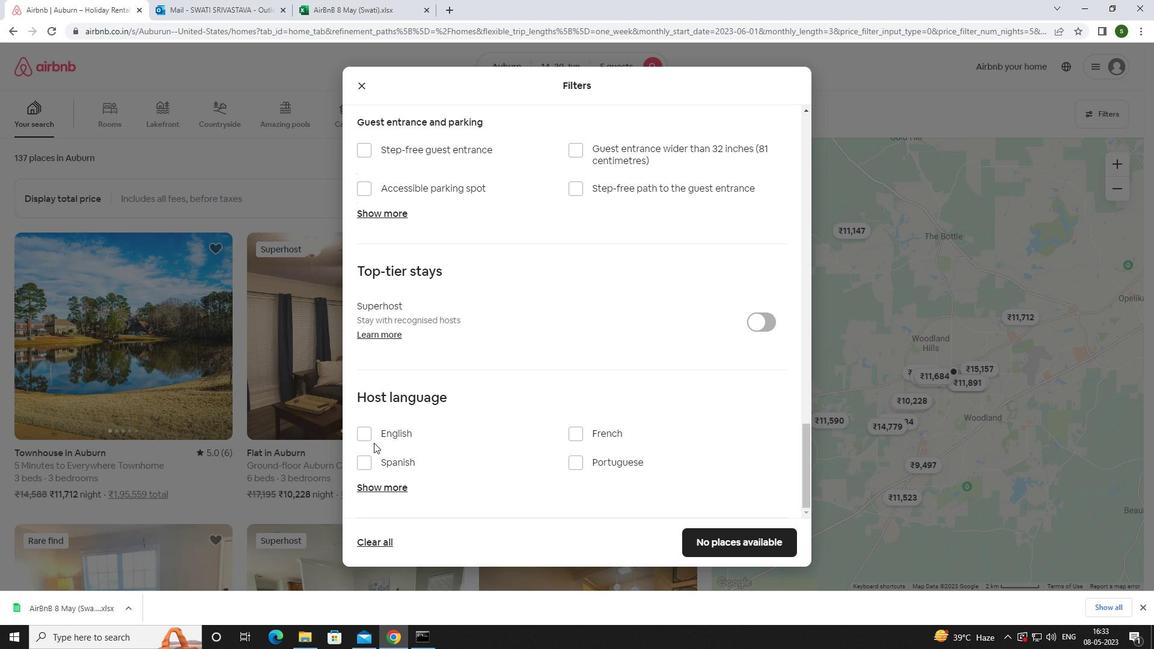 
Action: Mouse moved to (696, 539)
Screenshot: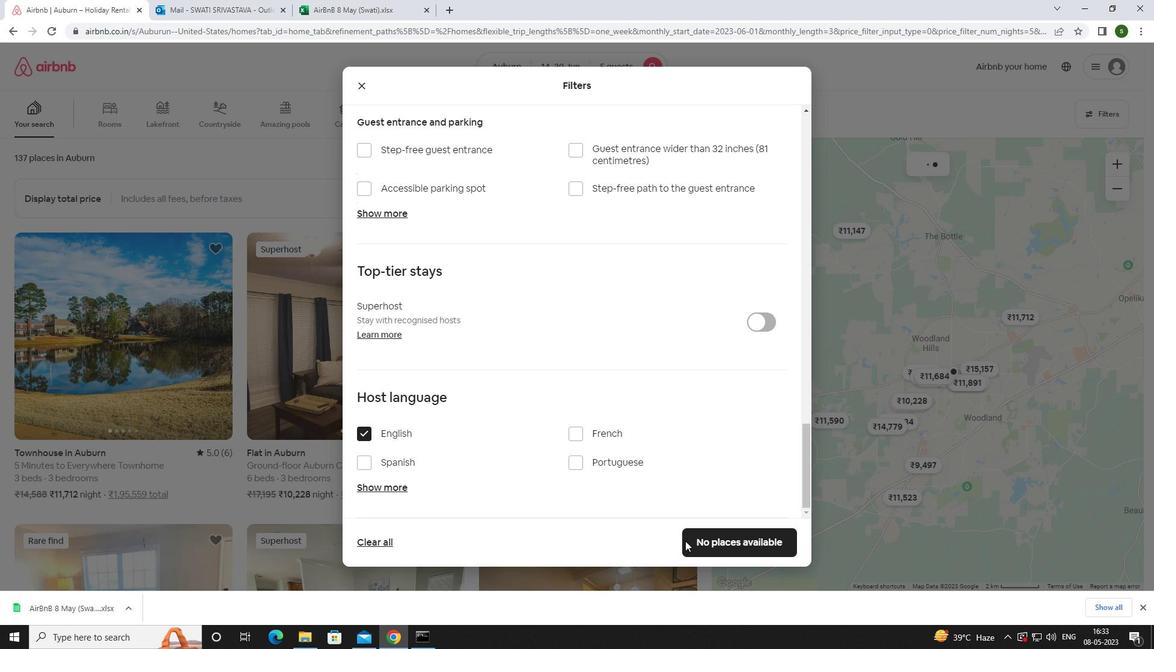 
Action: Mouse pressed left at (696, 539)
Screenshot: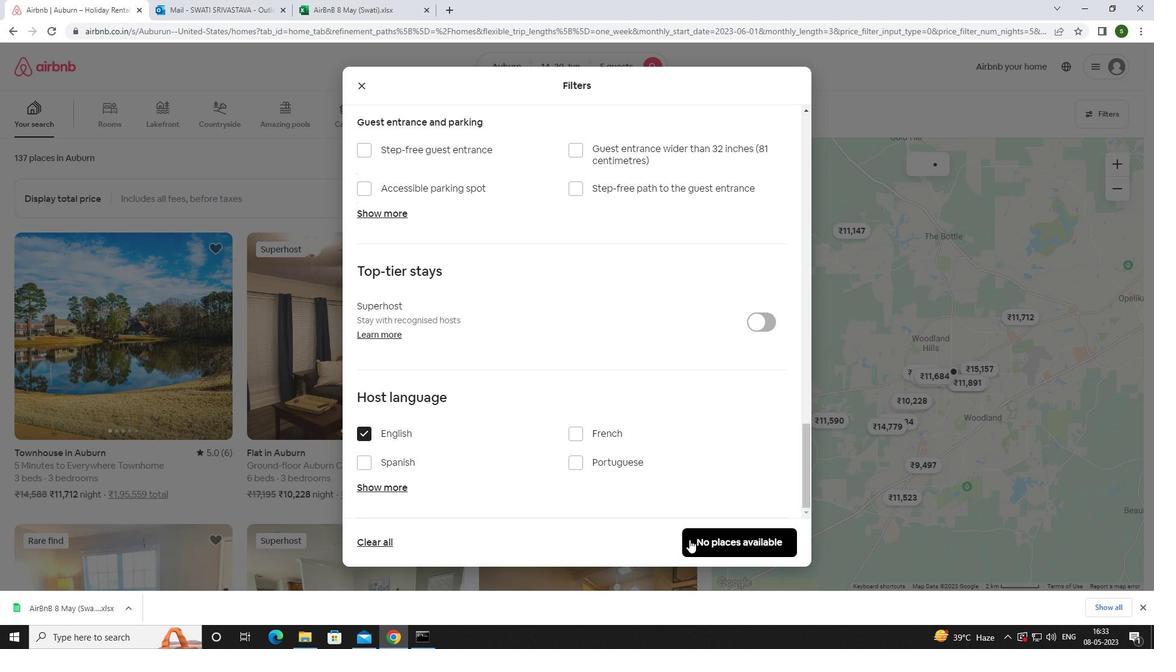 
Action: Mouse moved to (466, 361)
Screenshot: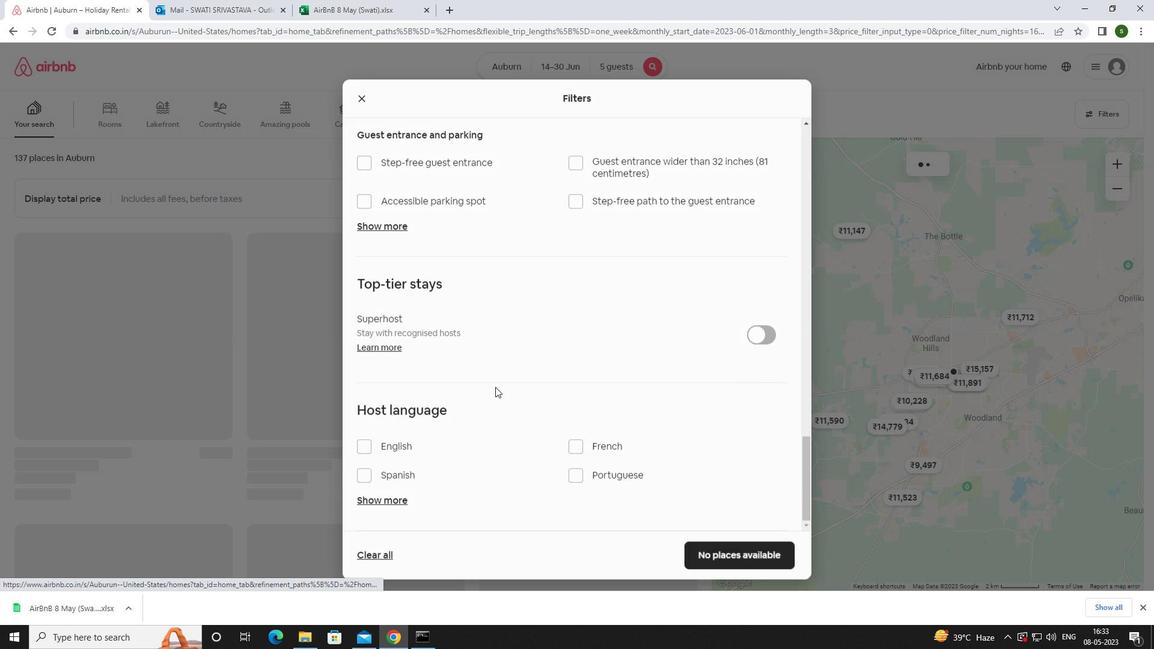 
